 Task: Search one way flight ticket for 4 adults, 2 children, 2 infants in seat and 1 infant on lap in economy from Pittsburgh: Pittsburgh International Airport to Indianapolis: Indianapolis International Airport on 8-5-2023. Choice of flights is Spirit. Number of bags: 1 carry on bag. Price is upto 45000. Outbound departure time preference is 6:45. Flight should be less emission only.
Action: Mouse moved to (399, 344)
Screenshot: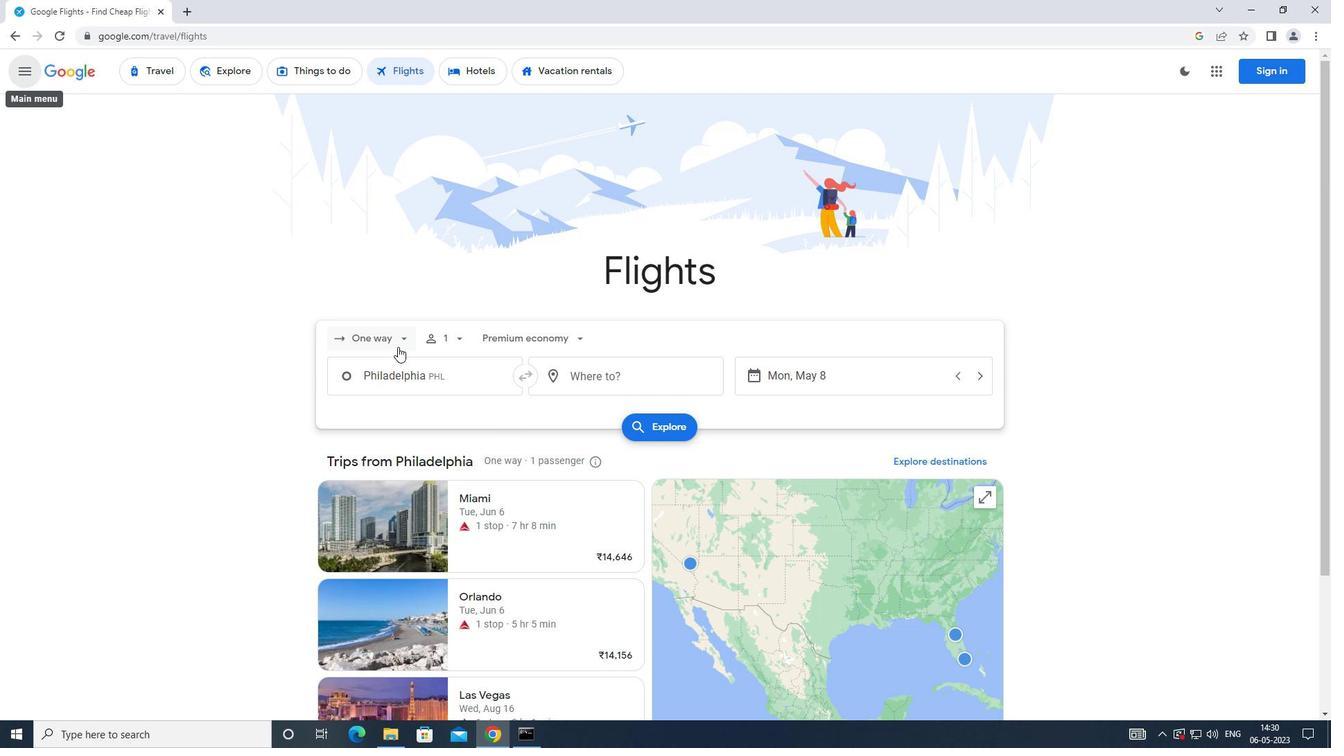 
Action: Mouse pressed left at (399, 344)
Screenshot: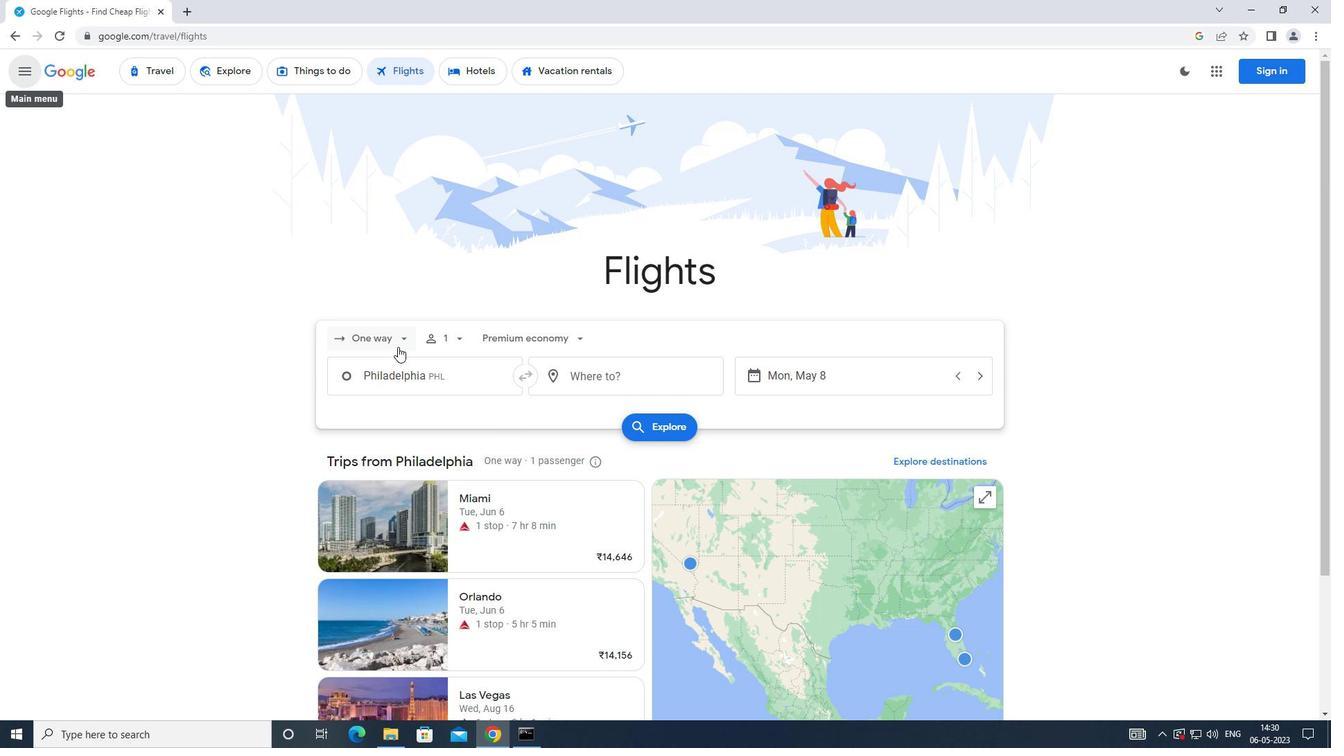 
Action: Mouse moved to (406, 404)
Screenshot: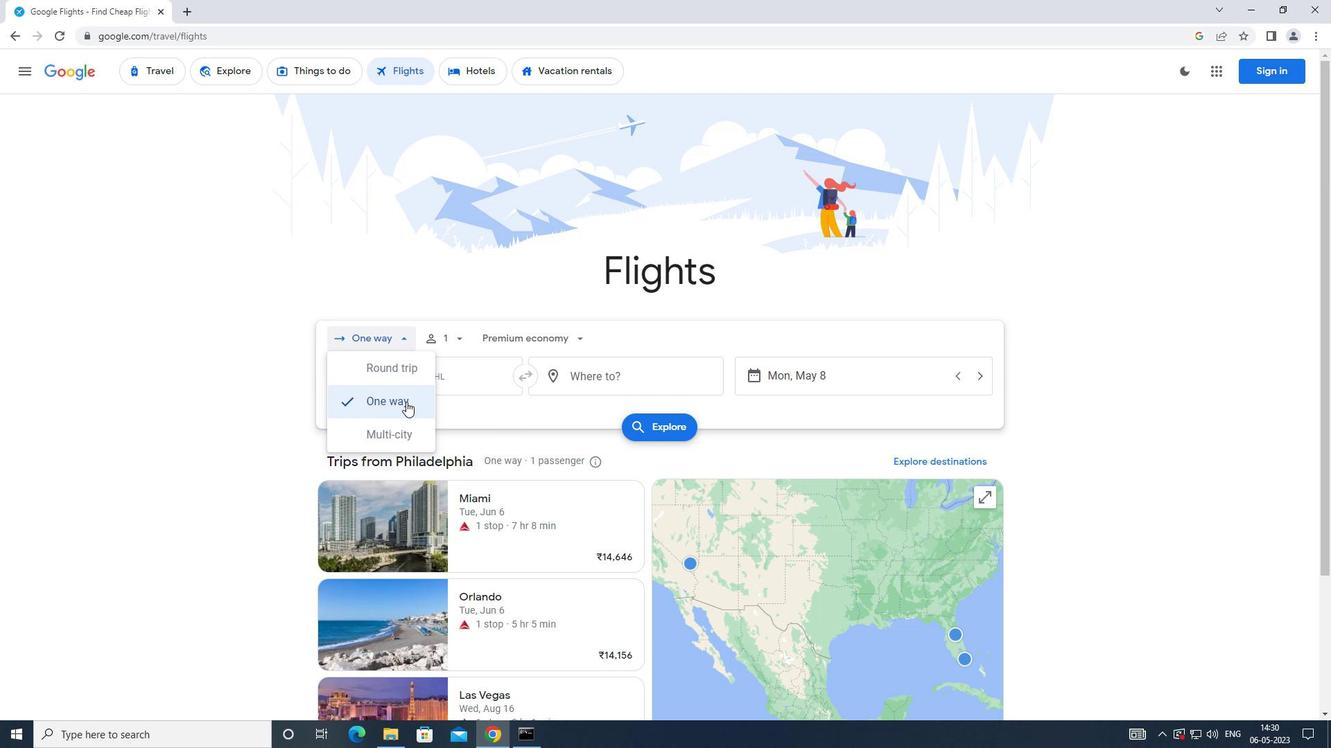 
Action: Mouse pressed left at (406, 404)
Screenshot: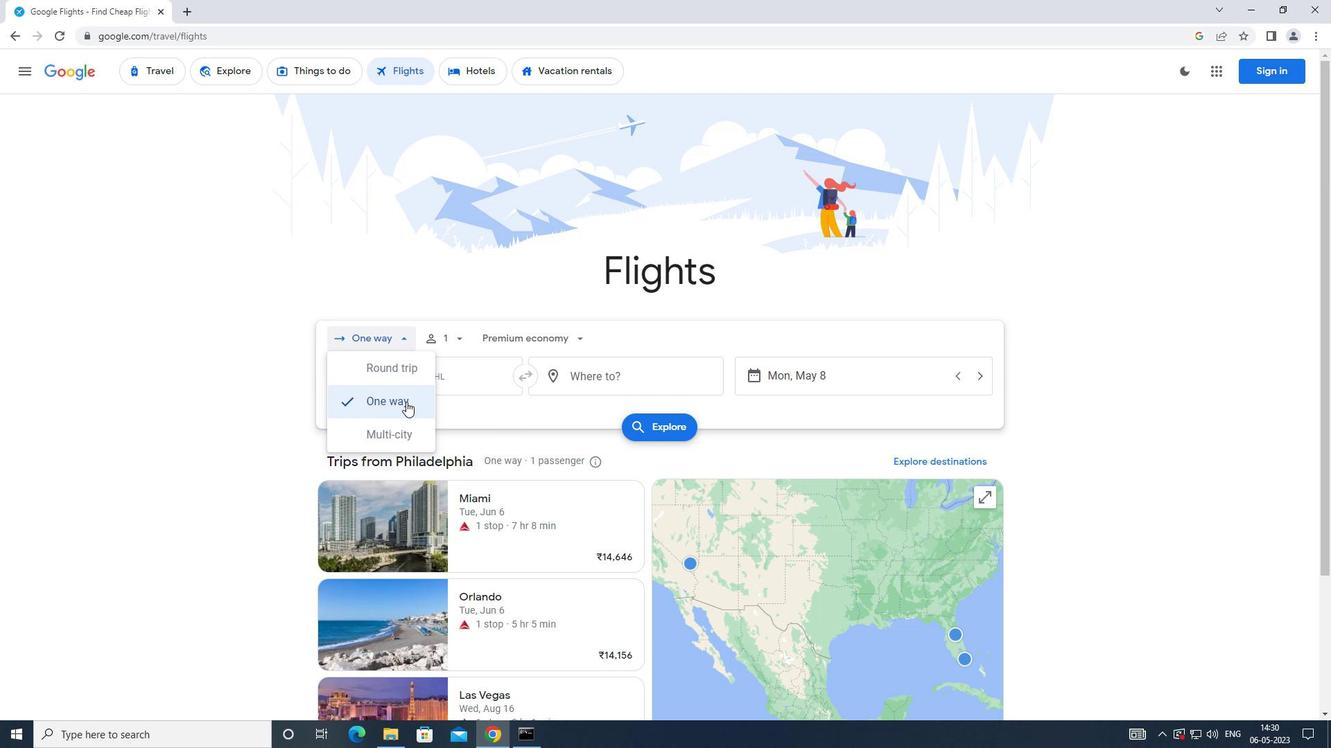 
Action: Mouse moved to (449, 335)
Screenshot: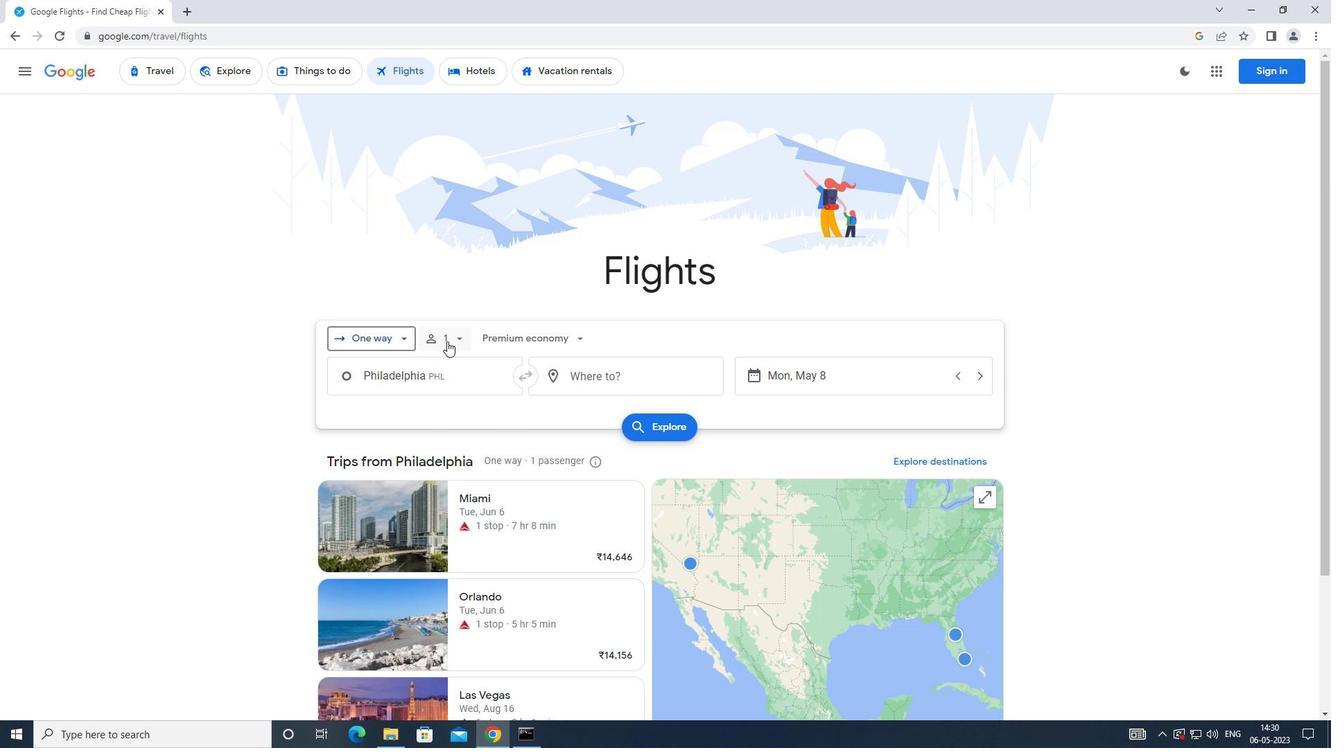 
Action: Mouse pressed left at (449, 335)
Screenshot: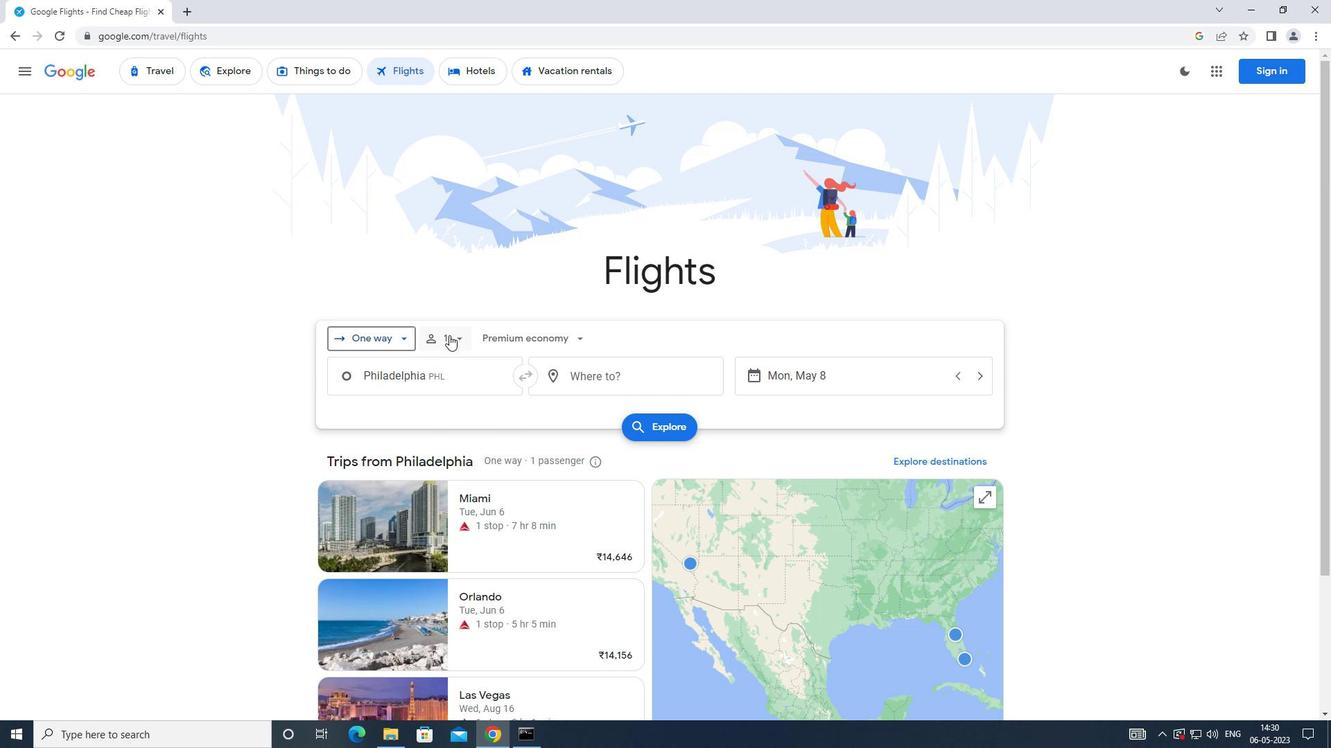 
Action: Mouse moved to (561, 373)
Screenshot: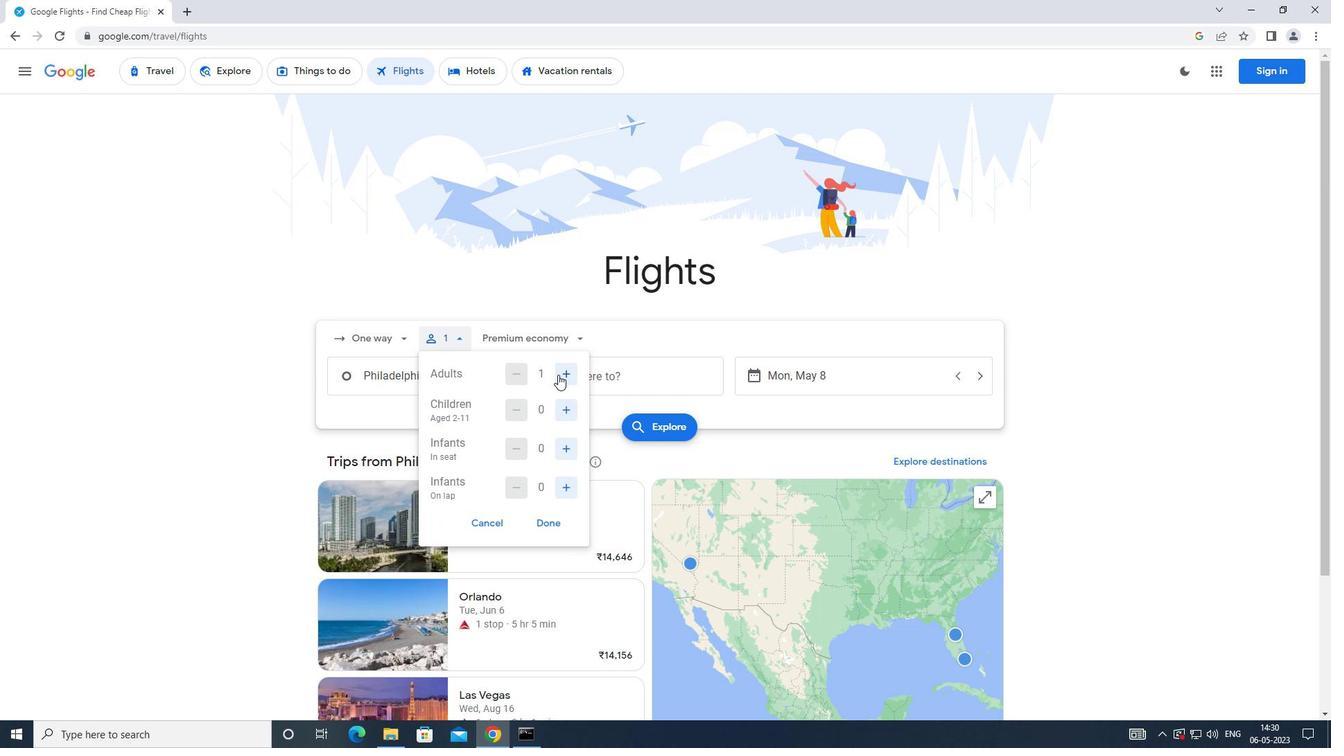 
Action: Mouse pressed left at (561, 373)
Screenshot: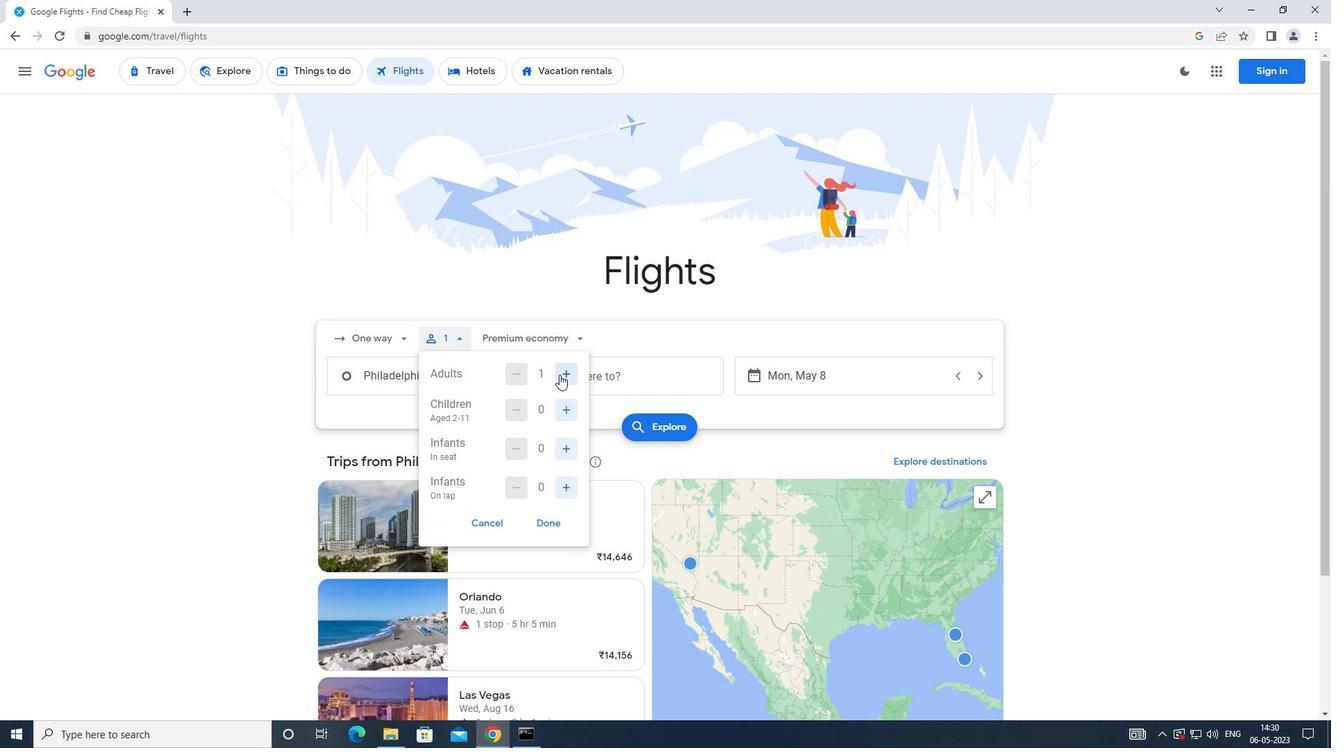 
Action: Mouse moved to (563, 373)
Screenshot: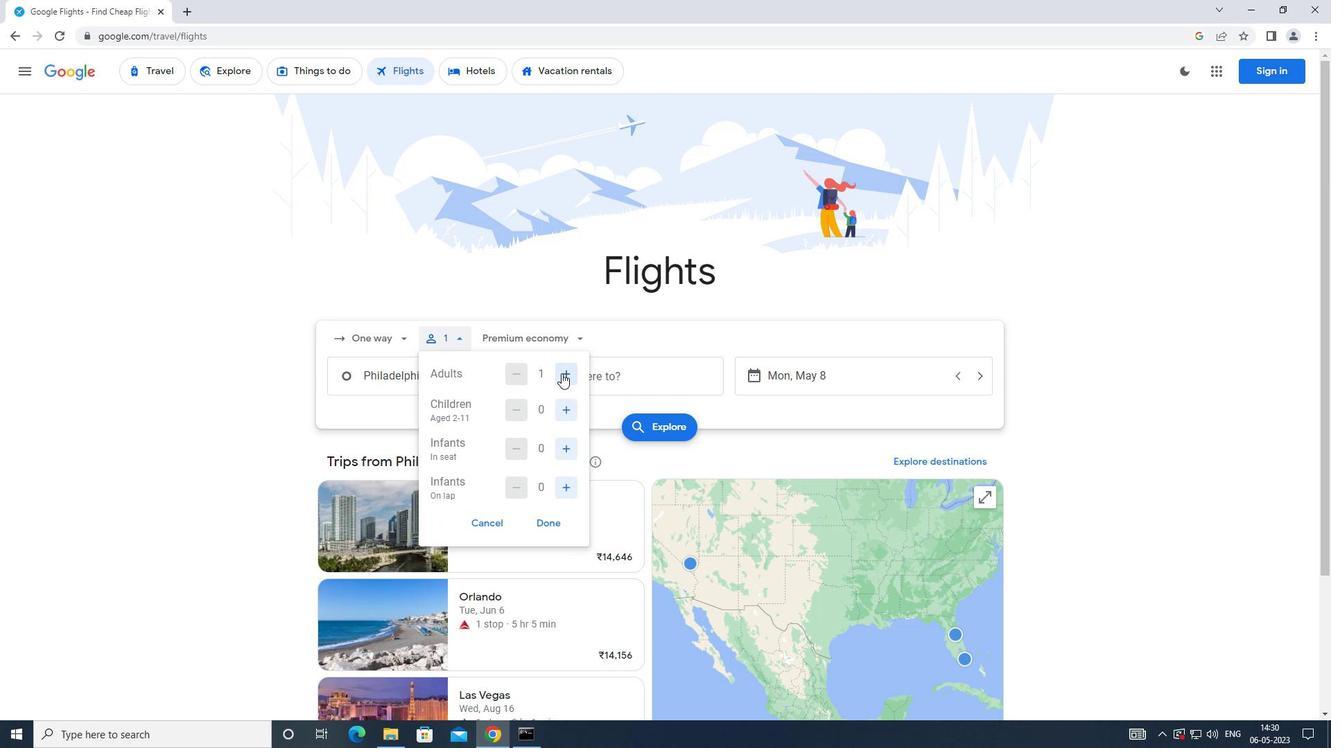 
Action: Mouse pressed left at (563, 373)
Screenshot: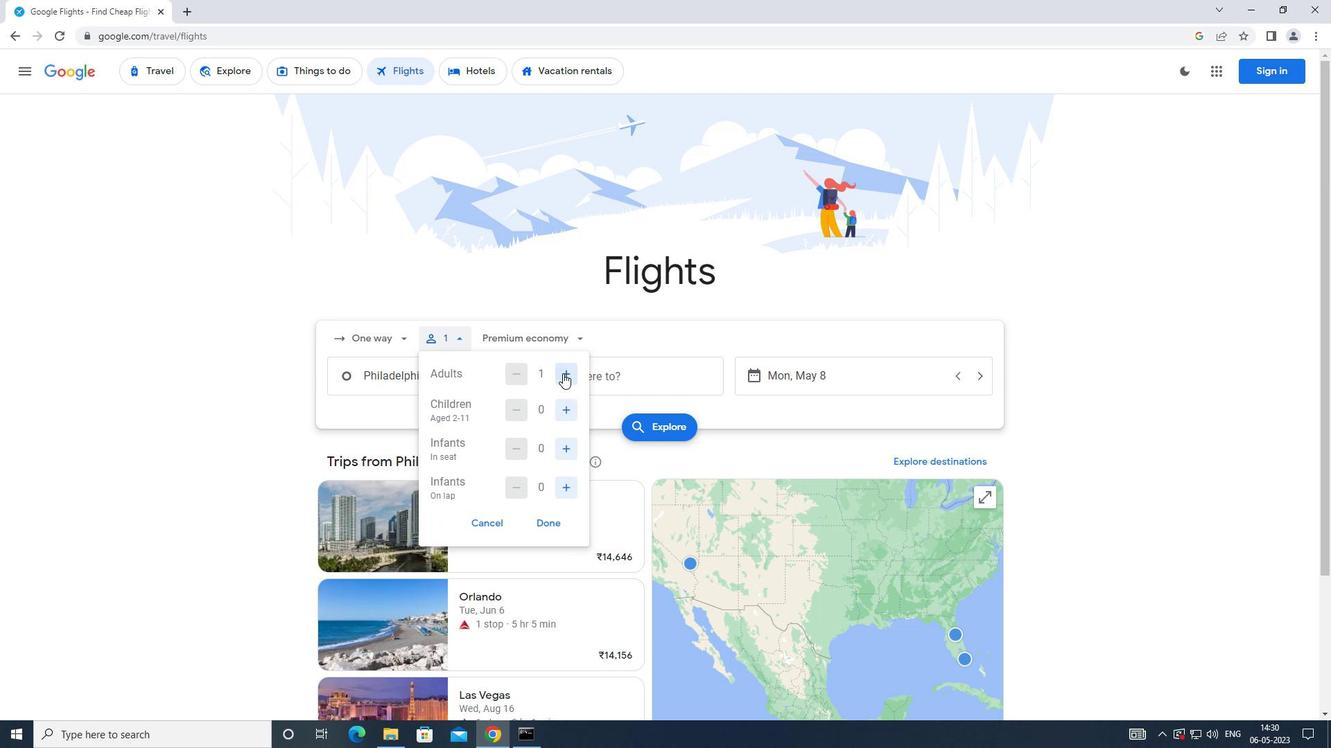 
Action: Mouse pressed left at (563, 373)
Screenshot: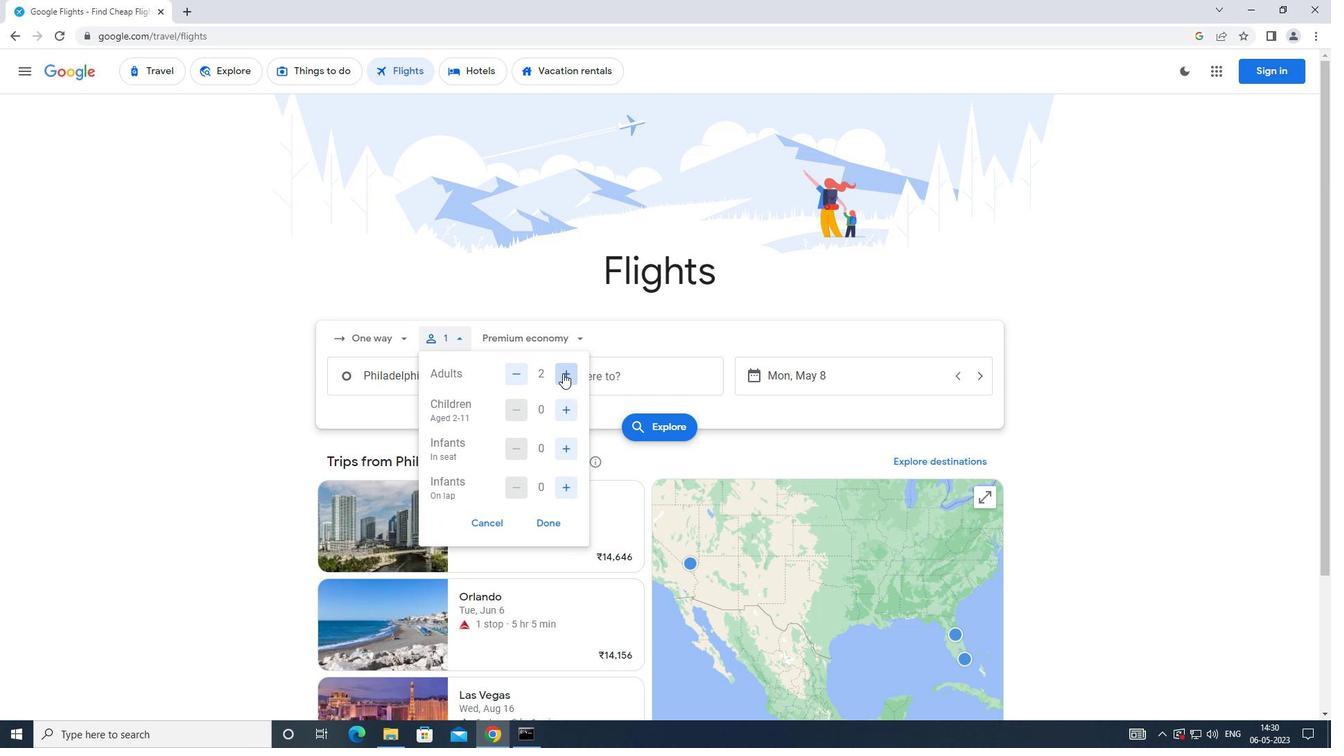 
Action: Mouse moved to (561, 416)
Screenshot: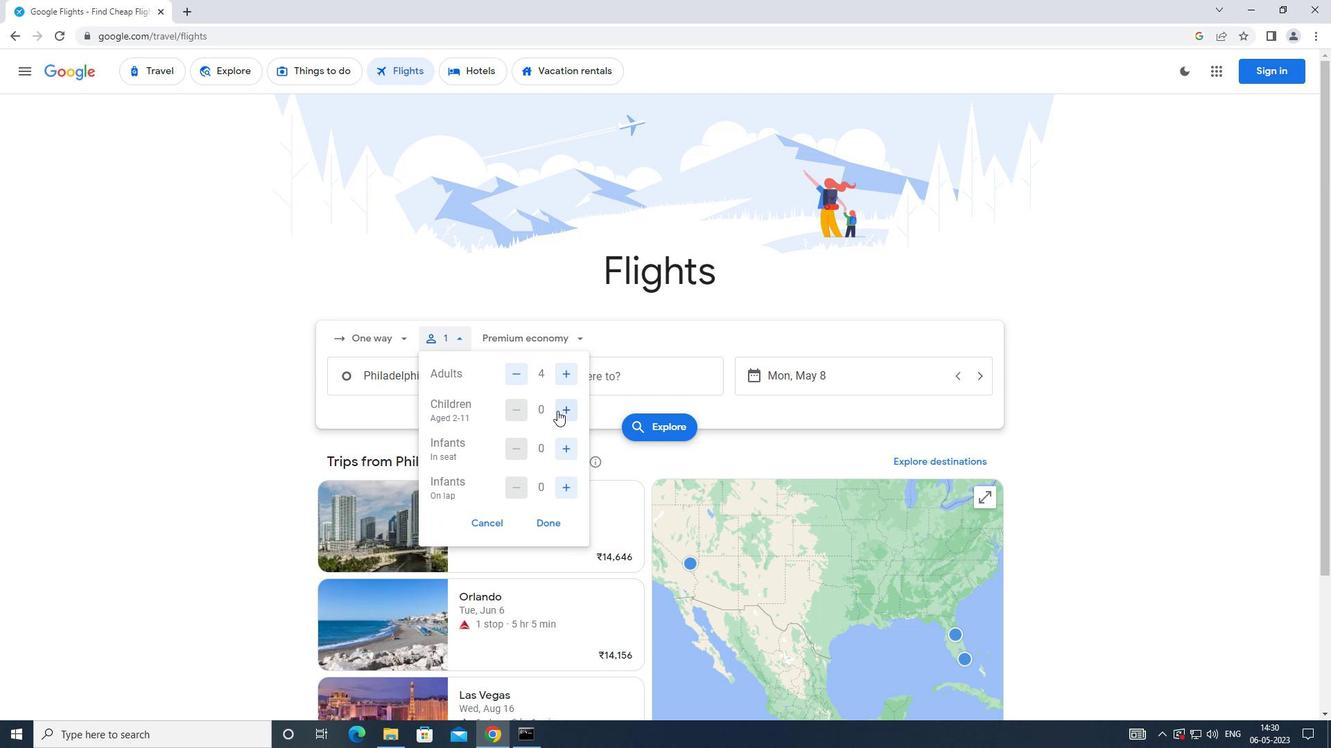 
Action: Mouse pressed left at (561, 416)
Screenshot: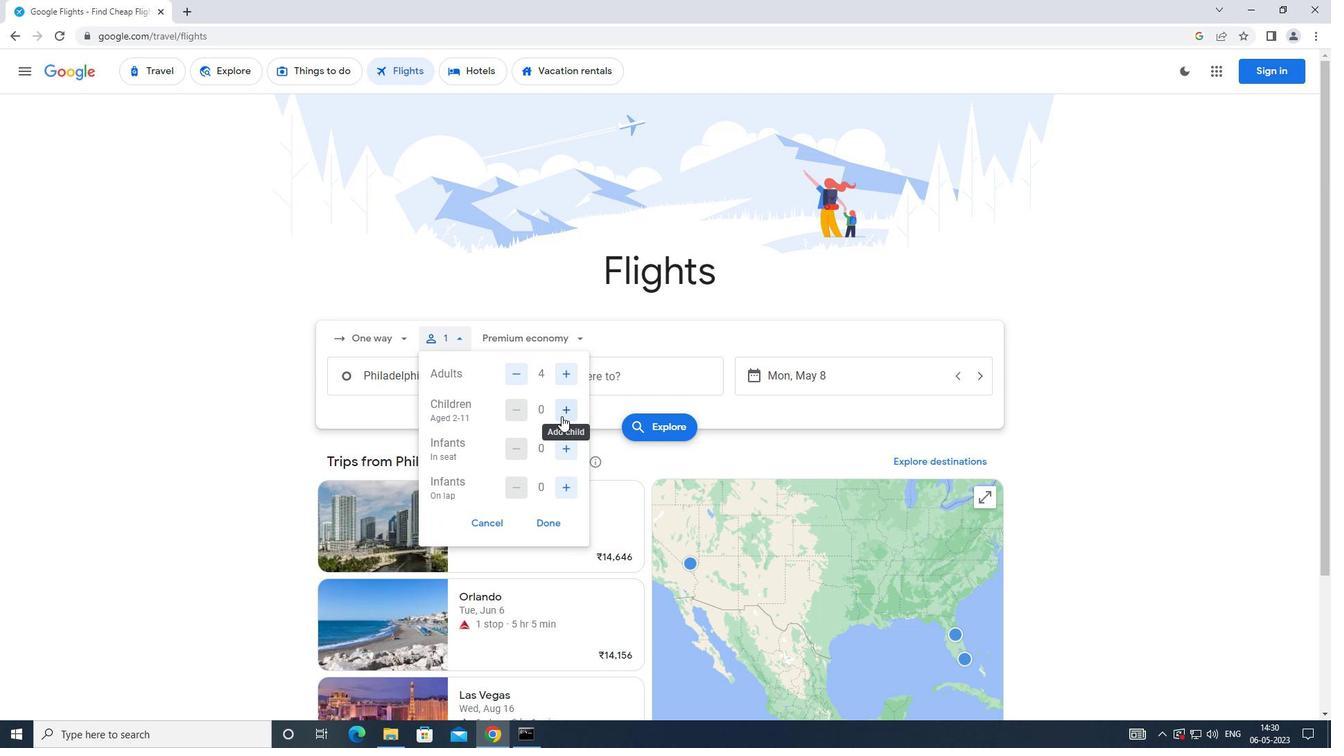 
Action: Mouse pressed left at (561, 416)
Screenshot: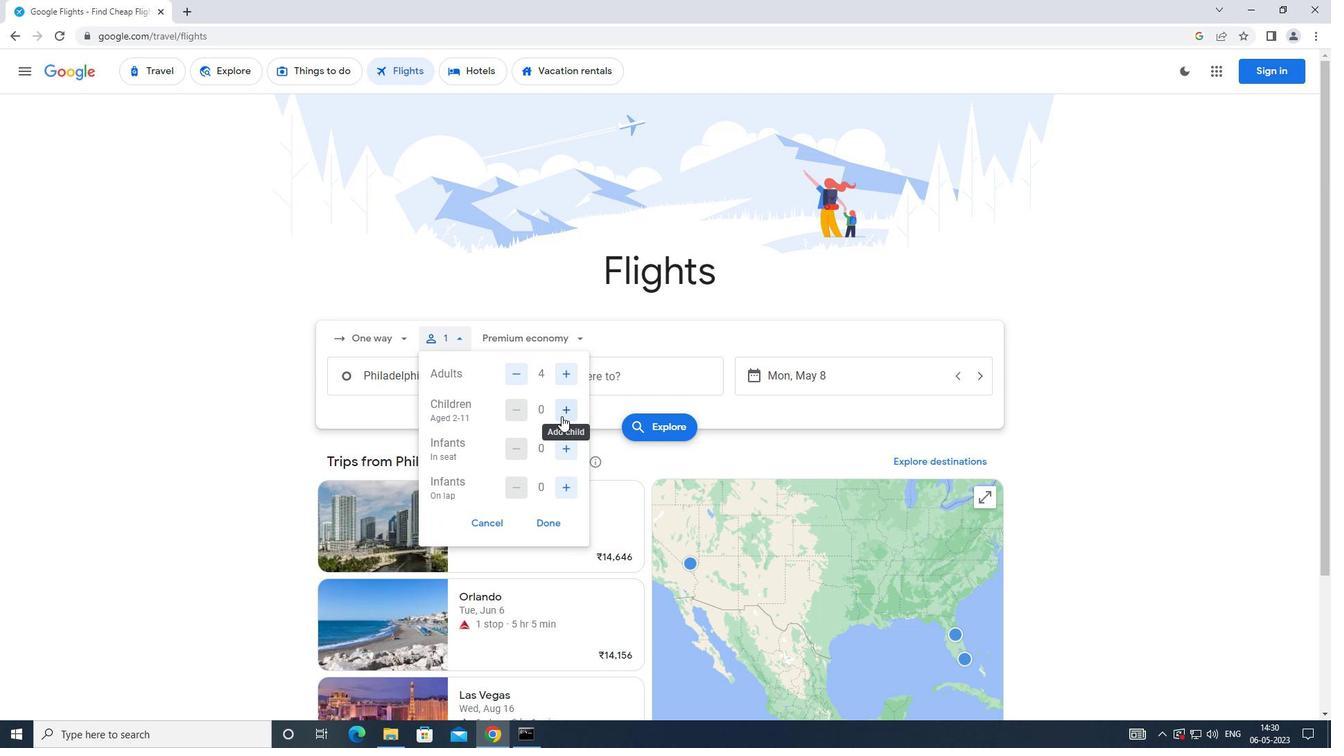 
Action: Mouse moved to (565, 441)
Screenshot: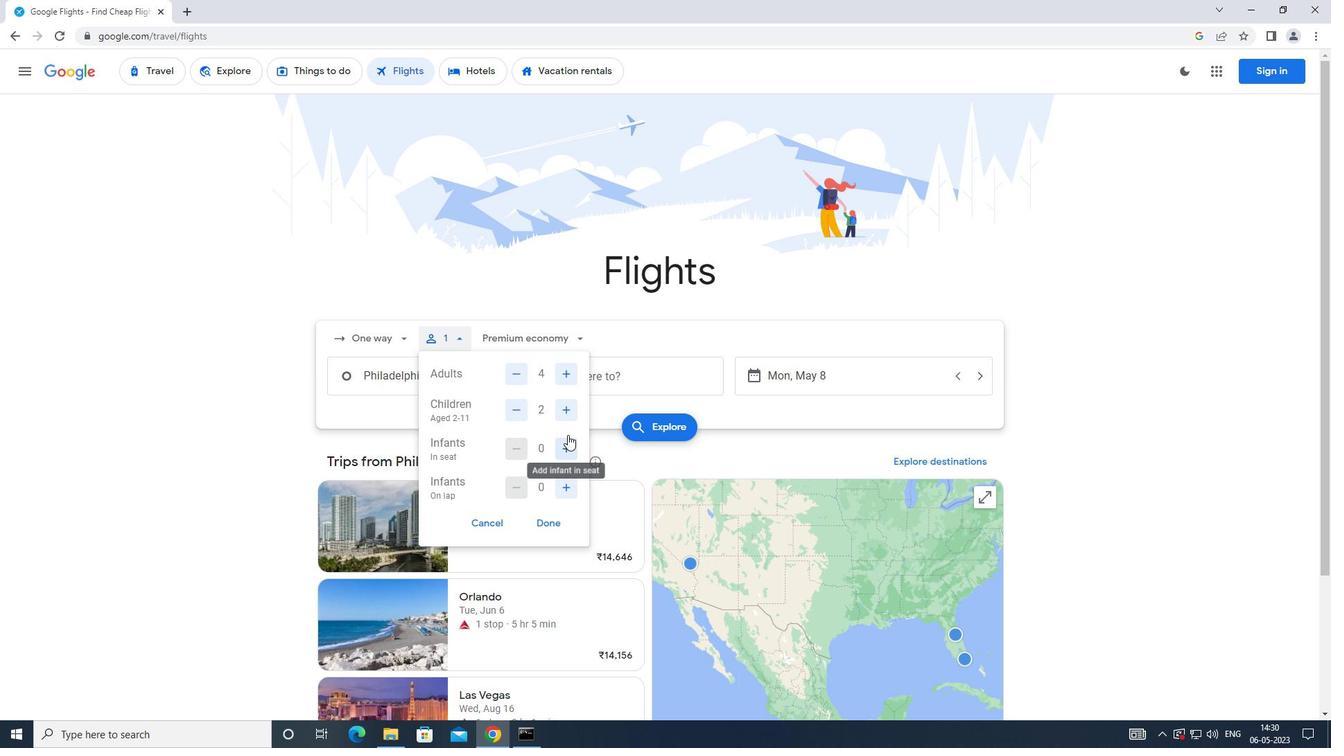 
Action: Mouse pressed left at (565, 441)
Screenshot: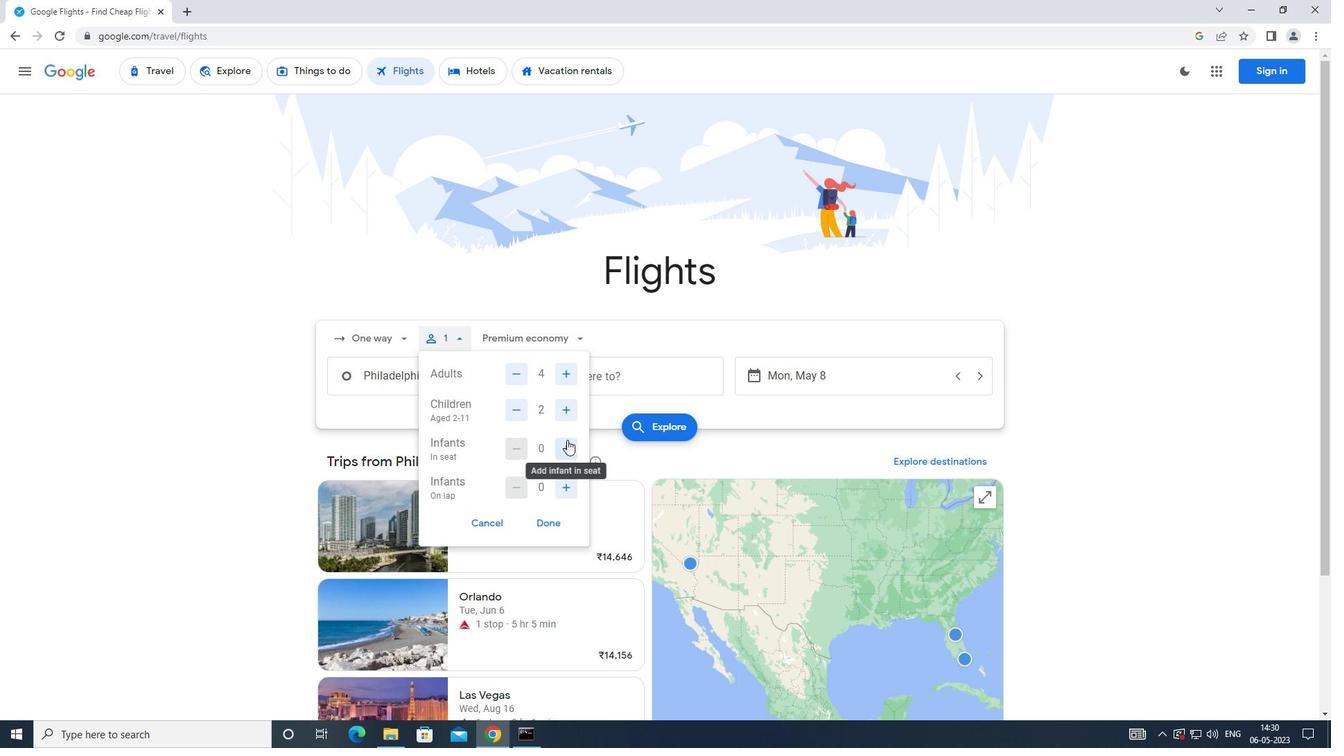 
Action: Mouse pressed left at (565, 441)
Screenshot: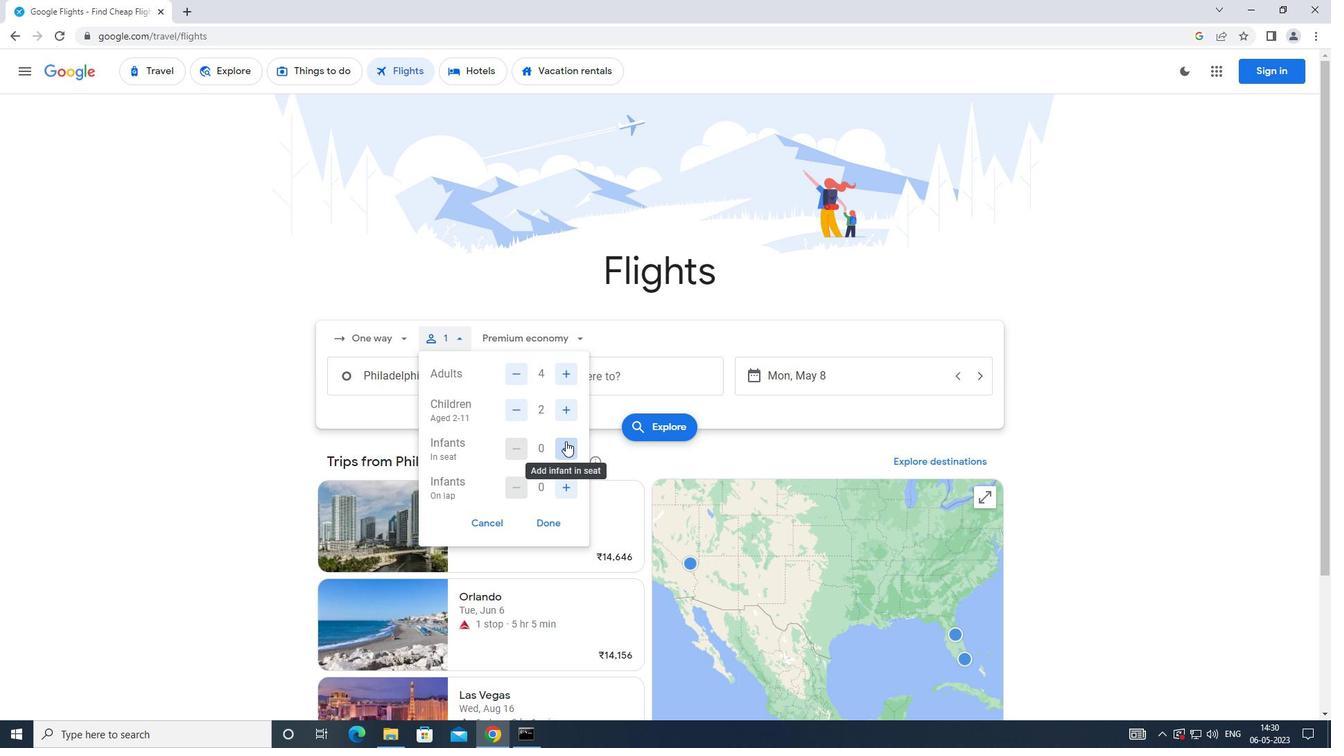 
Action: Mouse moved to (558, 486)
Screenshot: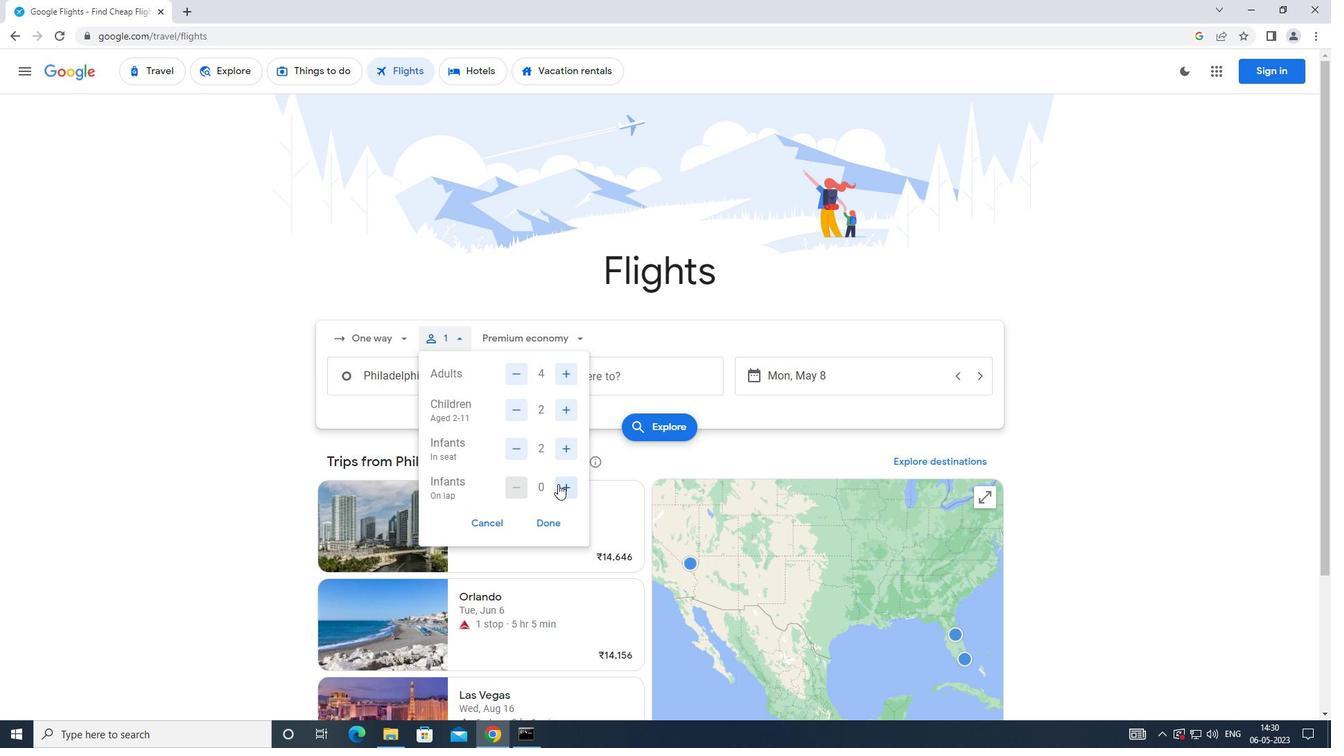 
Action: Mouse pressed left at (558, 486)
Screenshot: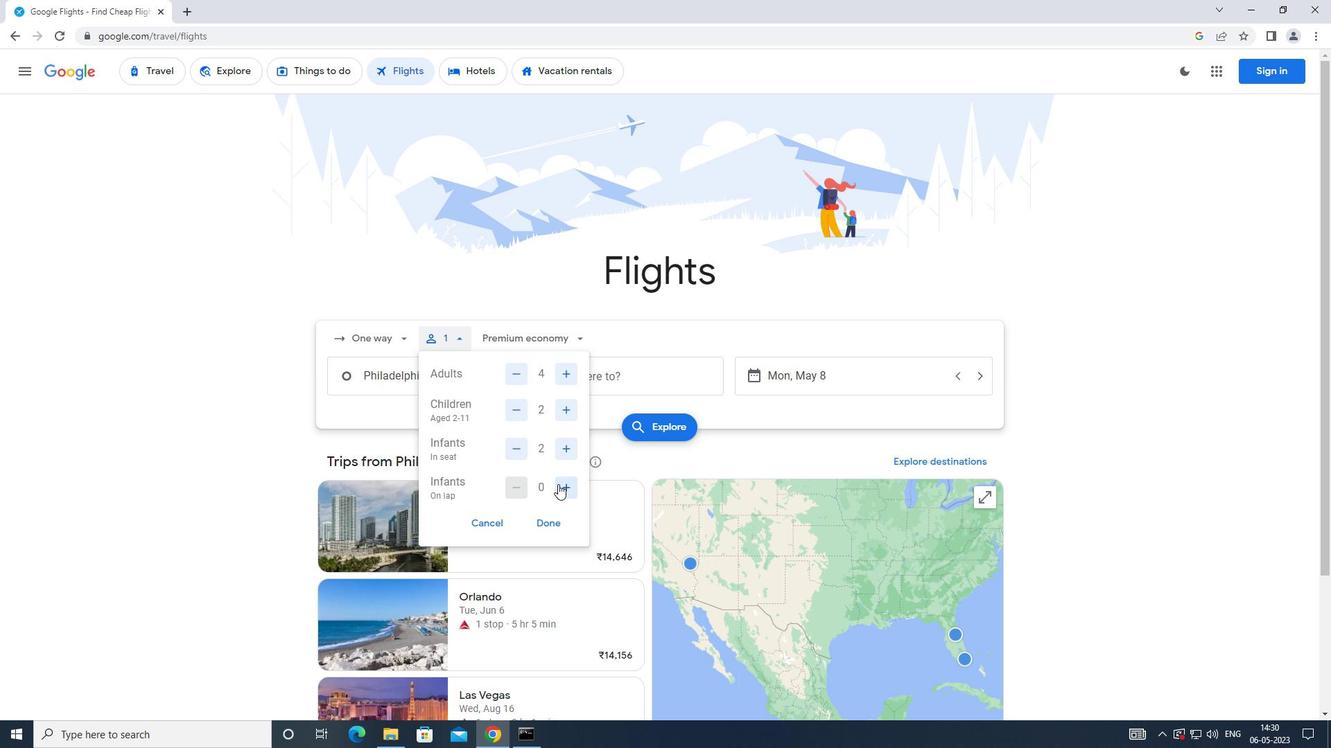 
Action: Mouse moved to (558, 524)
Screenshot: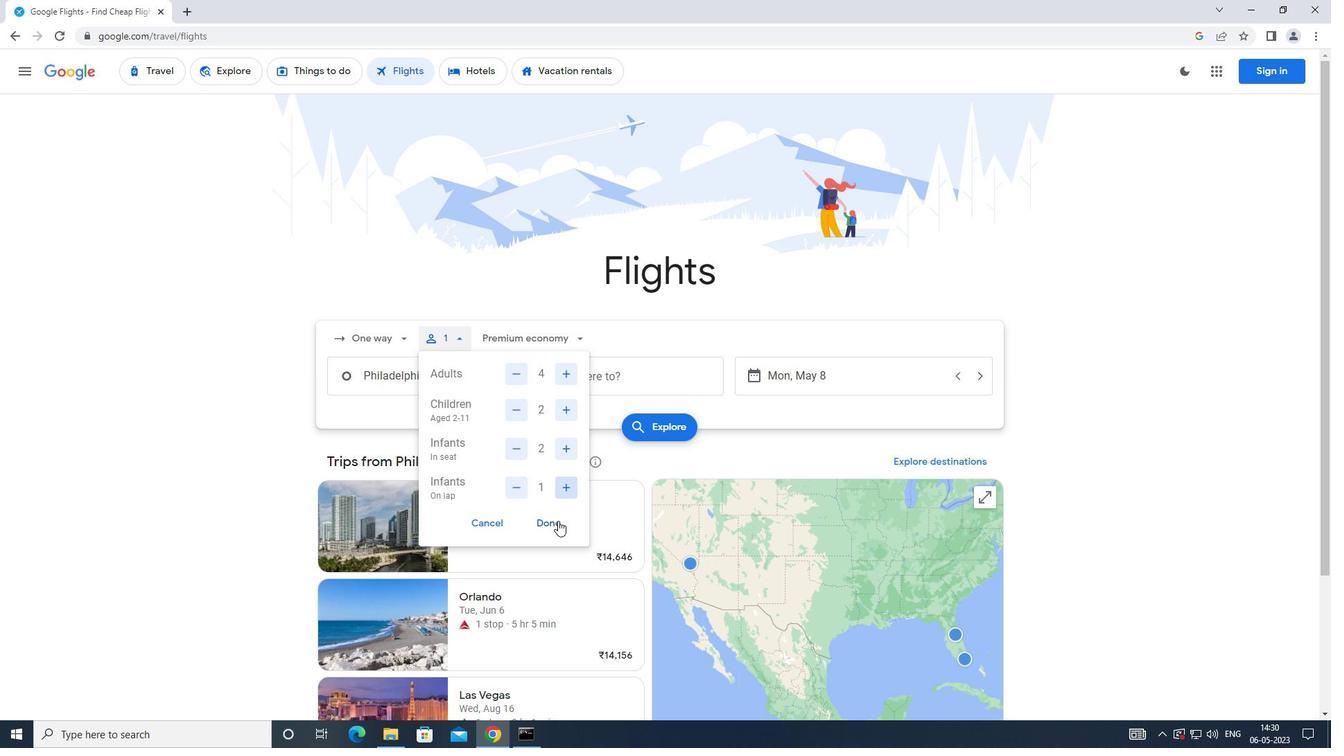 
Action: Mouse pressed left at (558, 524)
Screenshot: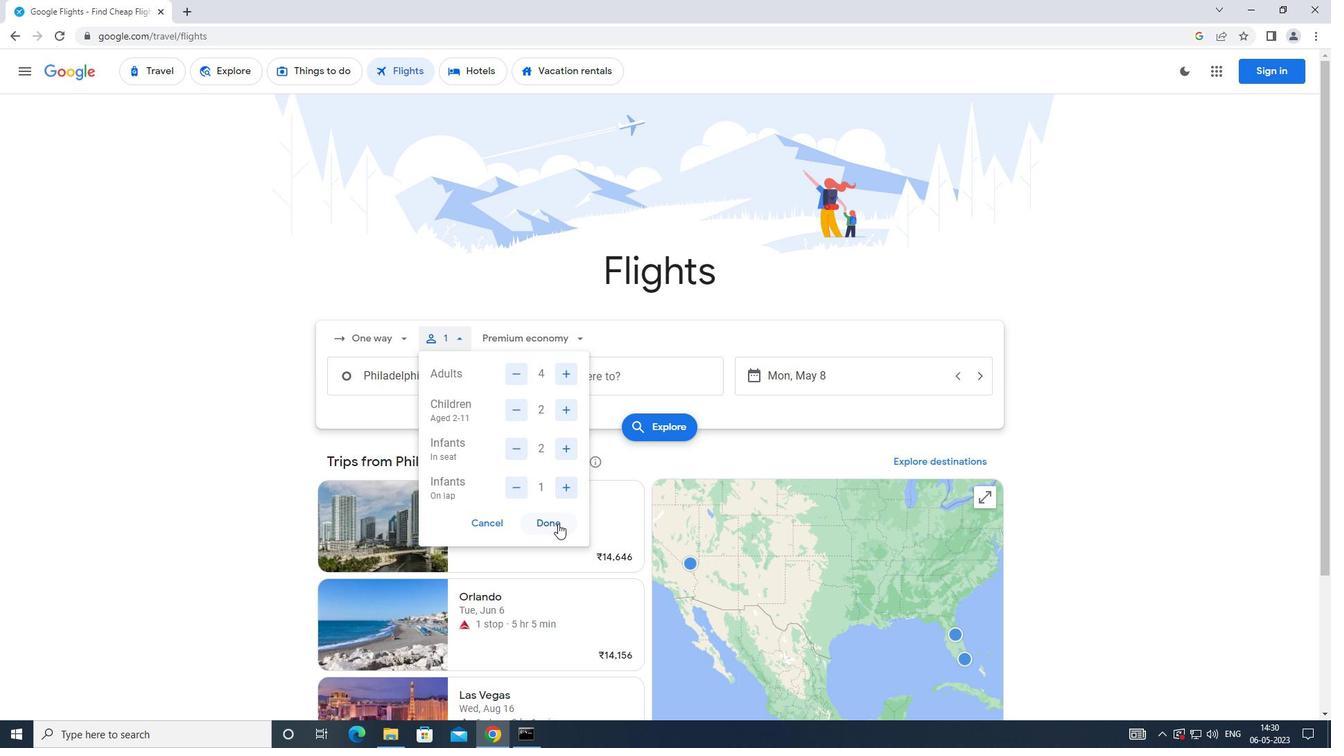 
Action: Mouse moved to (513, 341)
Screenshot: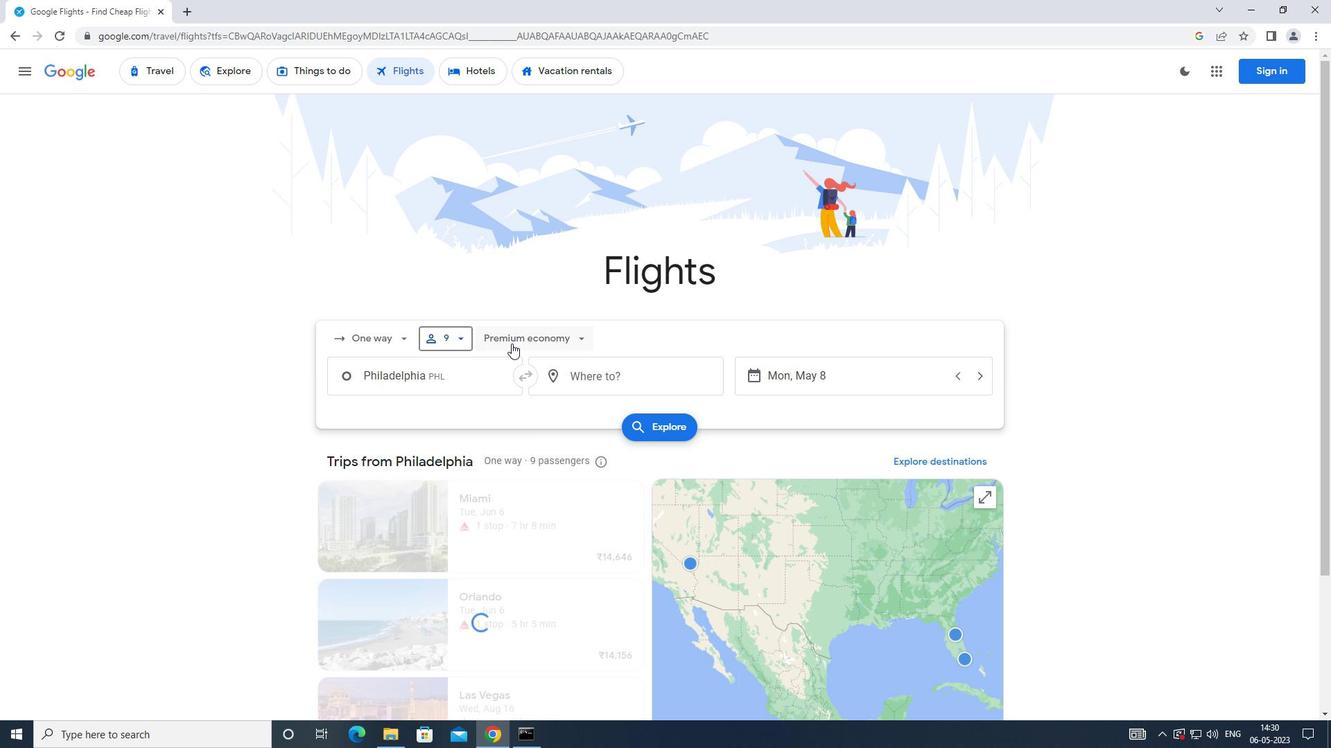 
Action: Mouse pressed left at (513, 341)
Screenshot: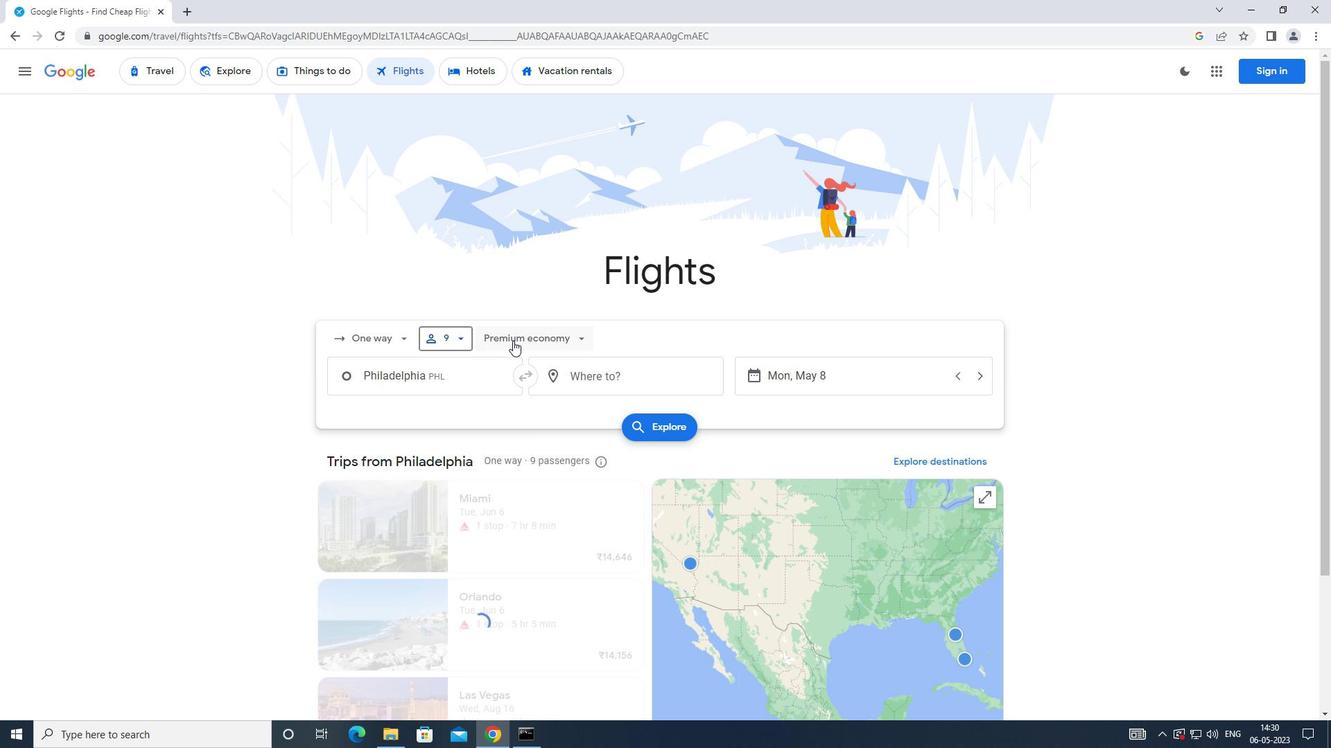 
Action: Mouse moved to (542, 363)
Screenshot: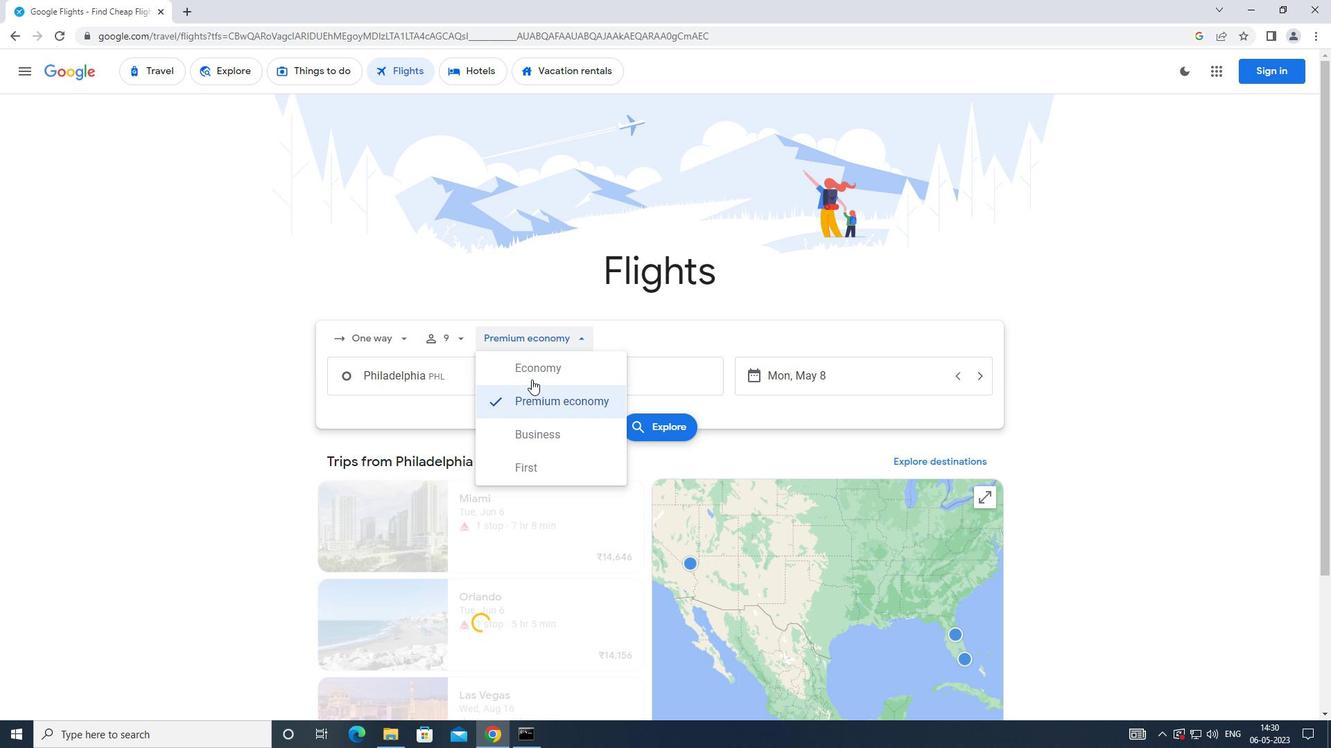 
Action: Mouse pressed left at (542, 363)
Screenshot: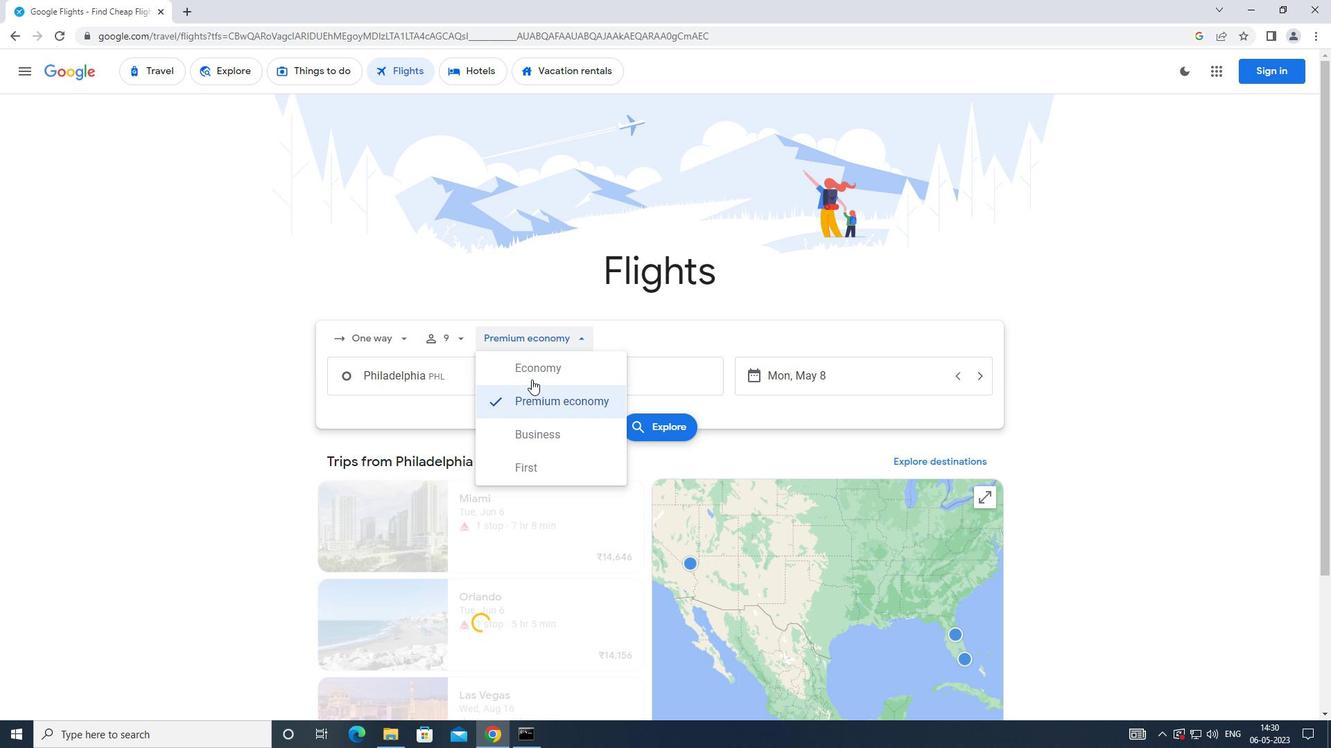 
Action: Mouse moved to (456, 377)
Screenshot: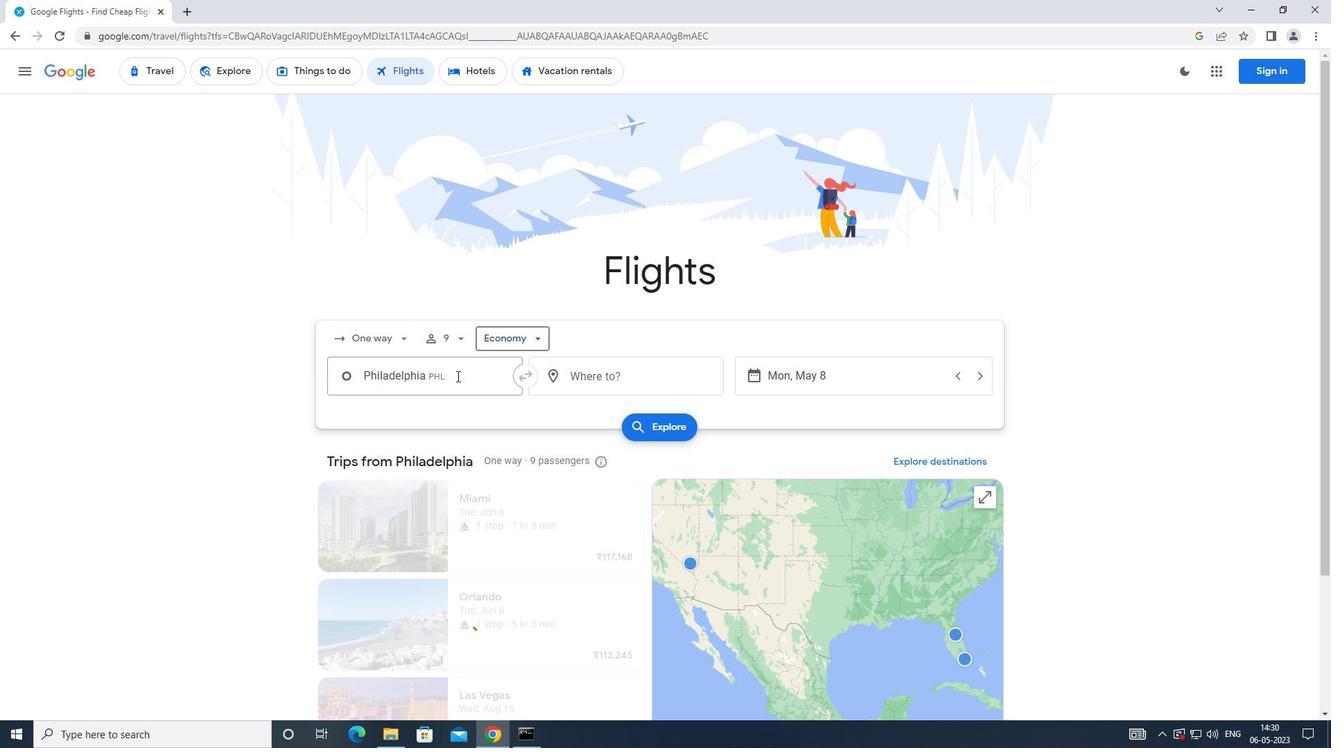 
Action: Mouse pressed left at (456, 377)
Screenshot: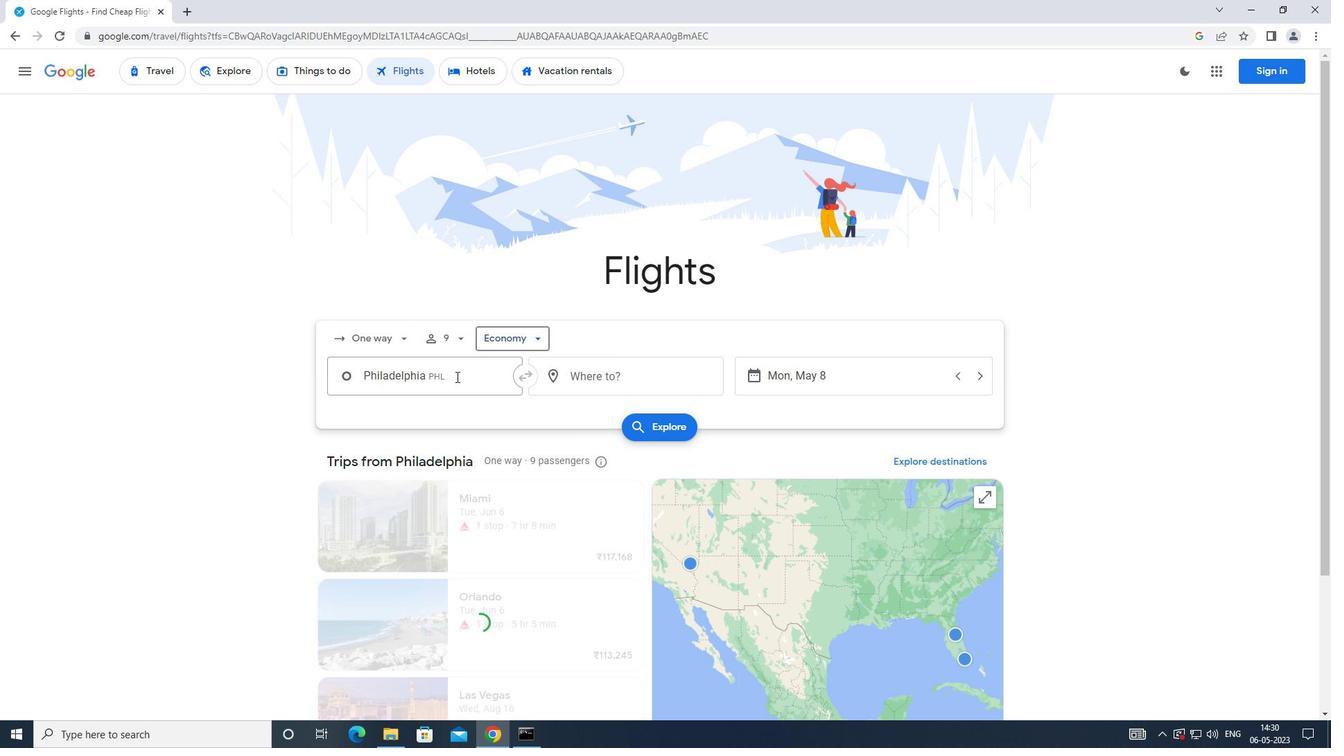 
Action: Mouse moved to (468, 383)
Screenshot: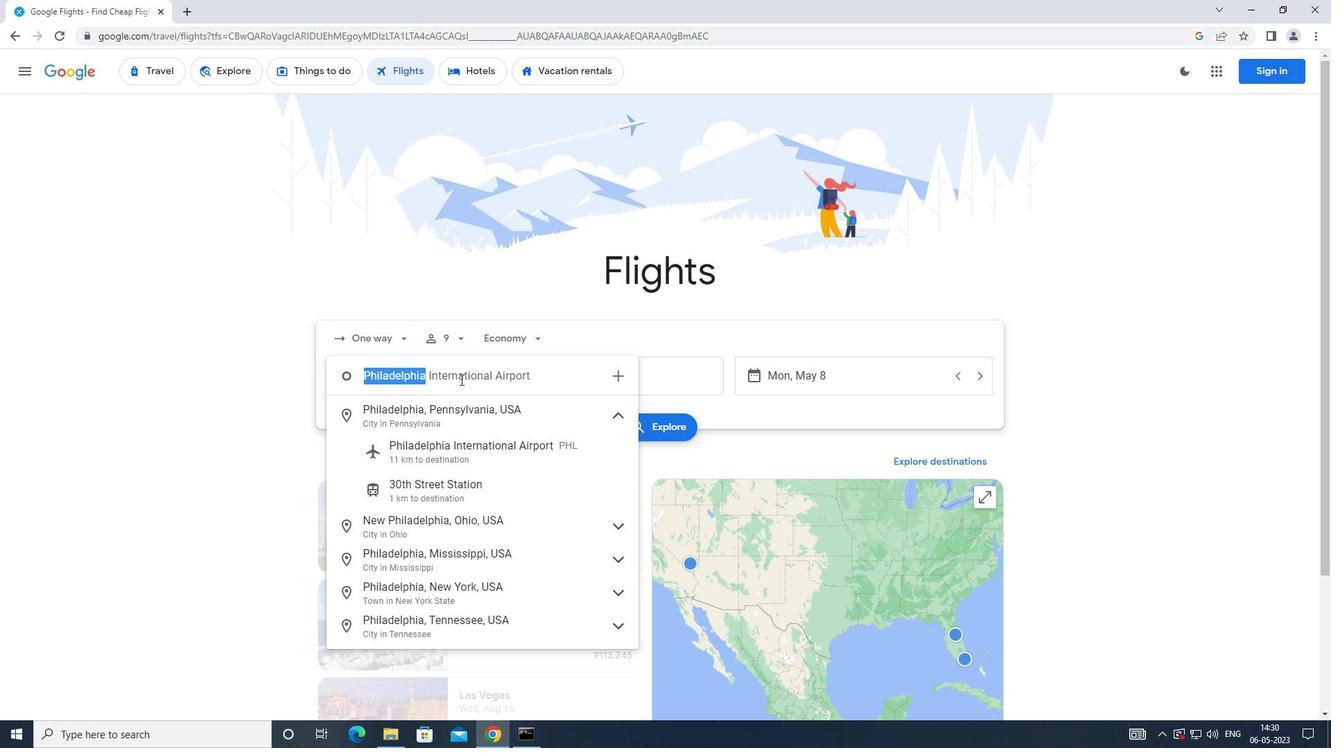 
Action: Key pressed <Key.caps_lock>p<Key.caps_lock>ittsburg
Screenshot: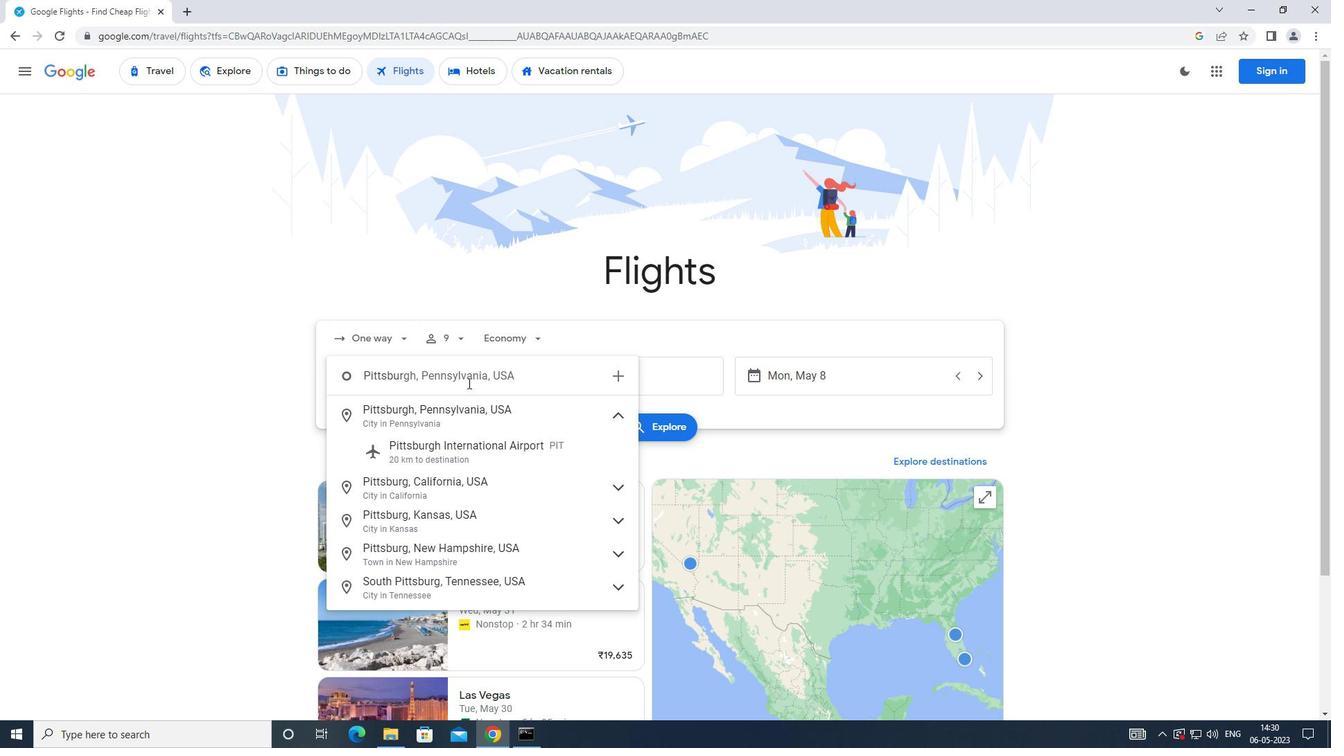 
Action: Mouse moved to (479, 447)
Screenshot: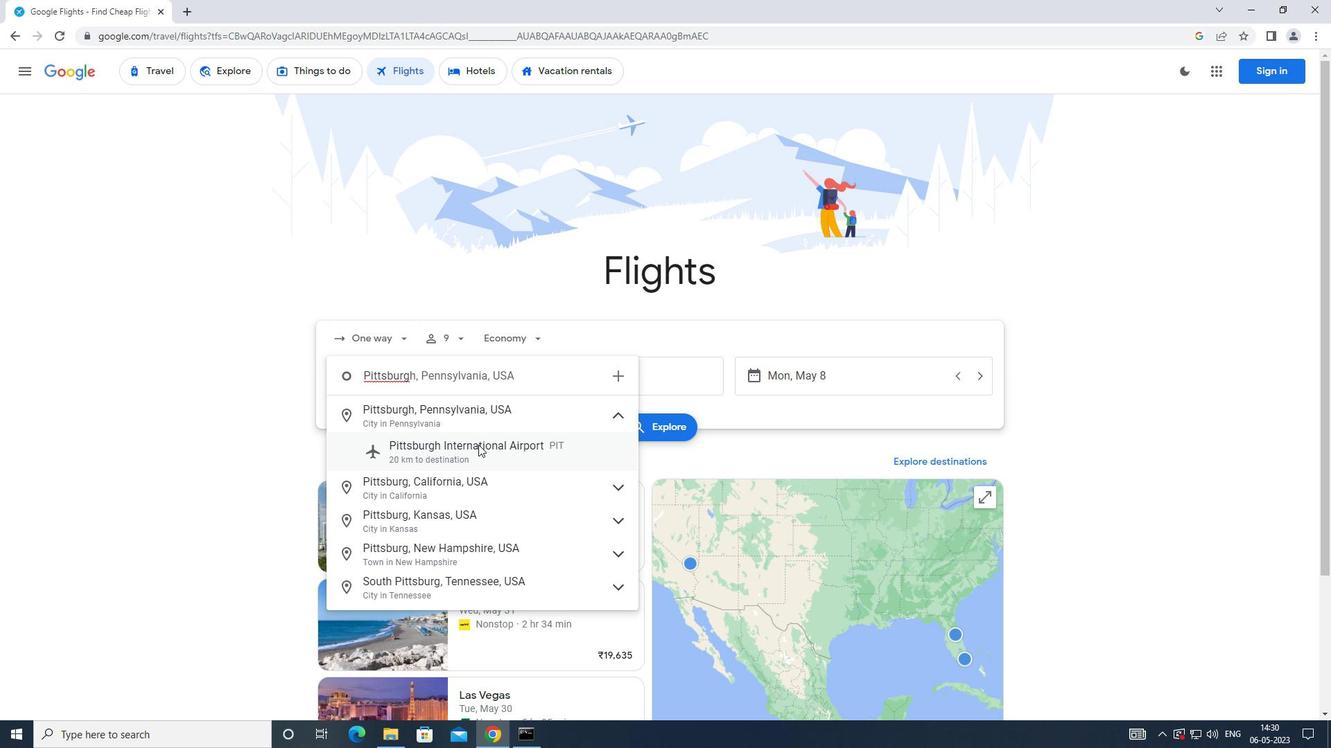 
Action: Mouse pressed left at (479, 447)
Screenshot: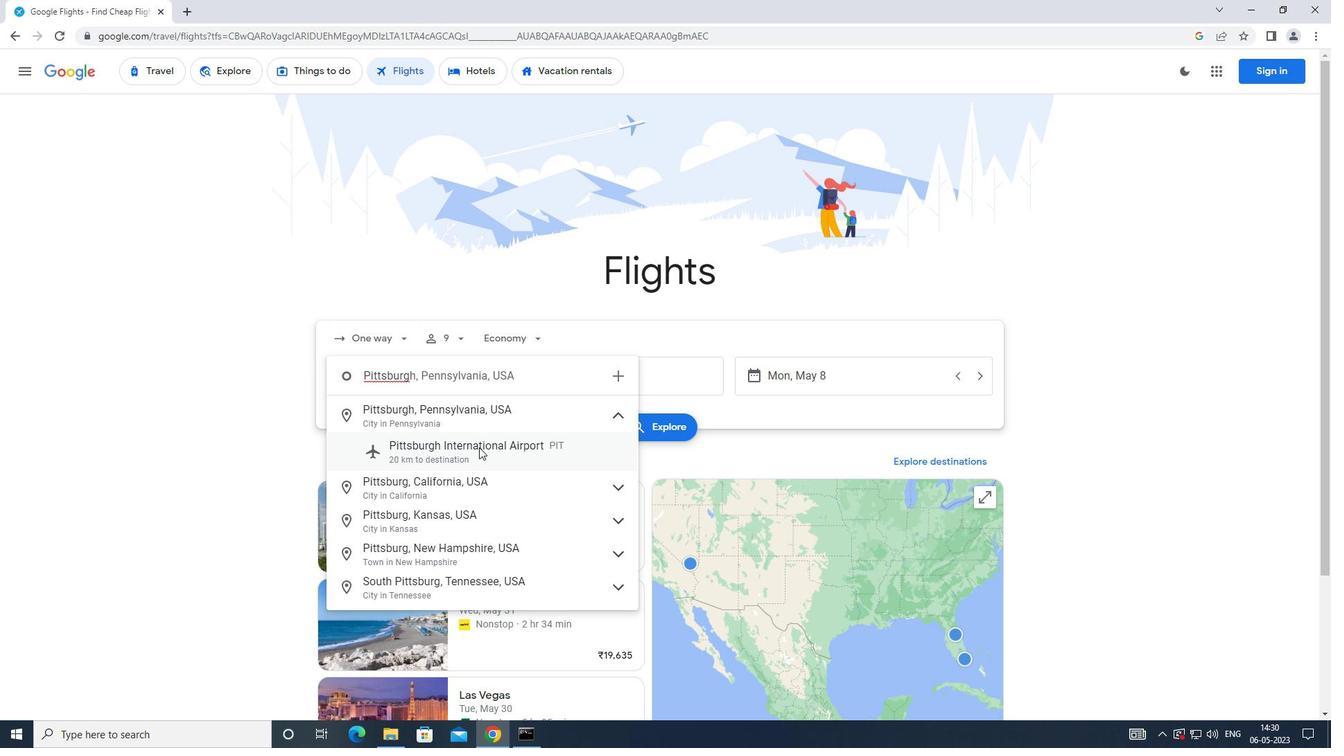 
Action: Mouse moved to (602, 386)
Screenshot: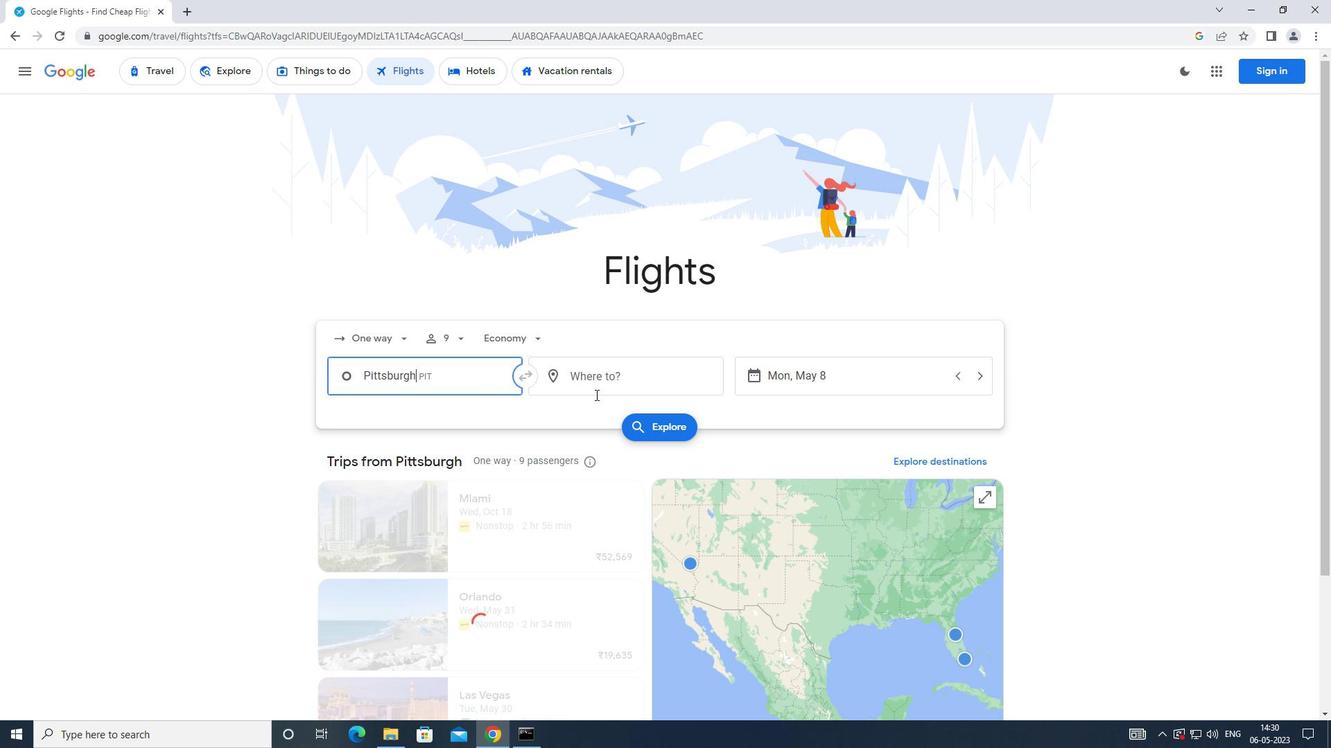 
Action: Mouse pressed left at (602, 386)
Screenshot: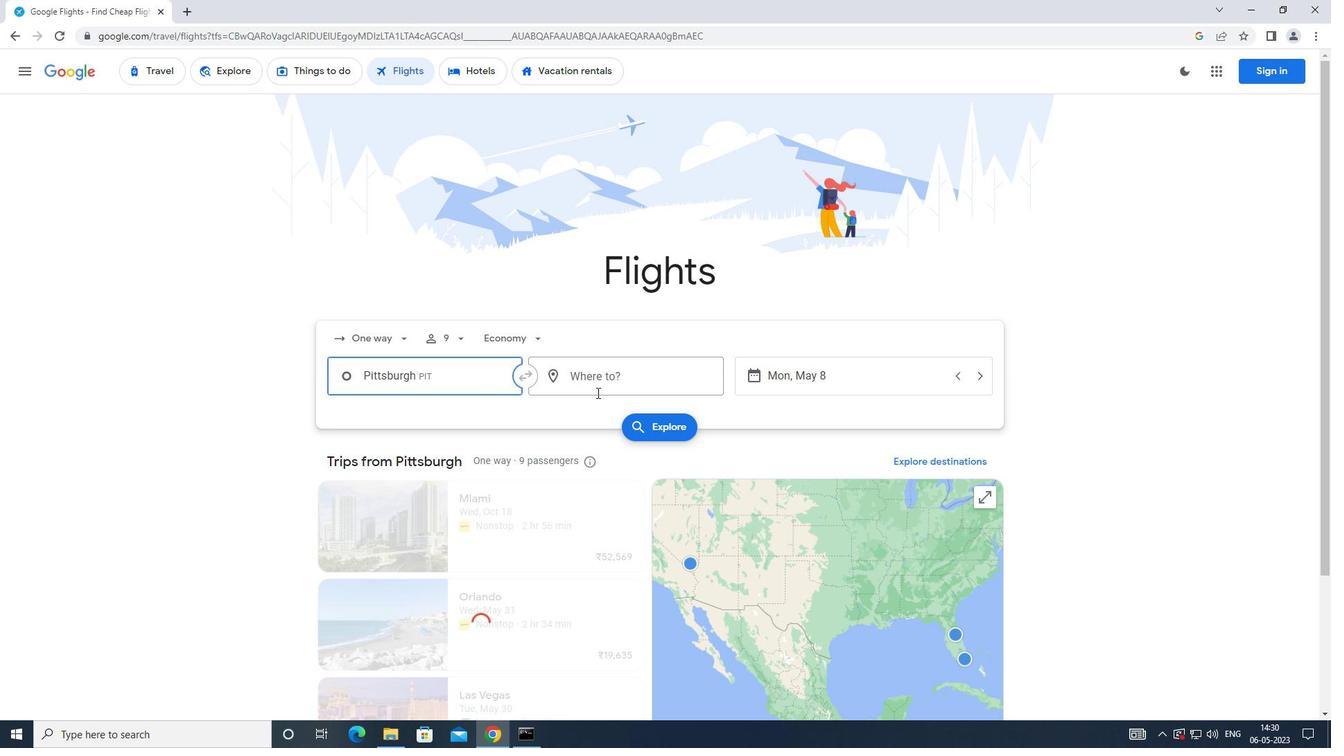 
Action: Mouse moved to (603, 386)
Screenshot: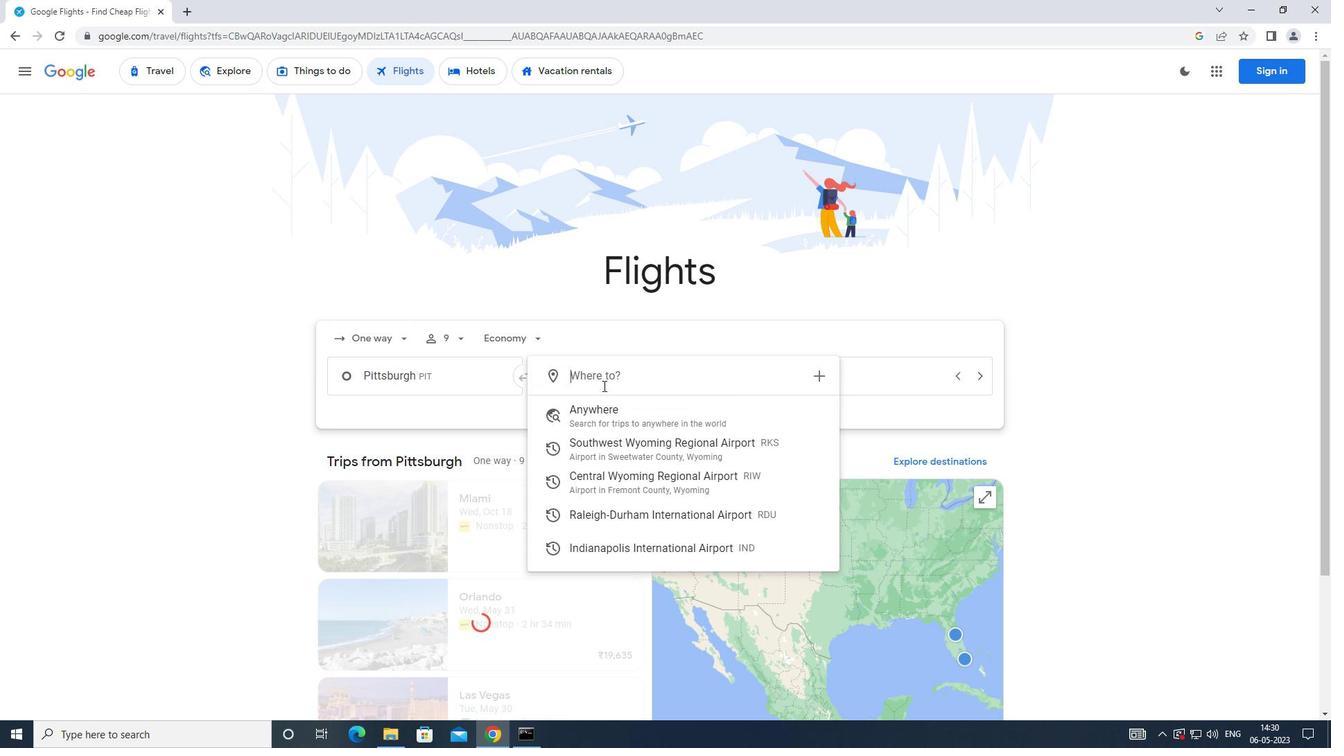 
Action: Key pressed <Key.caps_lock>i<Key.caps_lock>ndiab<Key.backspace>d<Key.backspace>napolis
Screenshot: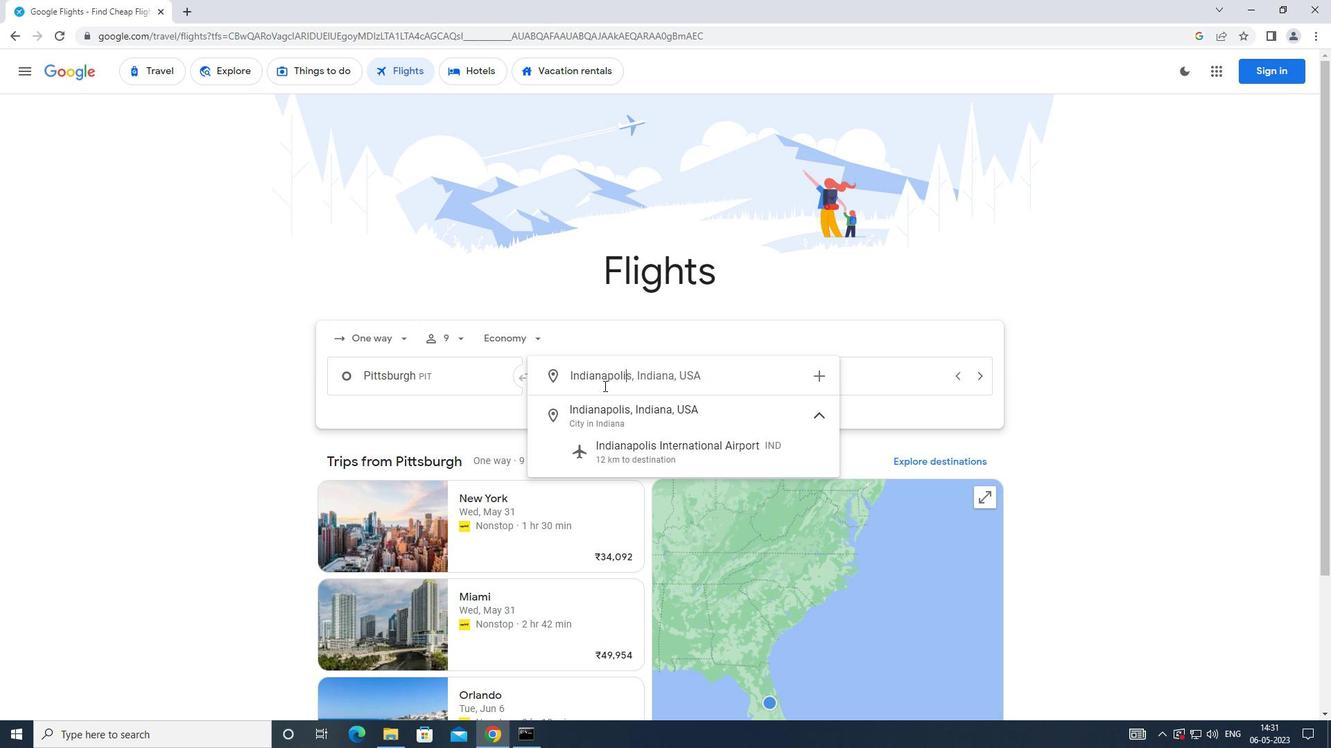
Action: Mouse moved to (639, 453)
Screenshot: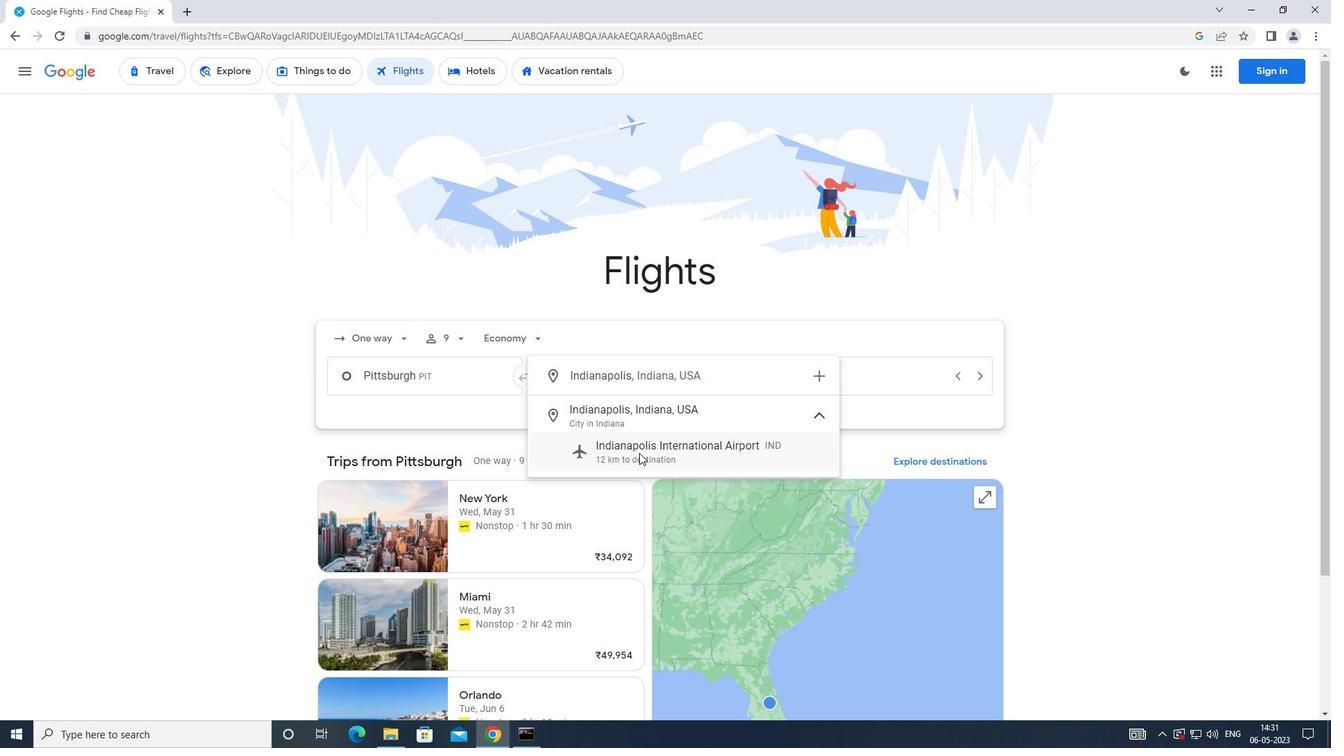 
Action: Mouse pressed left at (639, 453)
Screenshot: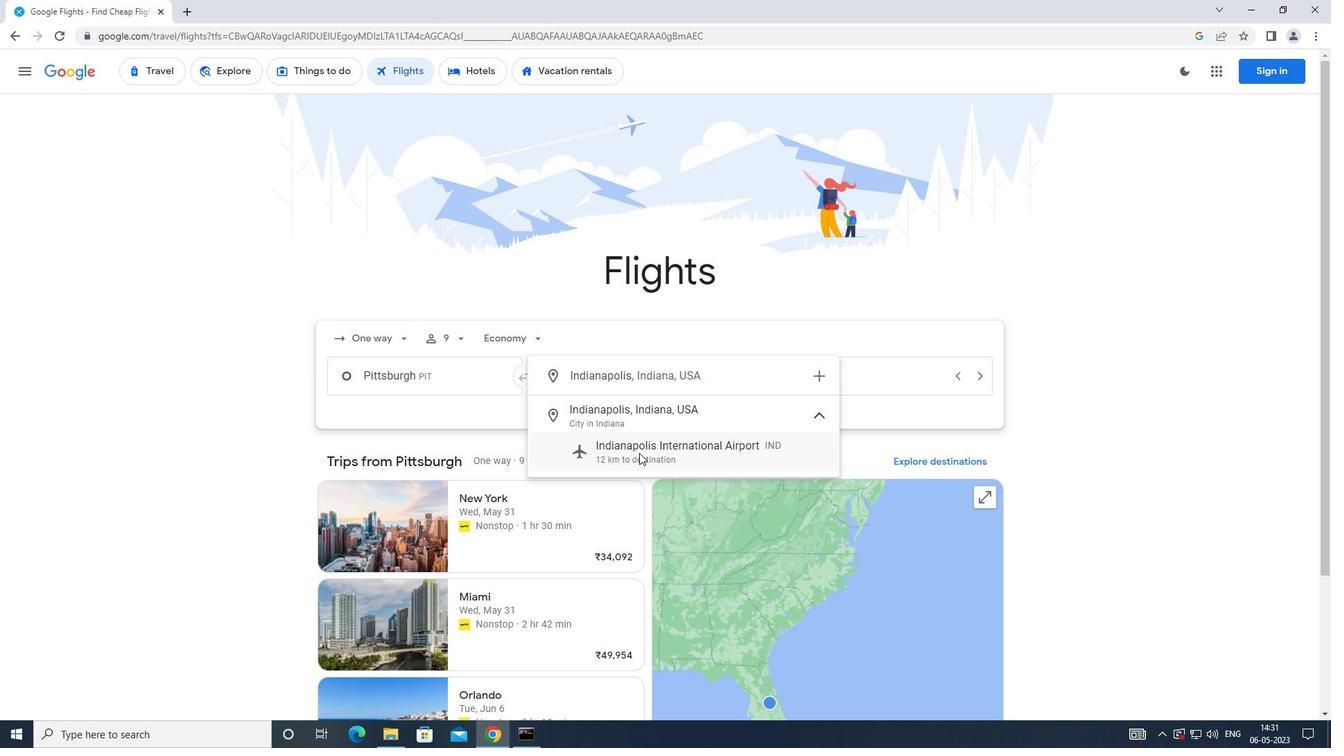 
Action: Mouse moved to (794, 369)
Screenshot: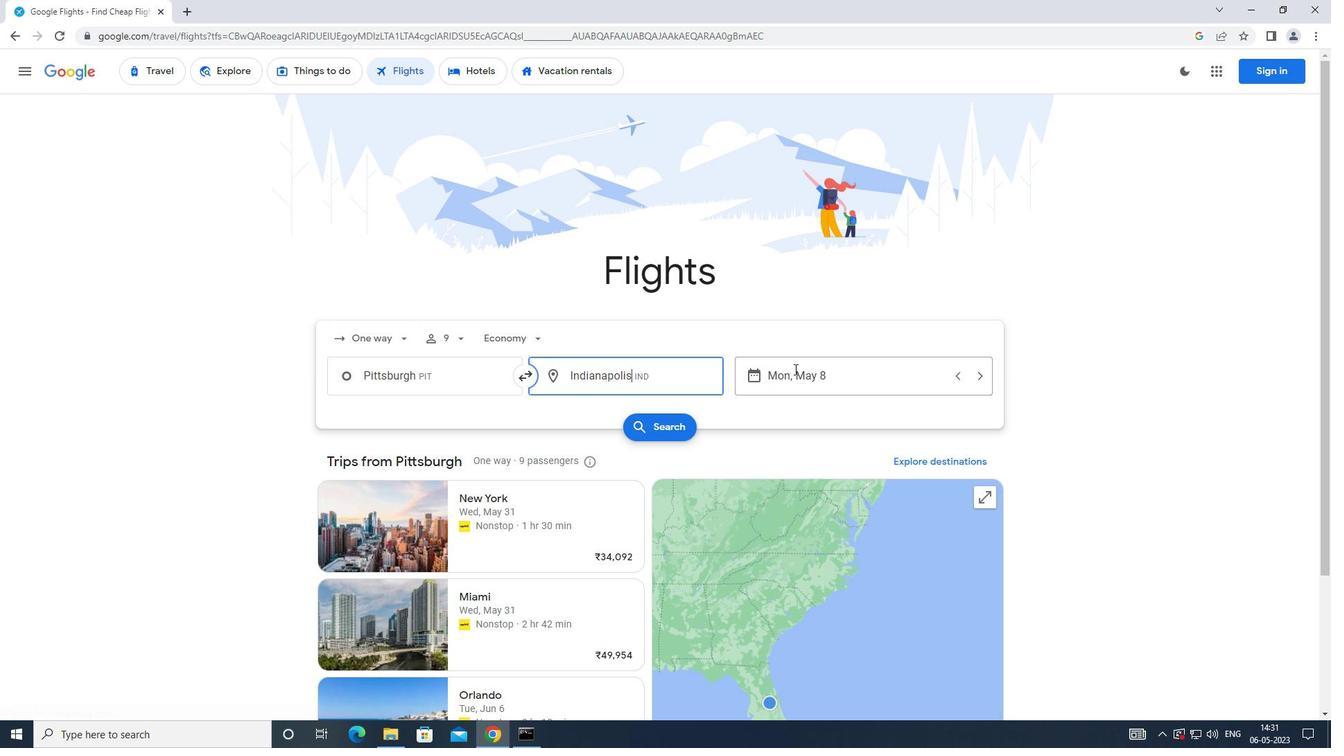
Action: Mouse pressed left at (794, 369)
Screenshot: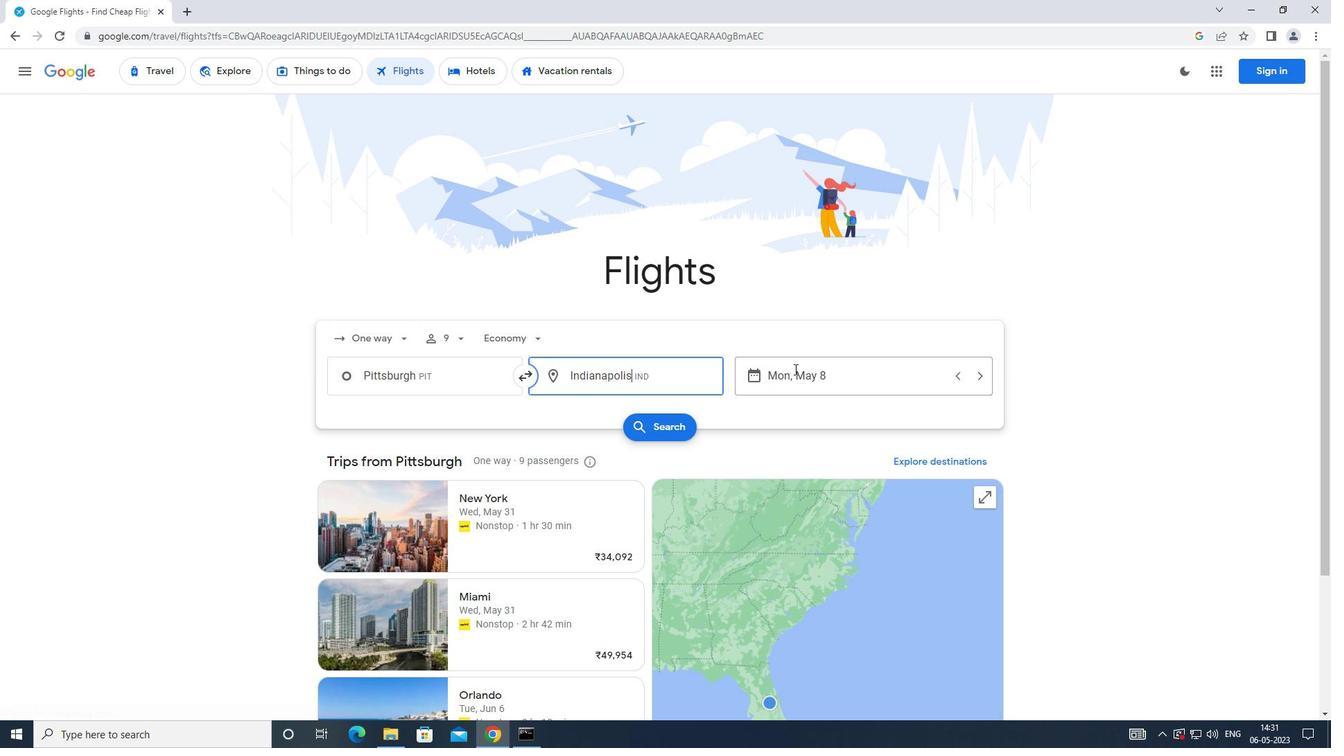 
Action: Mouse moved to (534, 499)
Screenshot: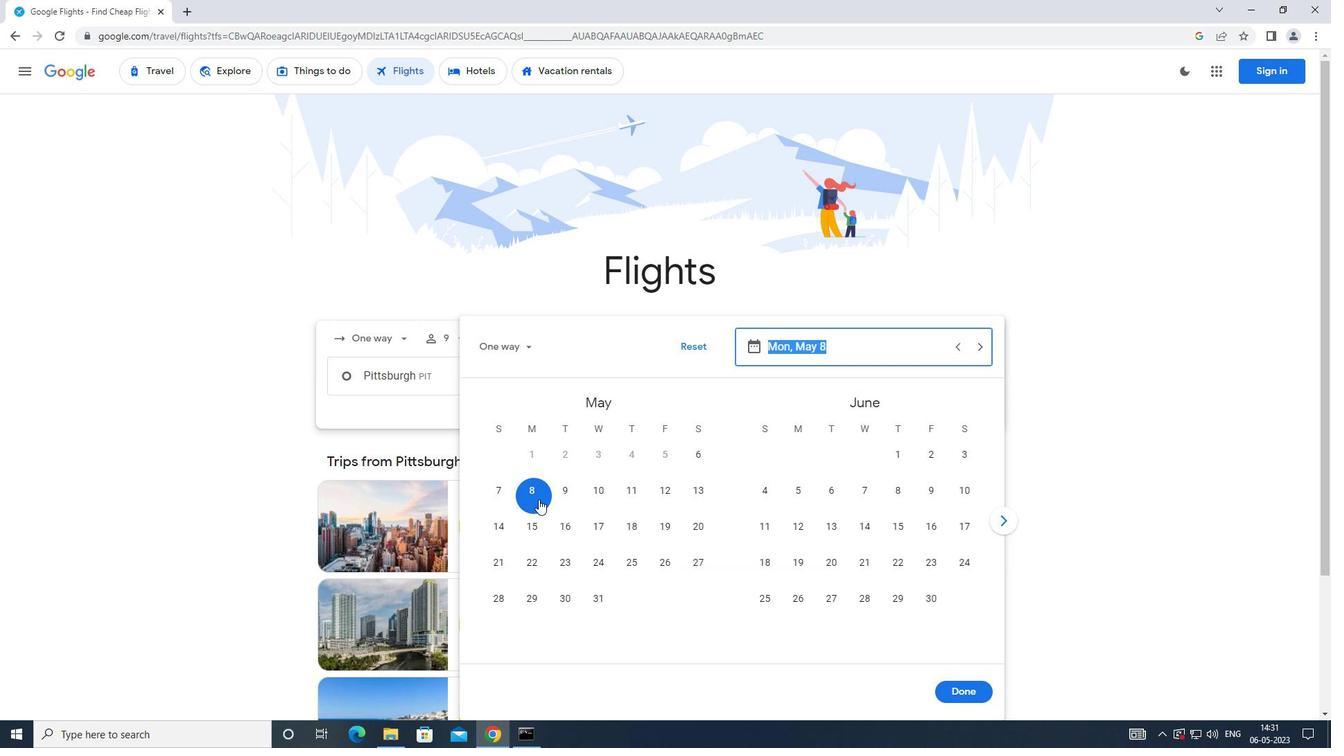 
Action: Mouse pressed left at (534, 499)
Screenshot: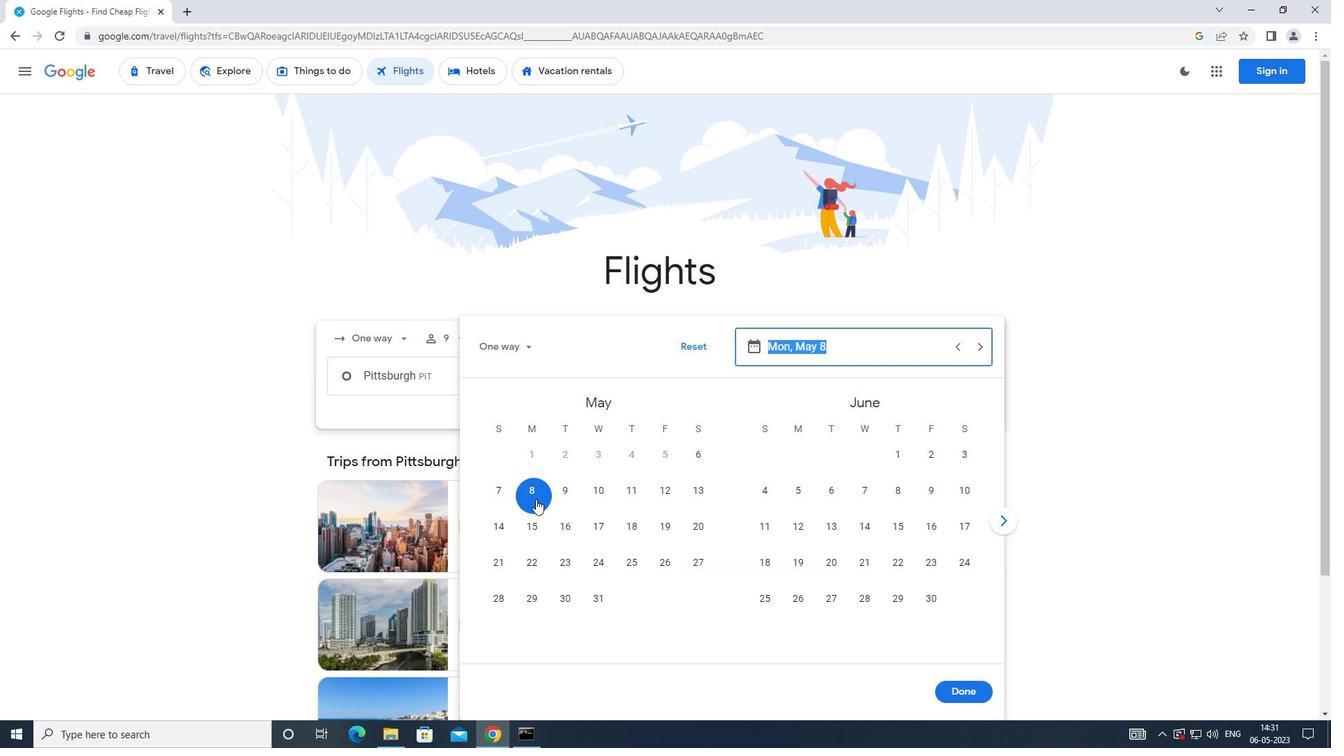 
Action: Mouse moved to (956, 695)
Screenshot: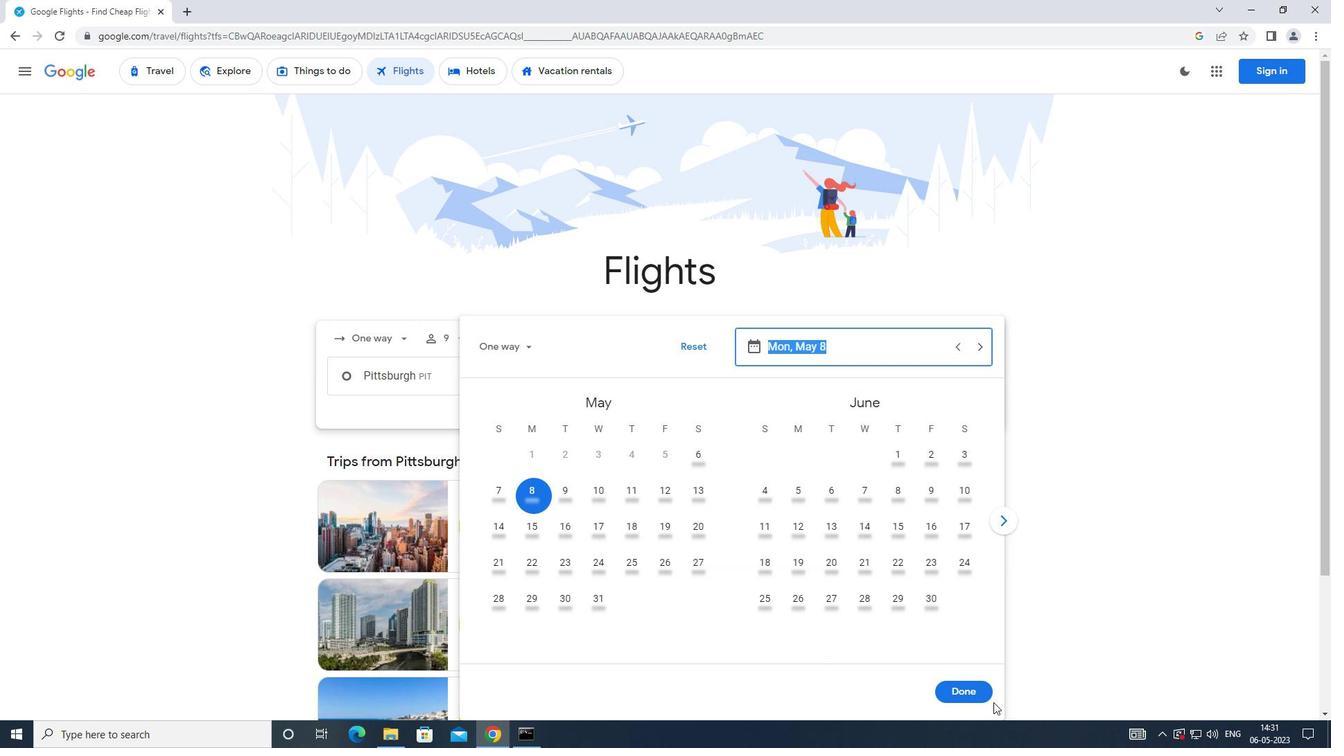 
Action: Mouse pressed left at (956, 695)
Screenshot: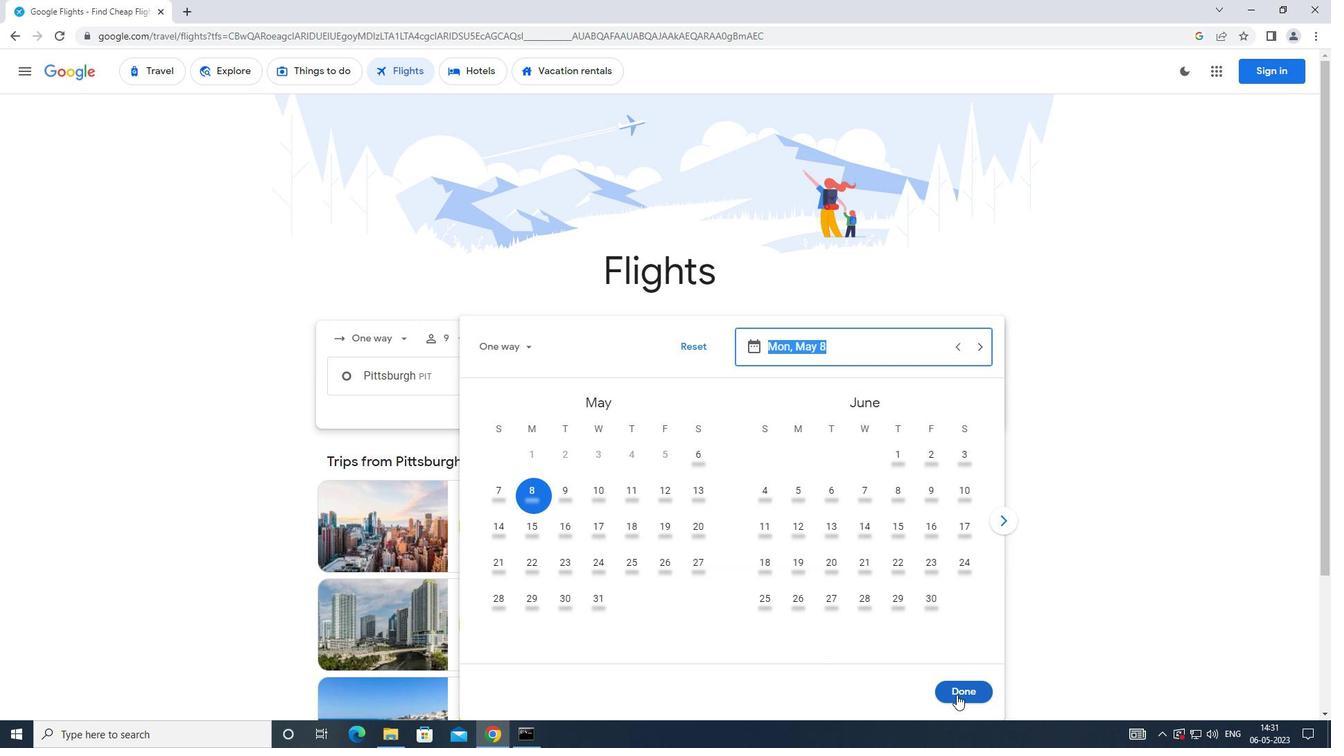 
Action: Mouse moved to (655, 430)
Screenshot: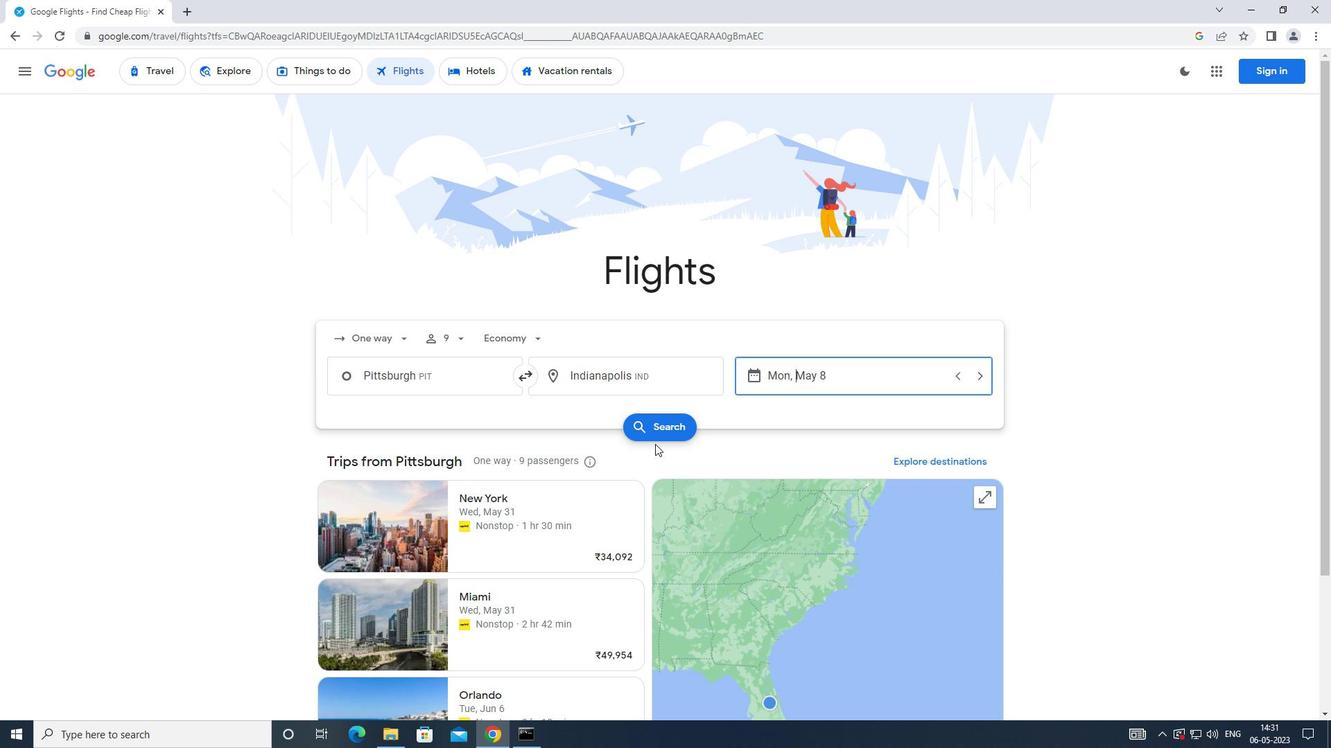 
Action: Mouse pressed left at (655, 430)
Screenshot: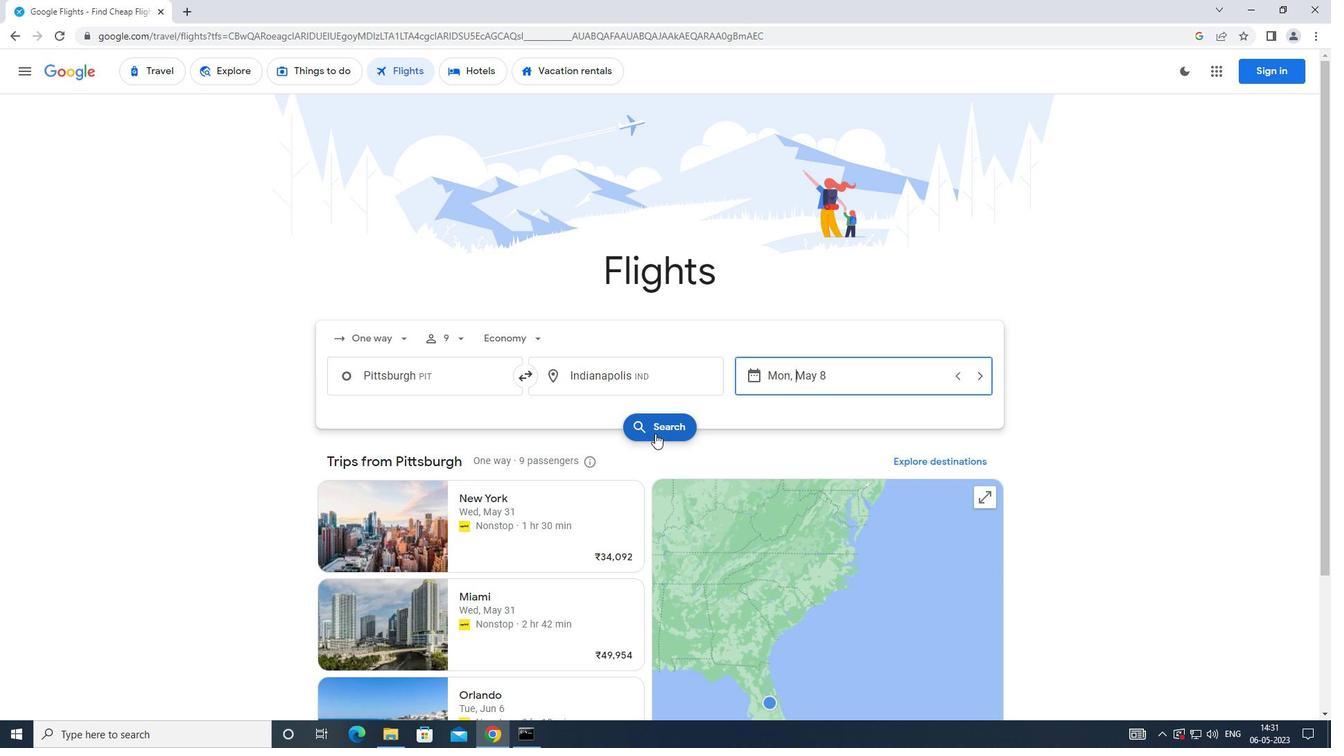 
Action: Mouse moved to (327, 200)
Screenshot: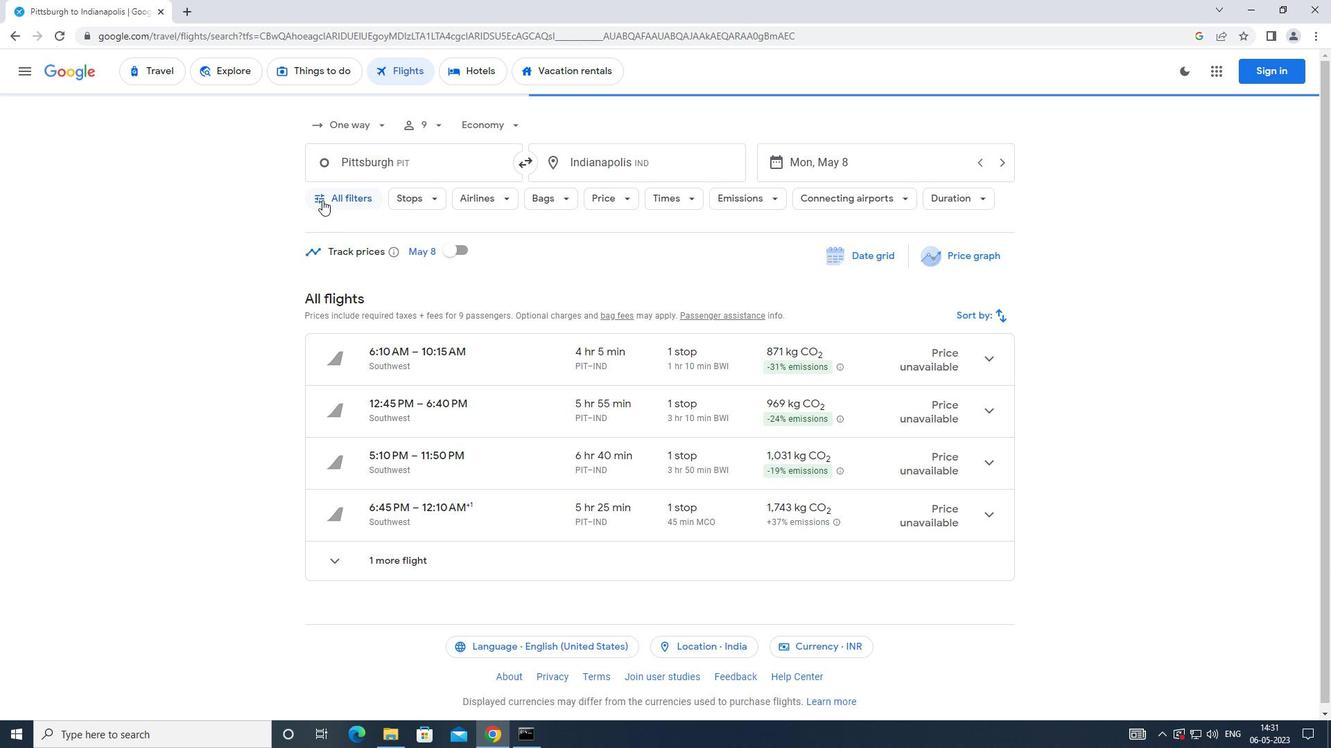 
Action: Mouse pressed left at (327, 200)
Screenshot: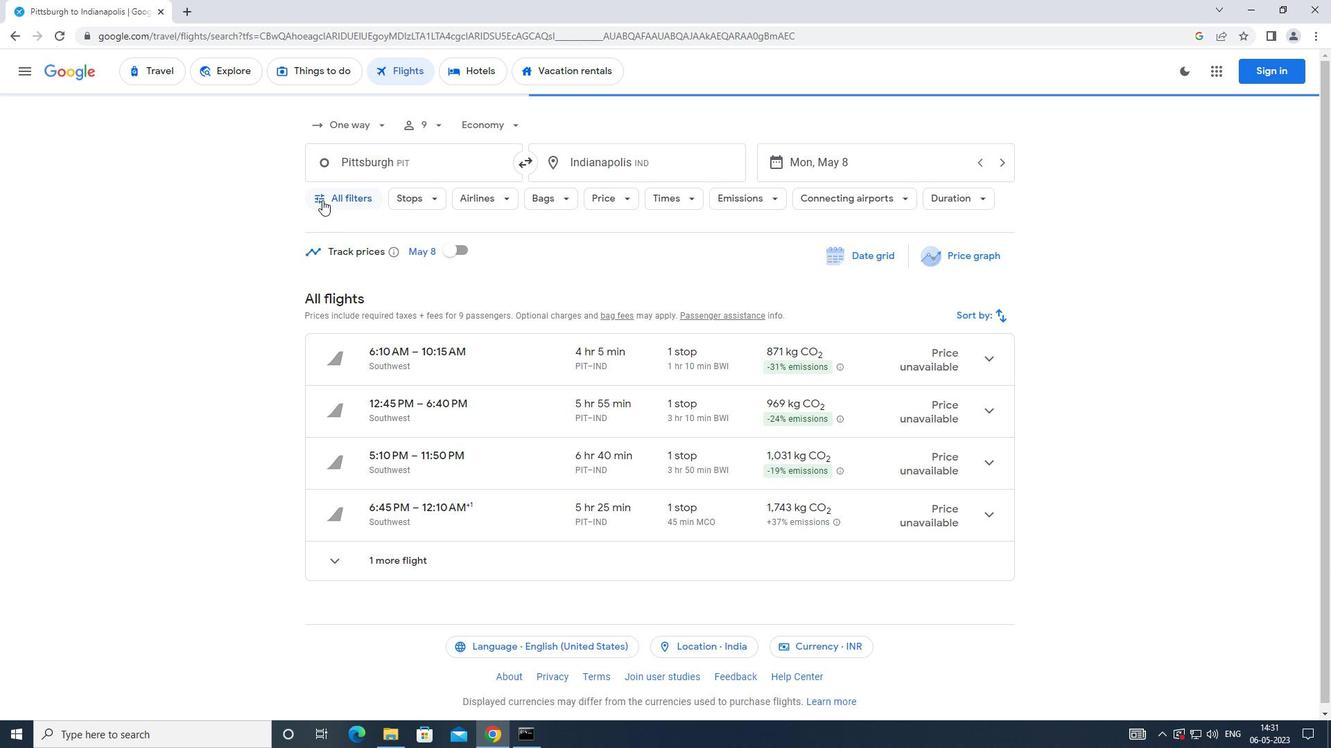
Action: Mouse moved to (508, 494)
Screenshot: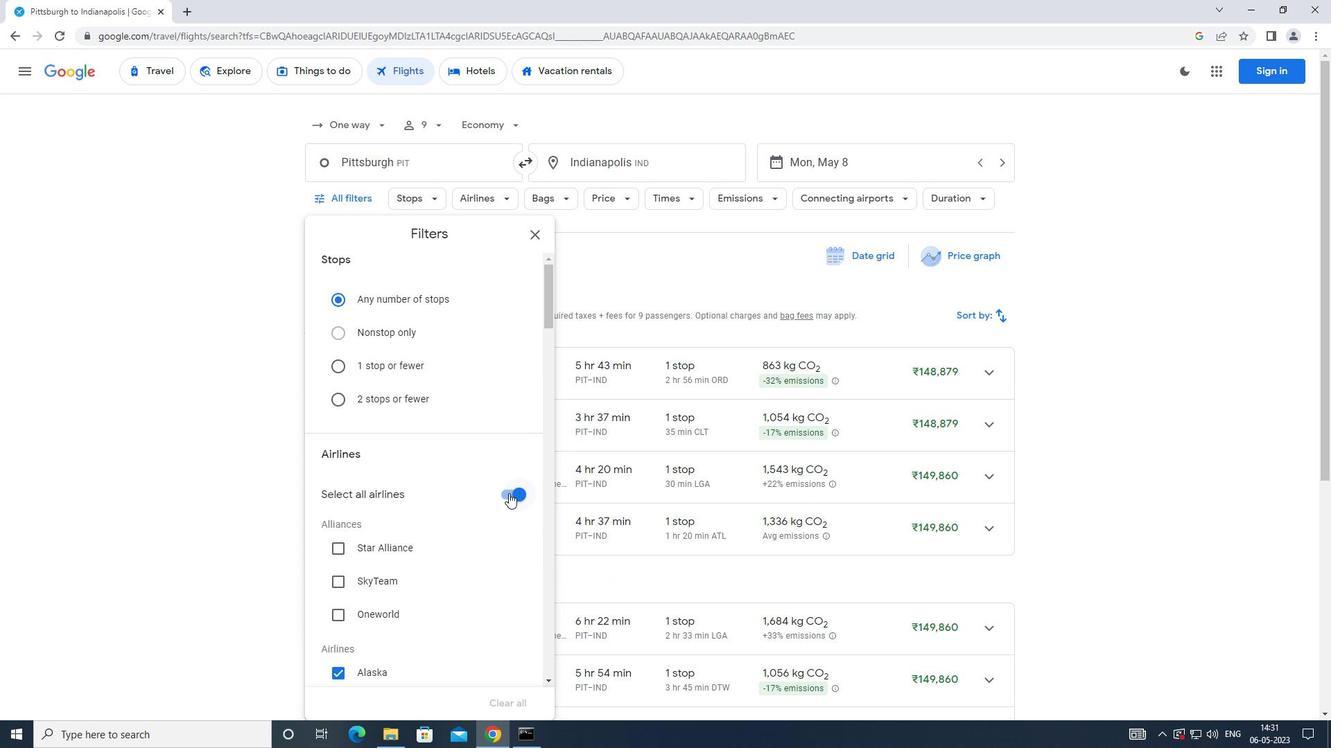 
Action: Mouse pressed left at (508, 494)
Screenshot: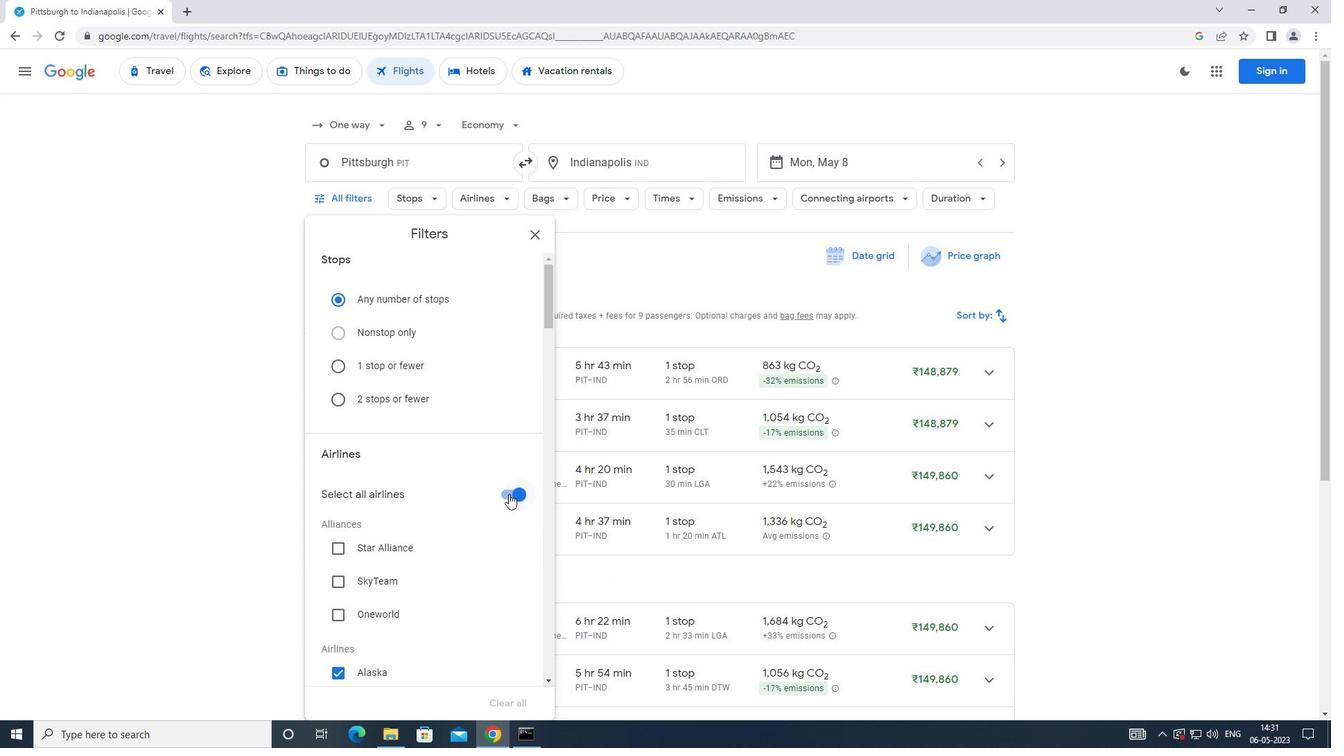 
Action: Mouse moved to (505, 479)
Screenshot: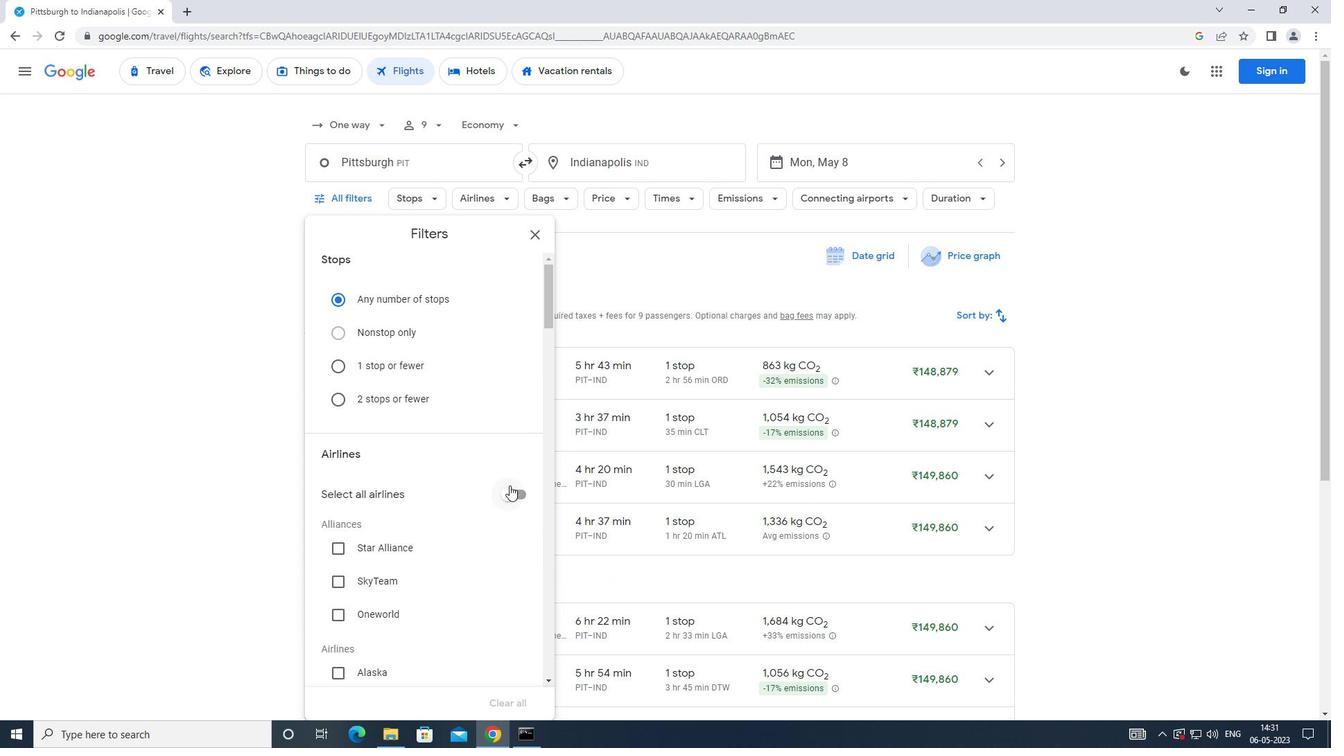 
Action: Mouse scrolled (505, 478) with delta (0, 0)
Screenshot: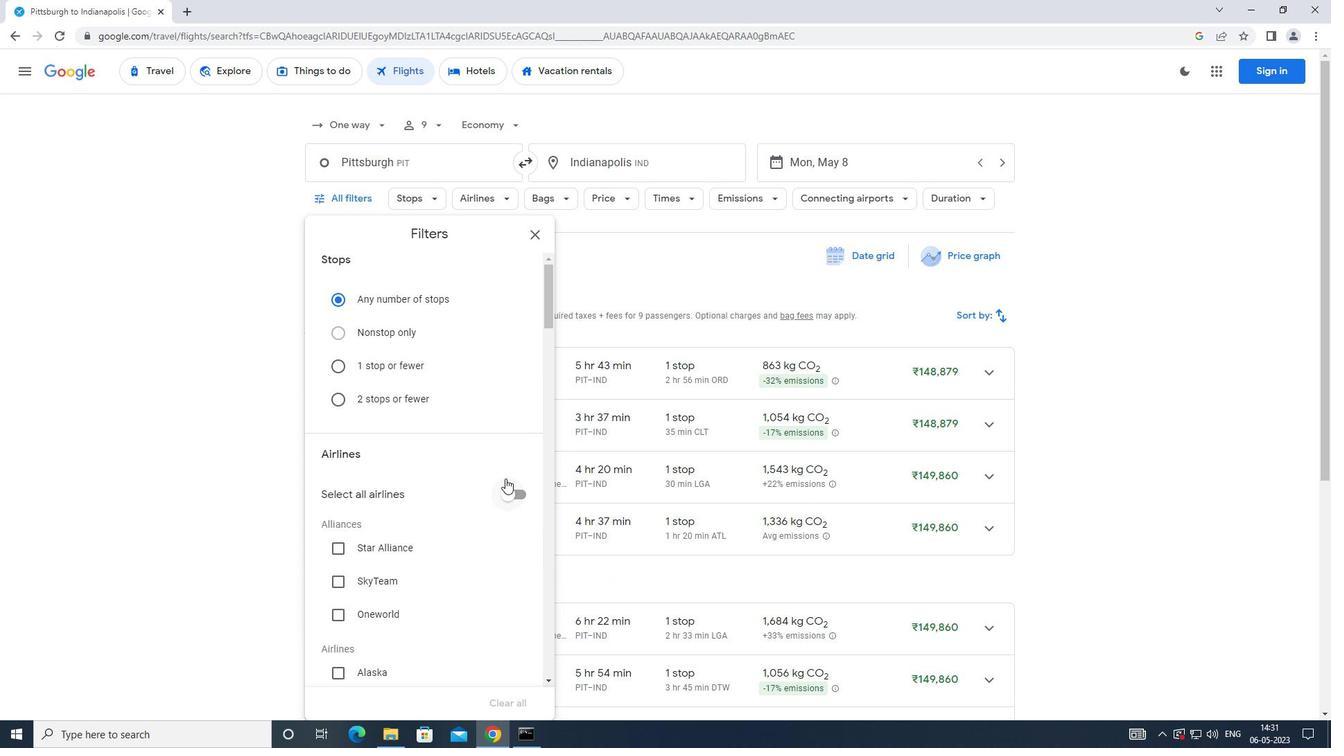 
Action: Mouse scrolled (505, 478) with delta (0, 0)
Screenshot: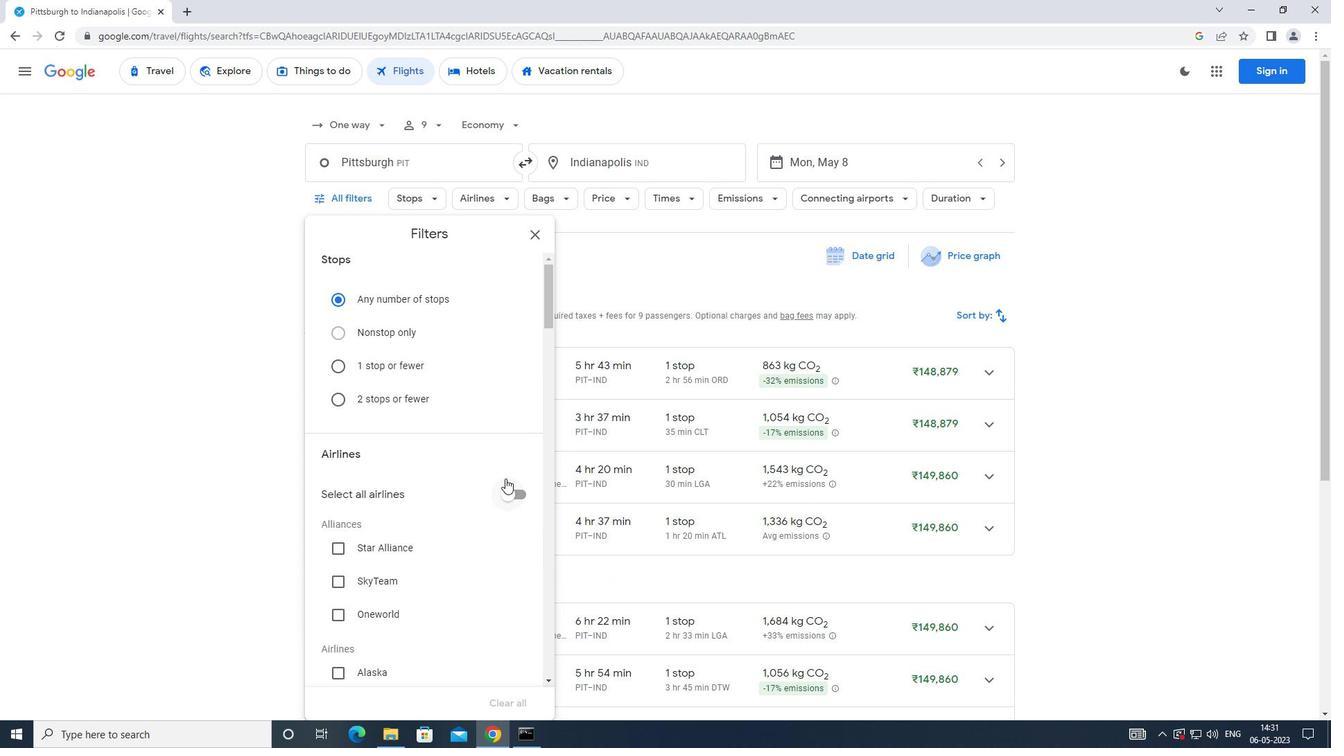 
Action: Mouse moved to (504, 473)
Screenshot: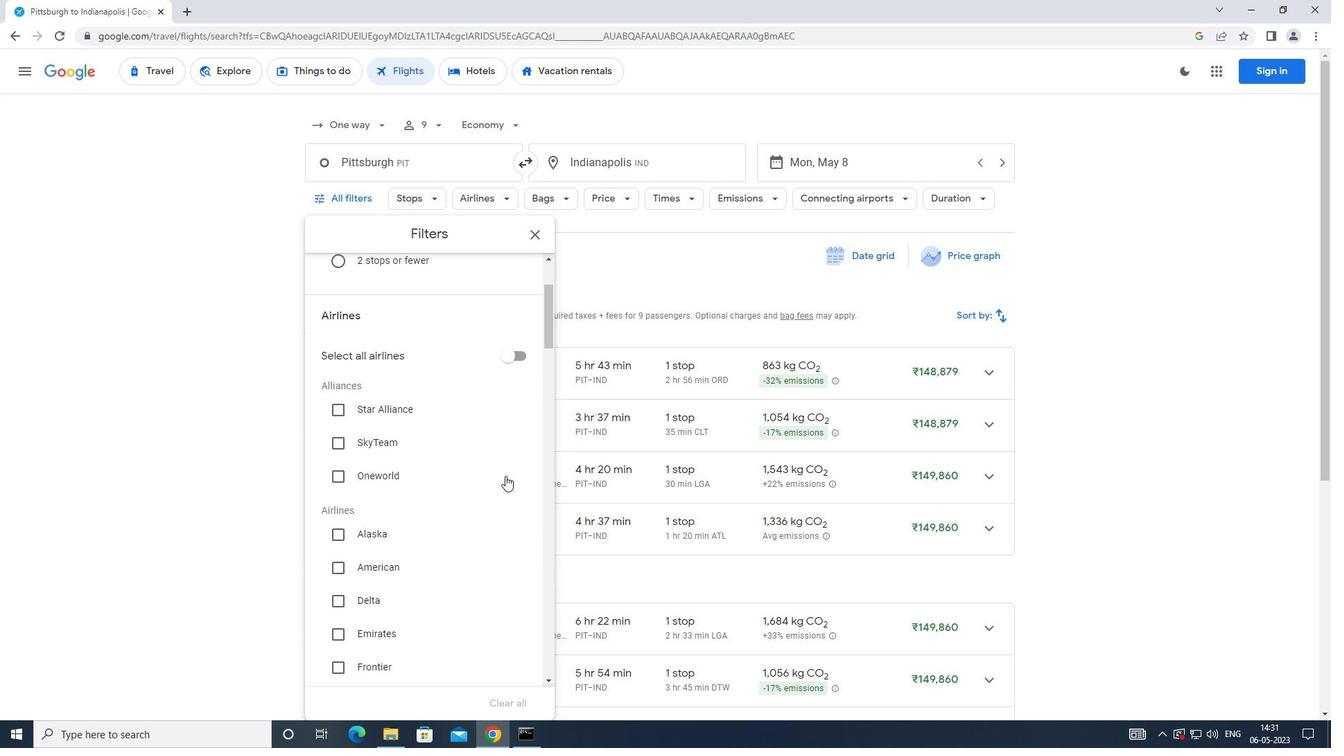 
Action: Mouse scrolled (504, 472) with delta (0, 0)
Screenshot: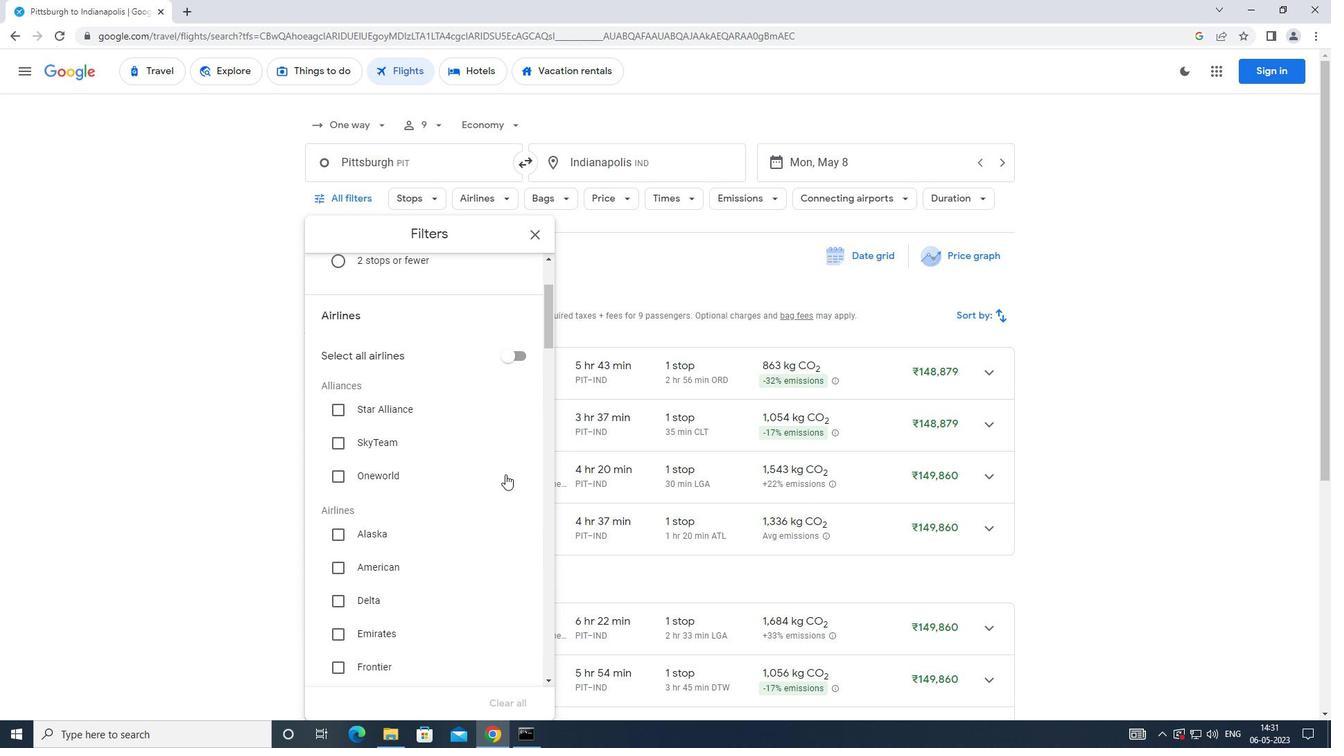 
Action: Mouse scrolled (504, 472) with delta (0, 0)
Screenshot: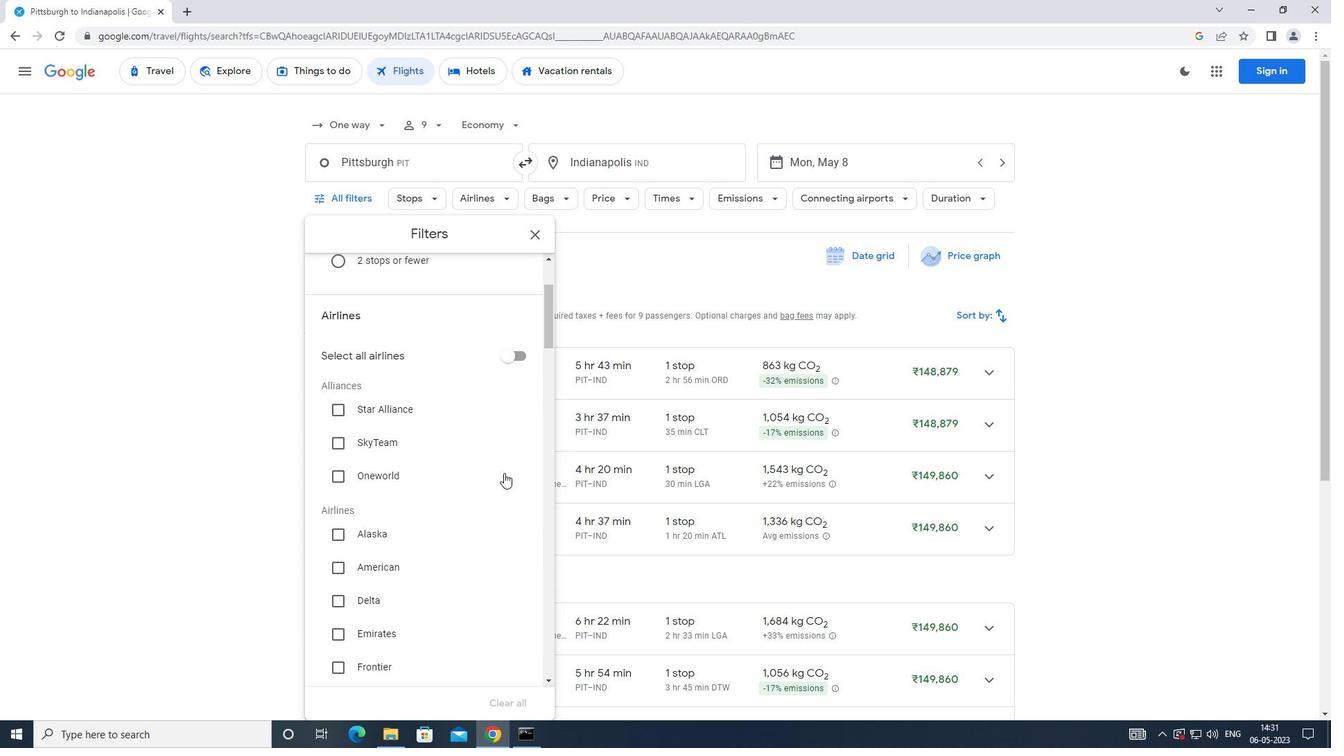 
Action: Mouse moved to (504, 470)
Screenshot: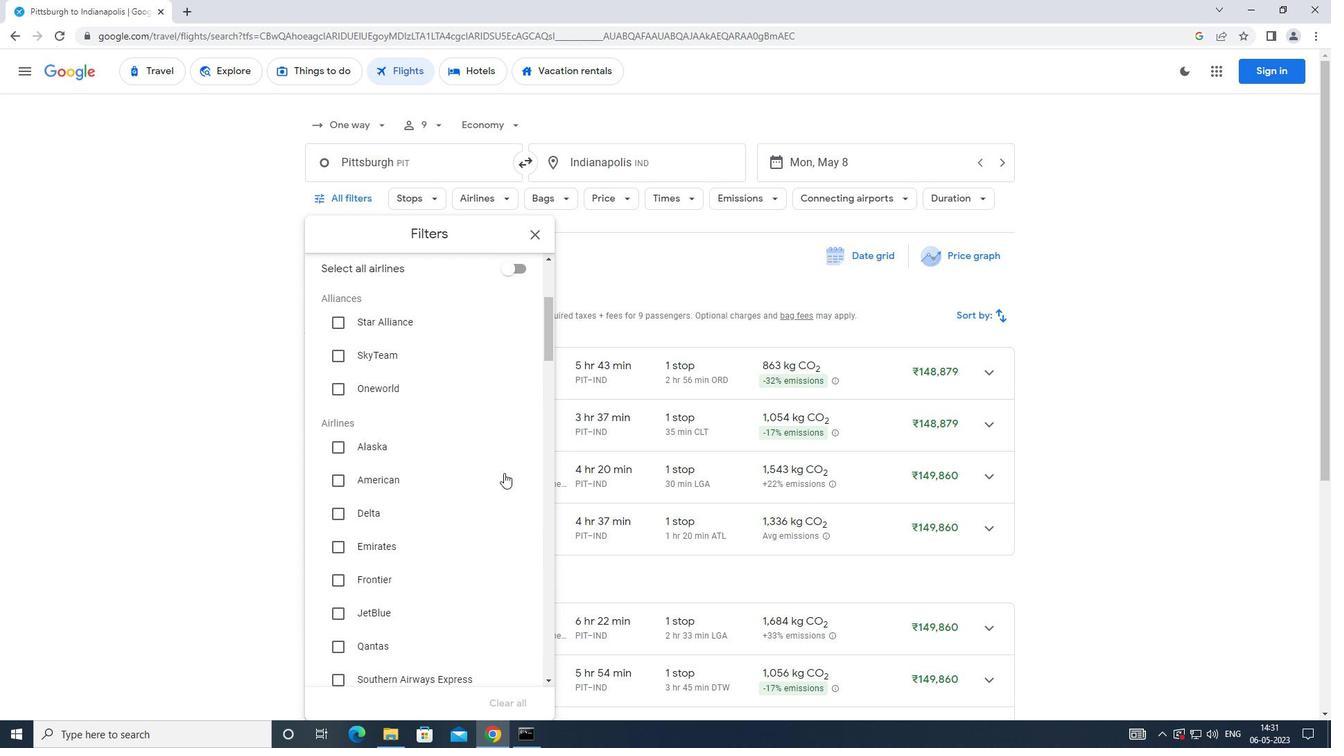 
Action: Mouse scrolled (504, 469) with delta (0, 0)
Screenshot: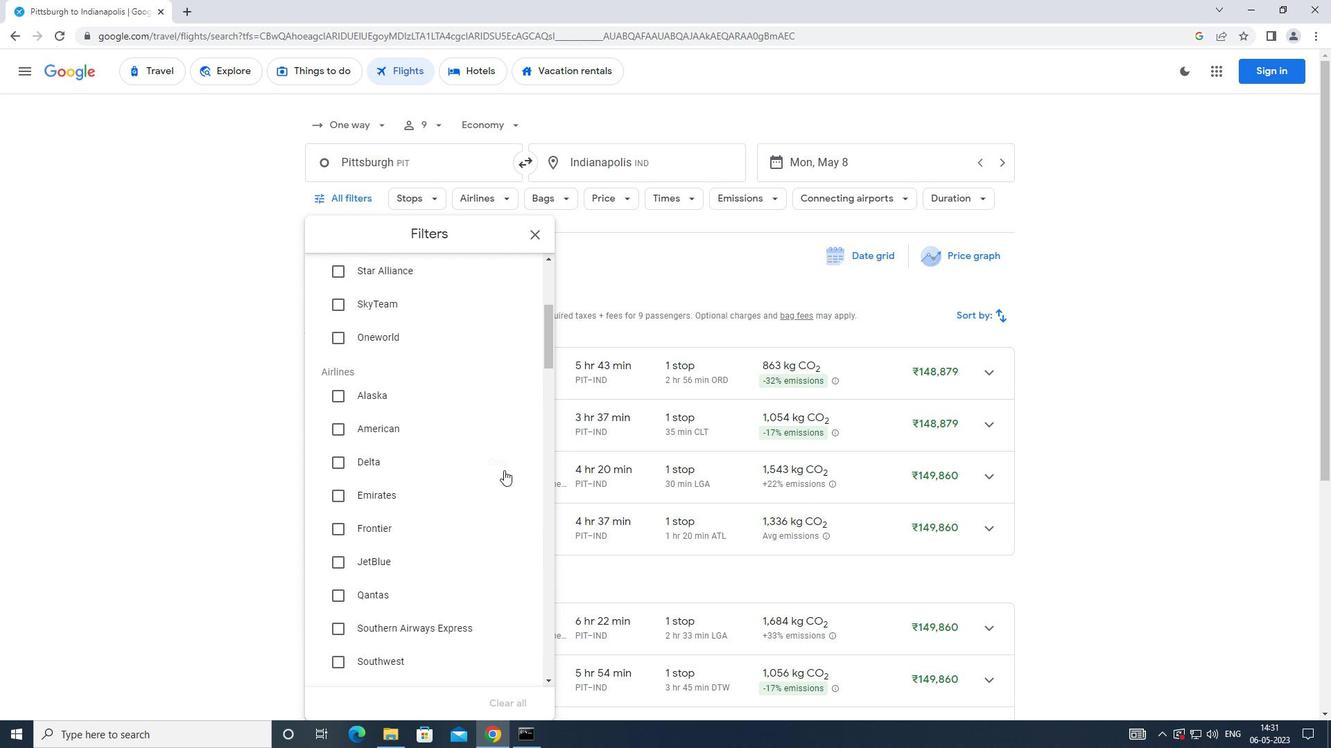 
Action: Mouse scrolled (504, 469) with delta (0, 0)
Screenshot: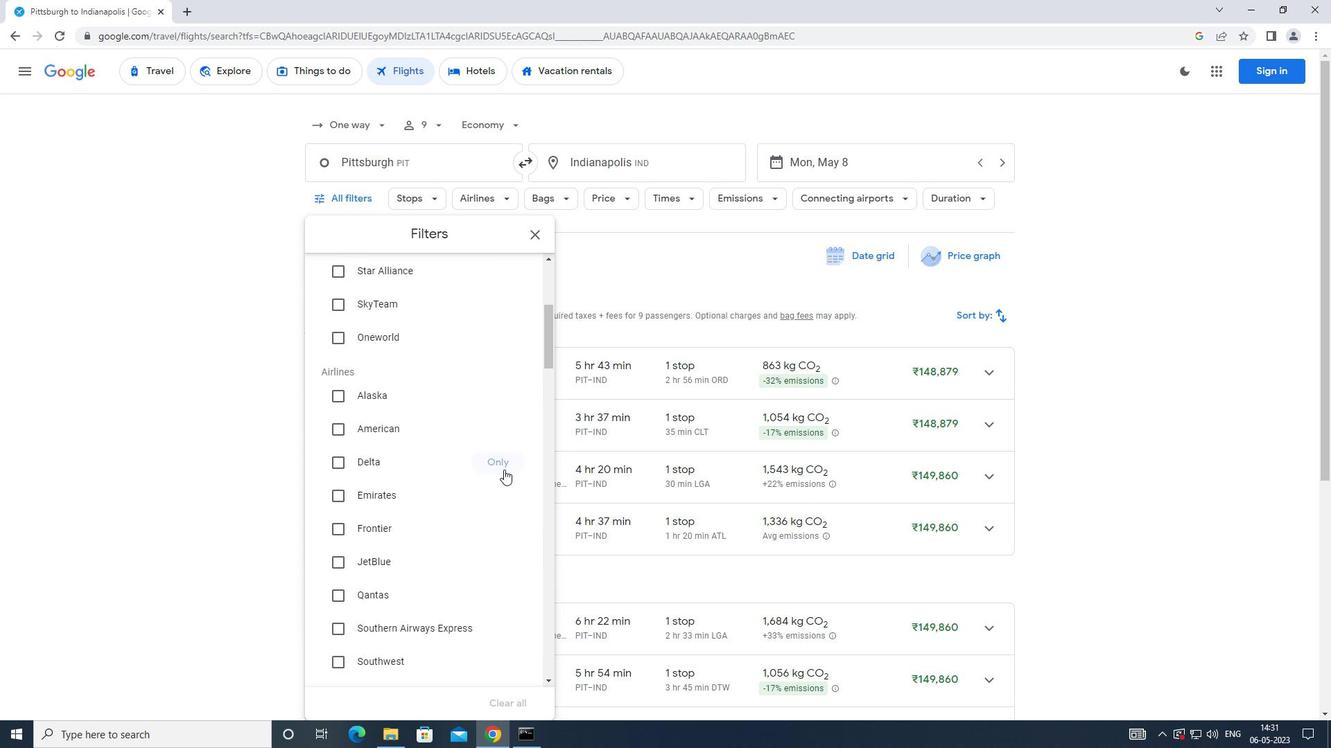 
Action: Mouse moved to (341, 558)
Screenshot: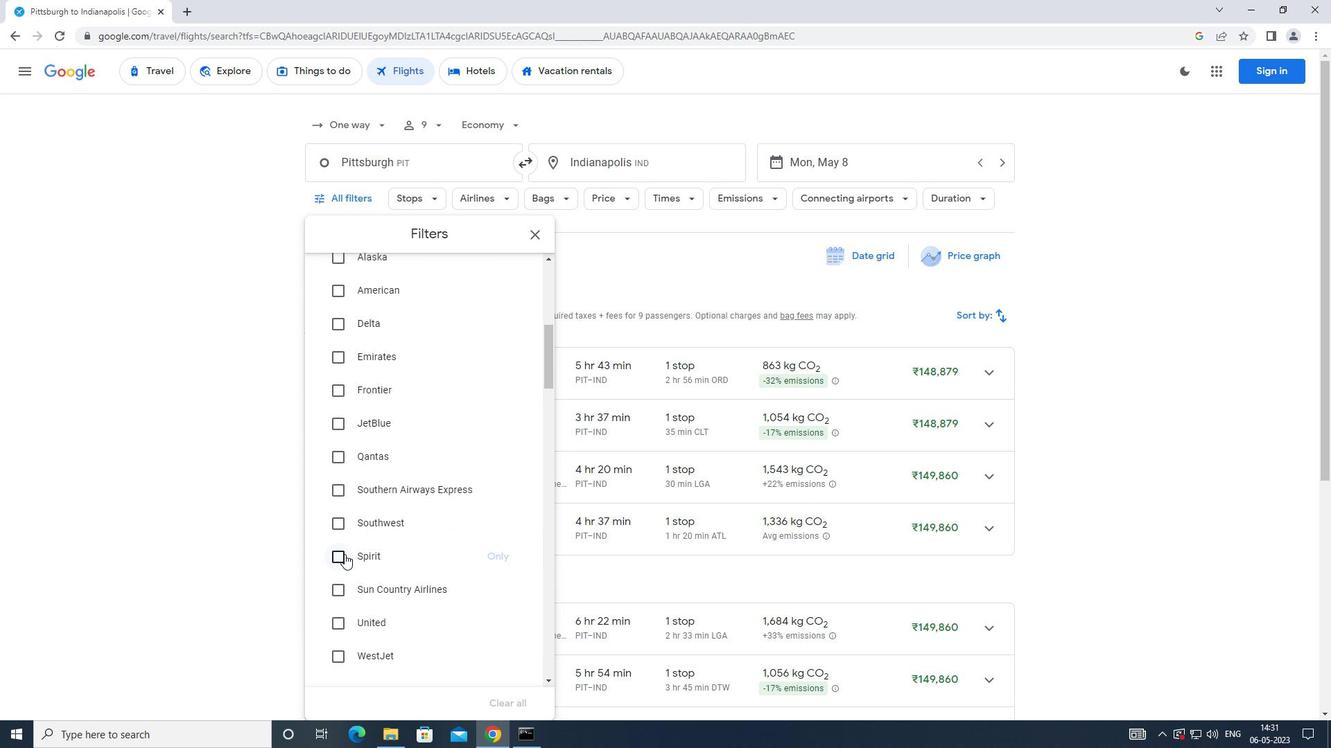
Action: Mouse pressed left at (341, 558)
Screenshot: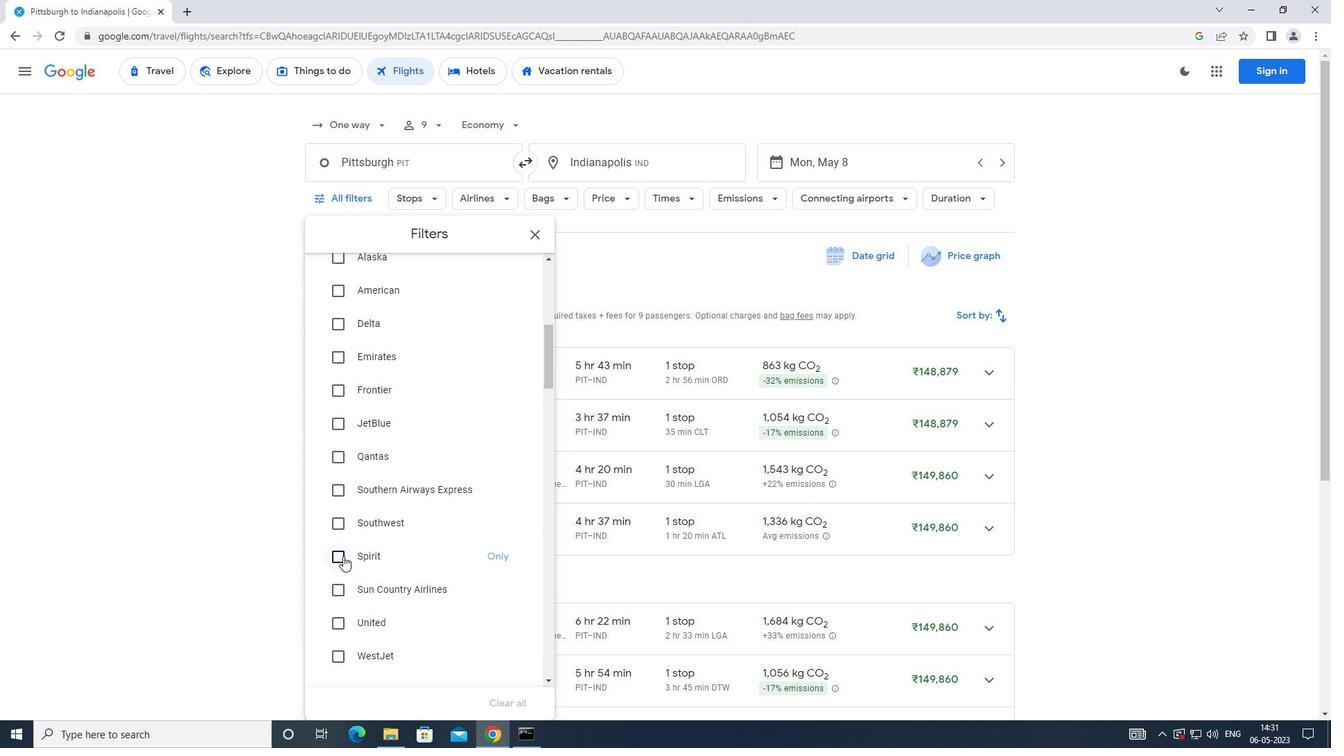
Action: Mouse moved to (410, 502)
Screenshot: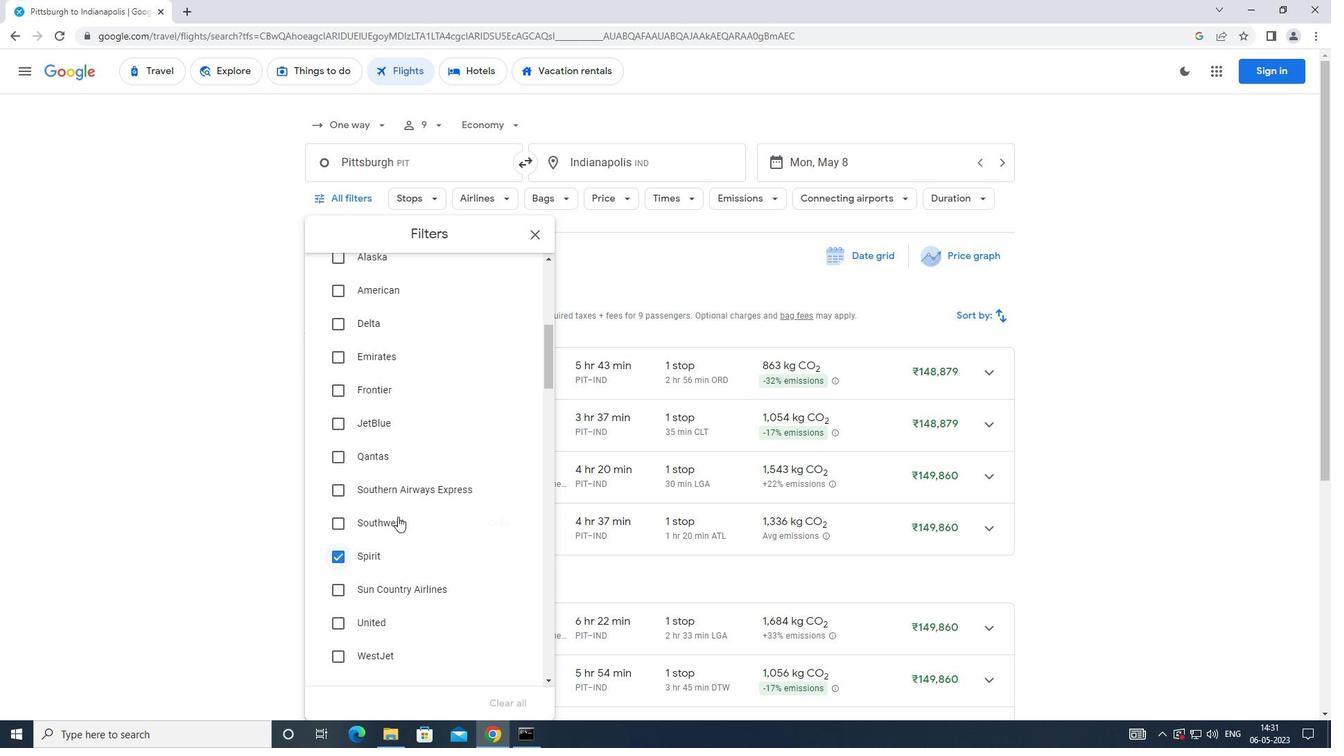
Action: Mouse scrolled (410, 501) with delta (0, 0)
Screenshot: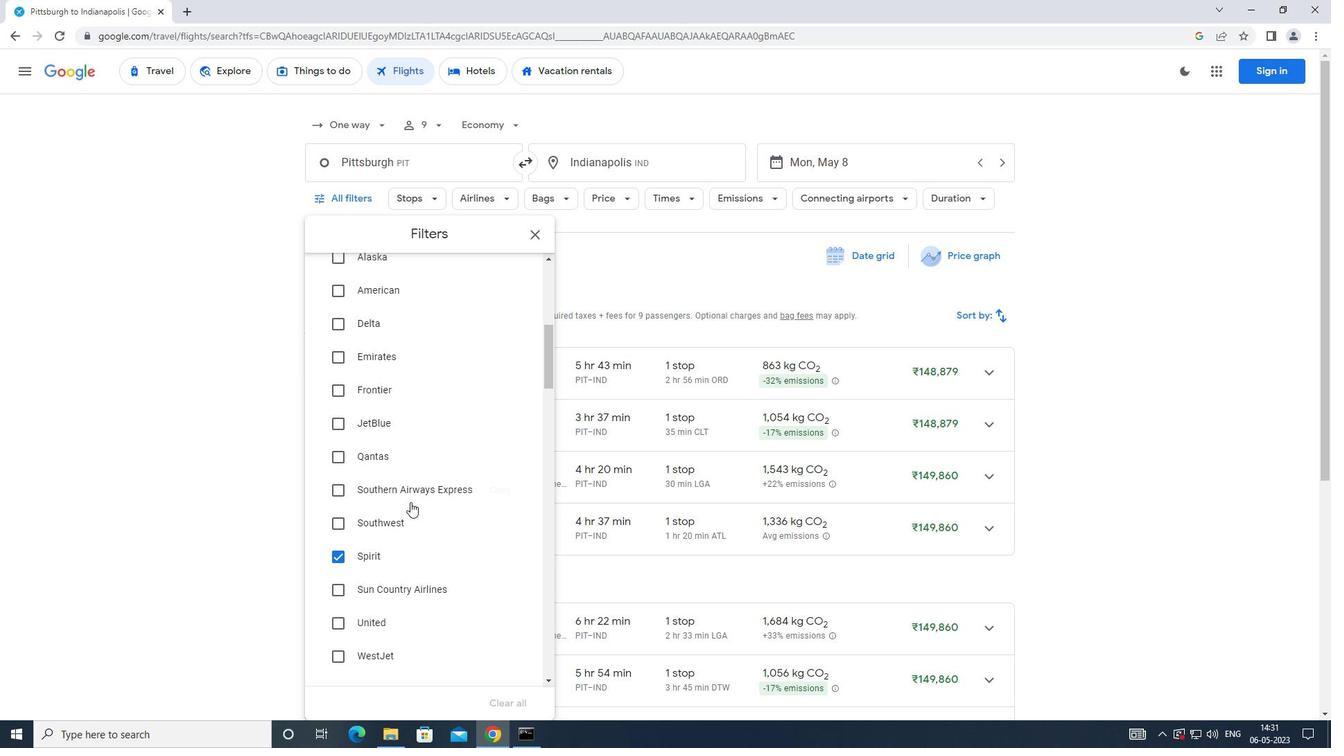 
Action: Mouse scrolled (410, 501) with delta (0, 0)
Screenshot: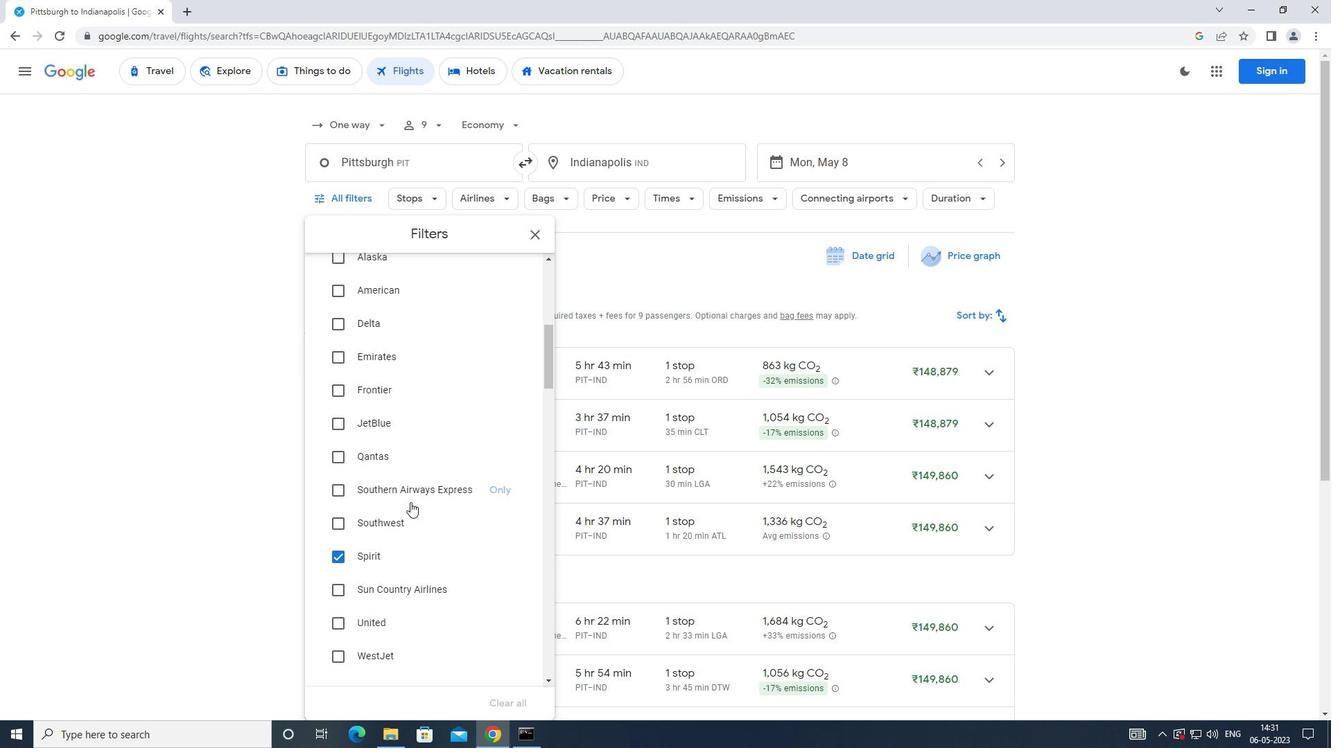 
Action: Mouse moved to (413, 500)
Screenshot: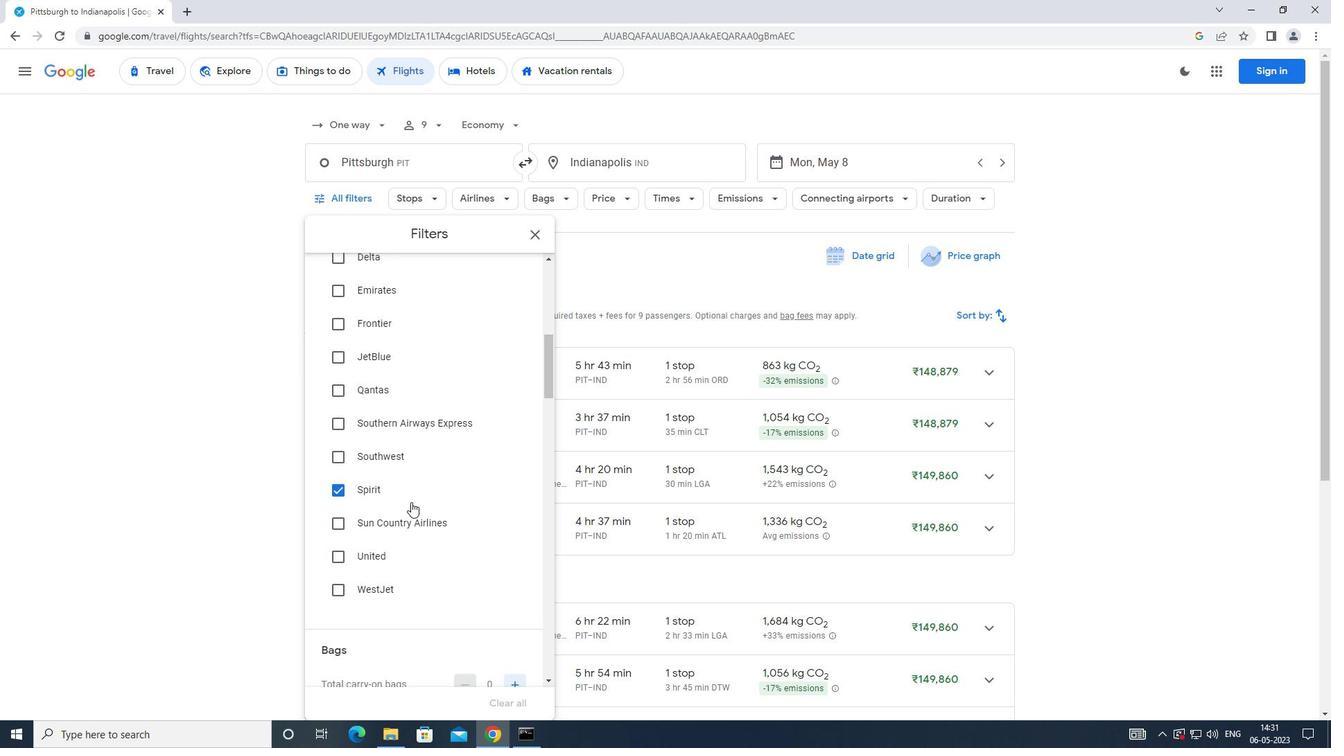
Action: Mouse scrolled (413, 499) with delta (0, 0)
Screenshot: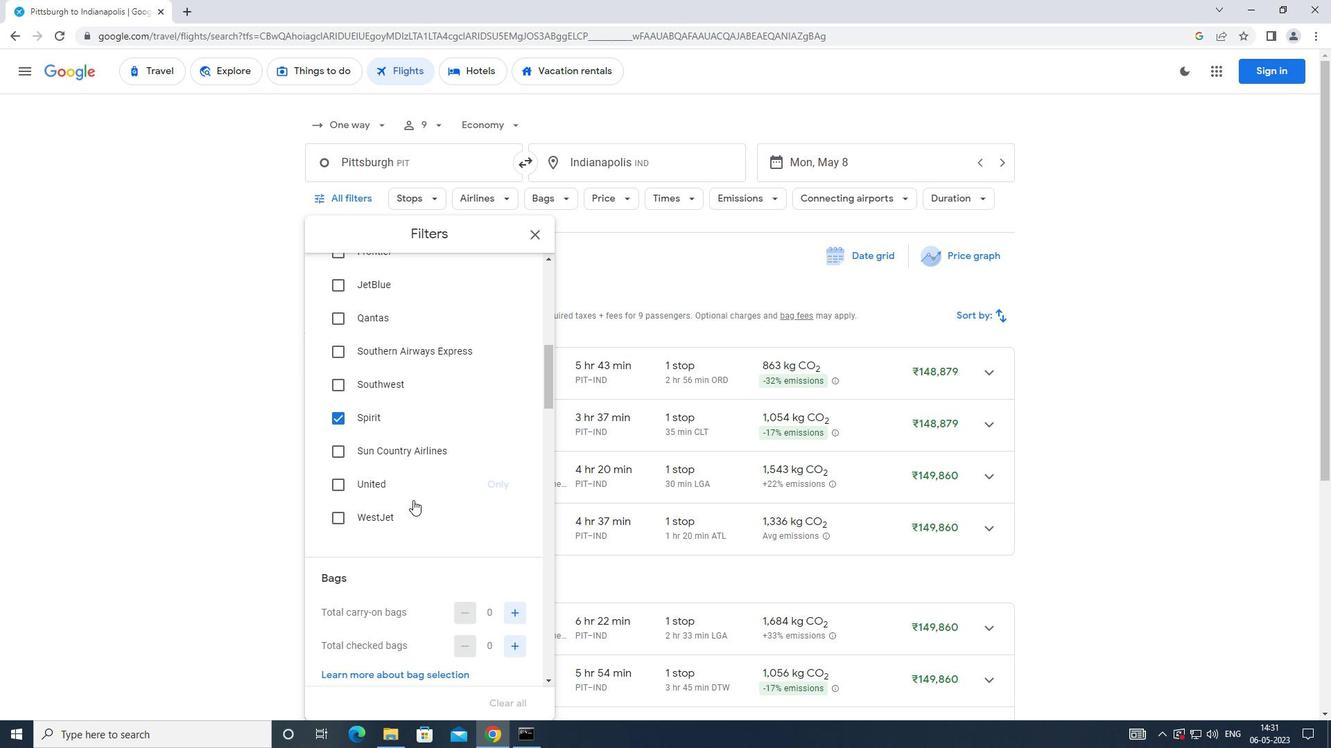 
Action: Mouse scrolled (413, 499) with delta (0, 0)
Screenshot: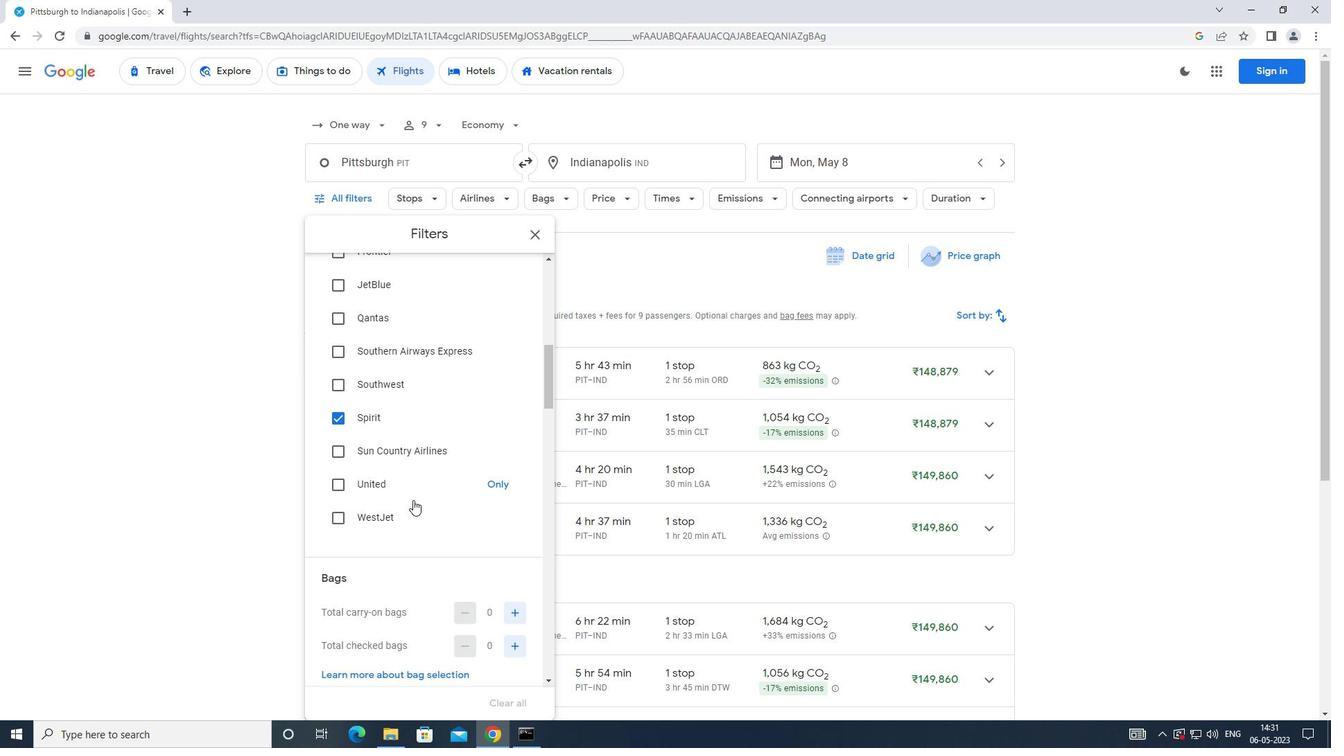
Action: Mouse moved to (513, 479)
Screenshot: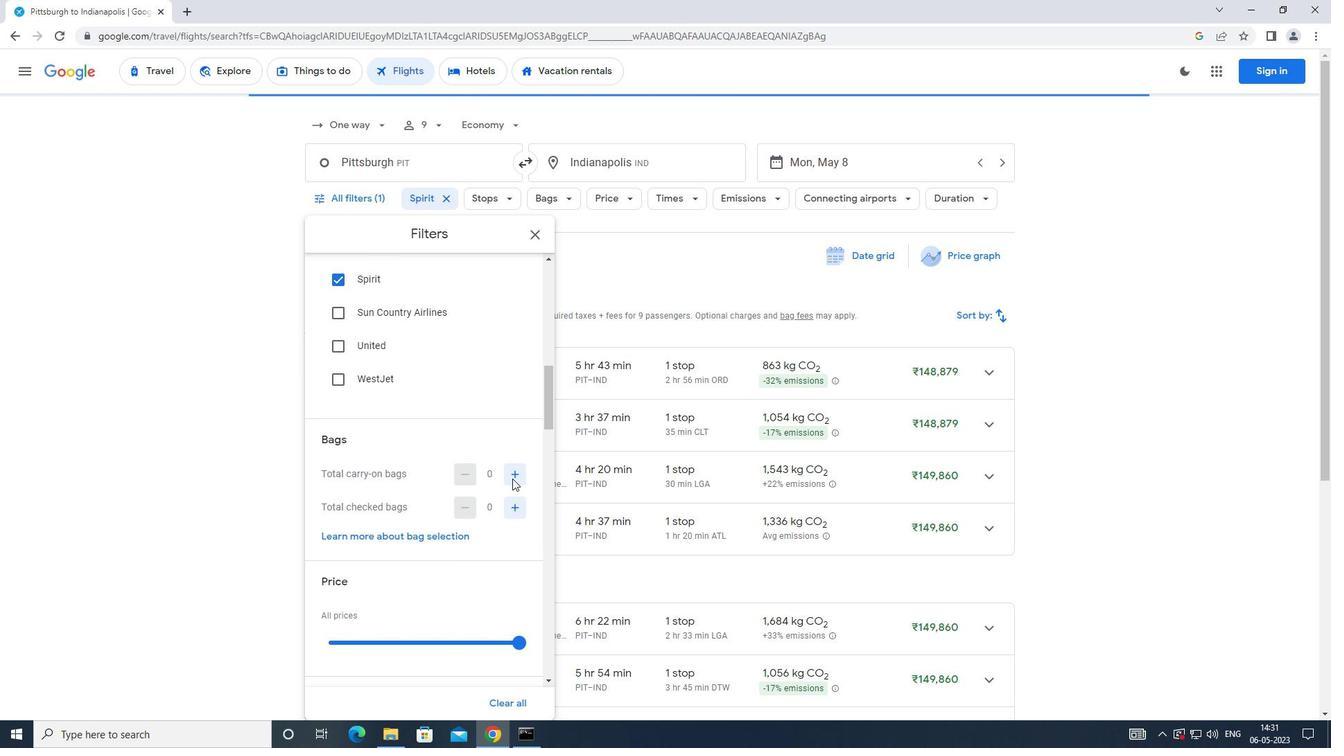 
Action: Mouse pressed left at (513, 479)
Screenshot: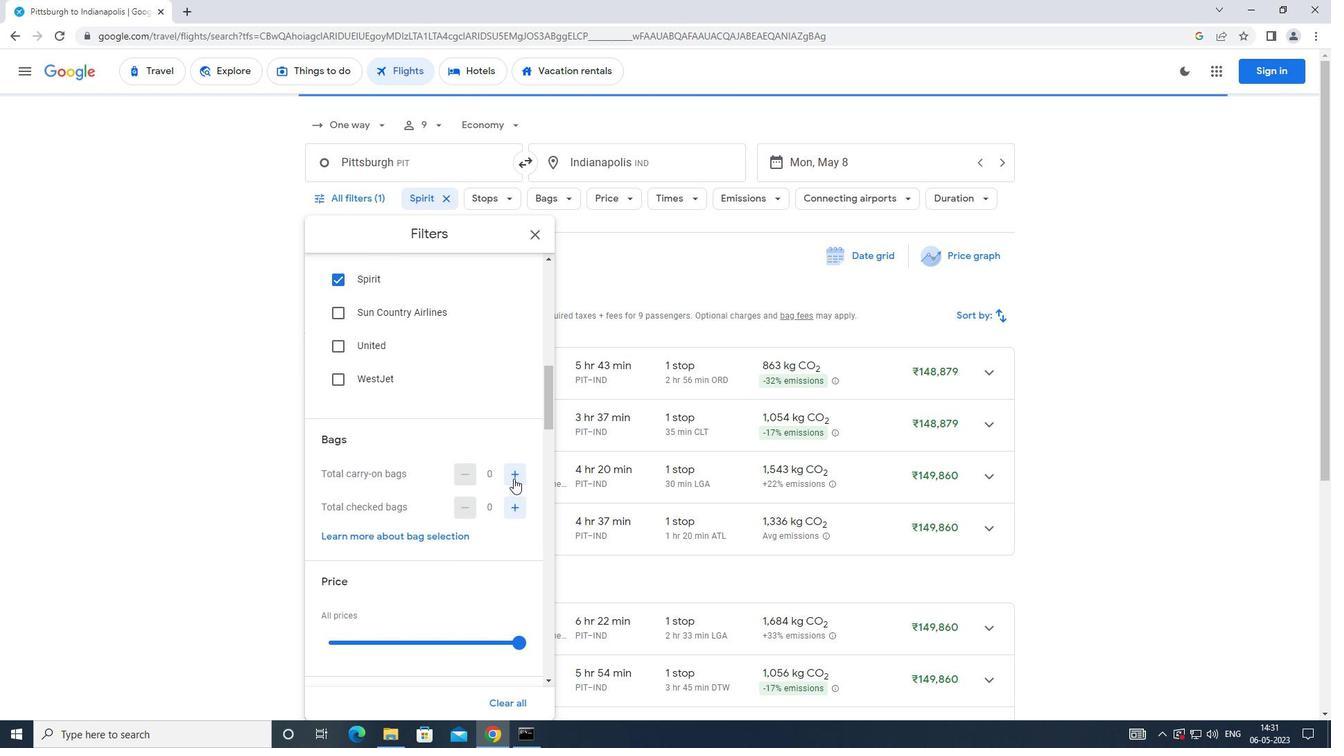 
Action: Mouse moved to (435, 473)
Screenshot: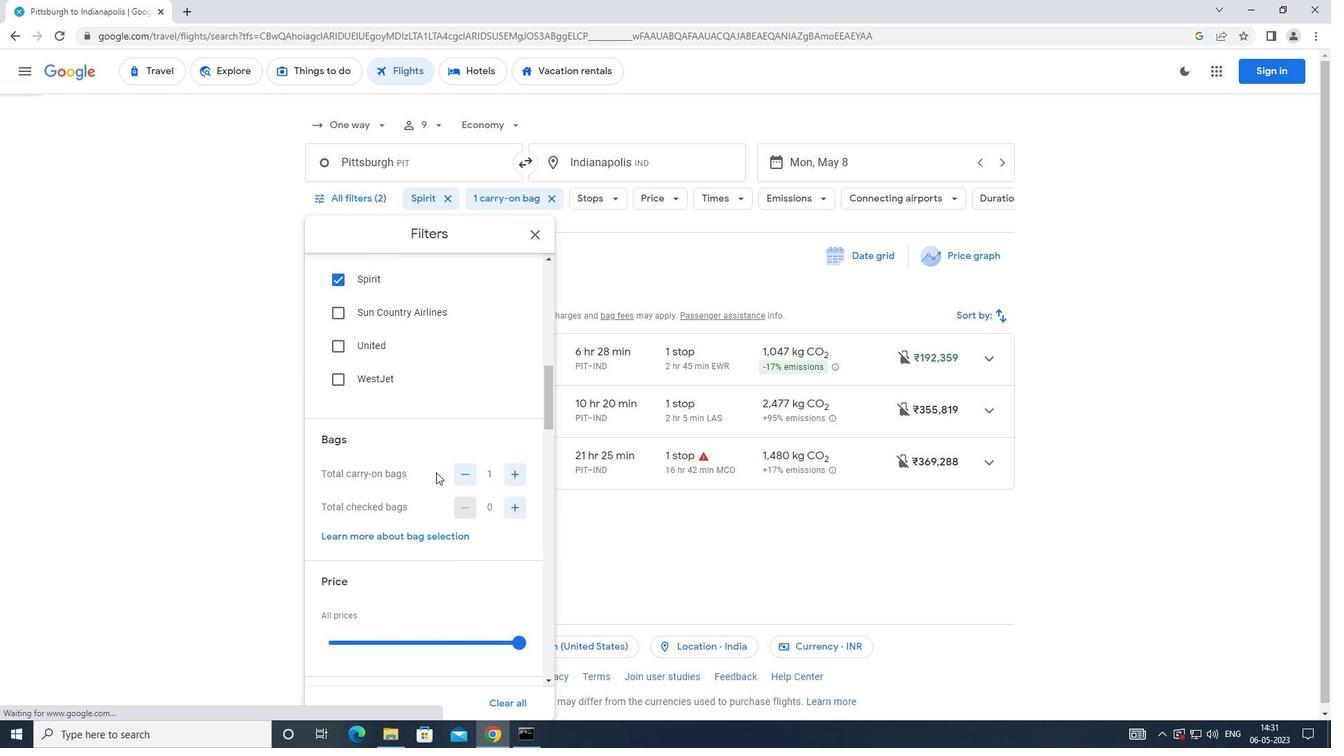 
Action: Mouse scrolled (435, 472) with delta (0, 0)
Screenshot: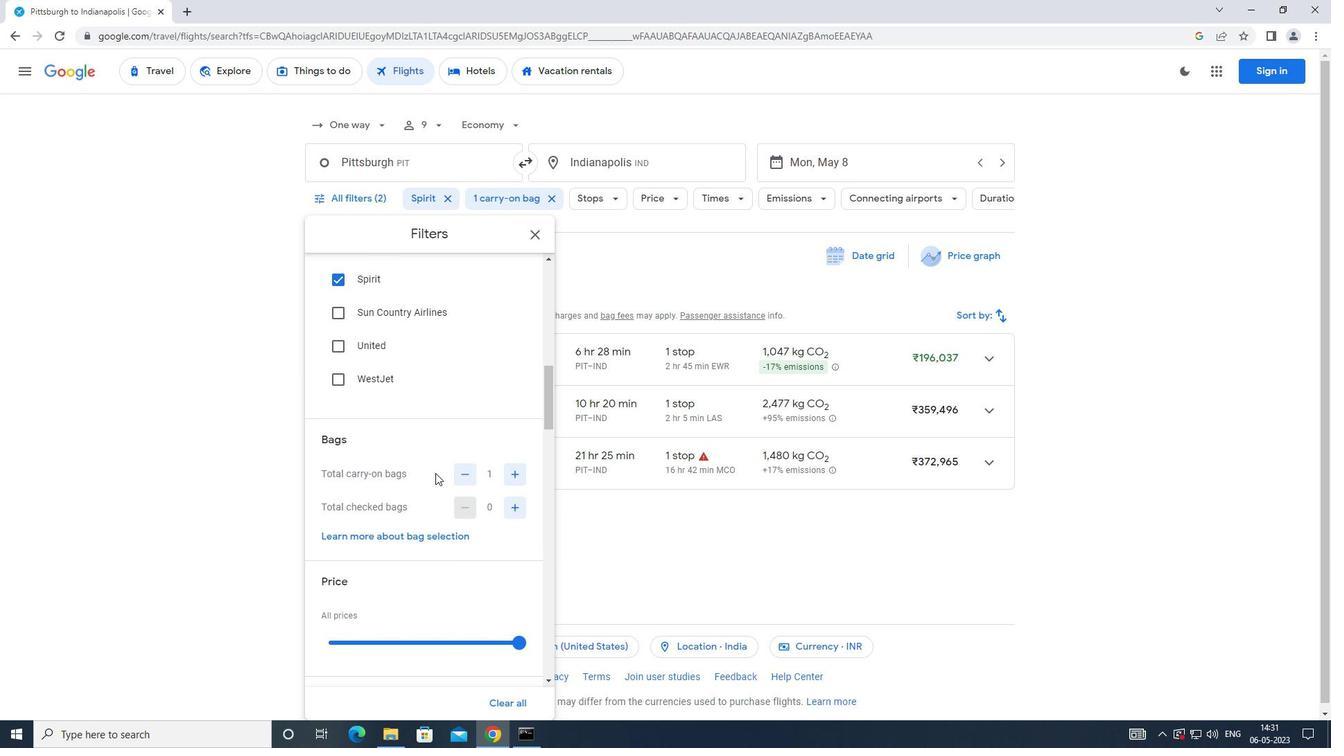 
Action: Mouse scrolled (435, 472) with delta (0, 0)
Screenshot: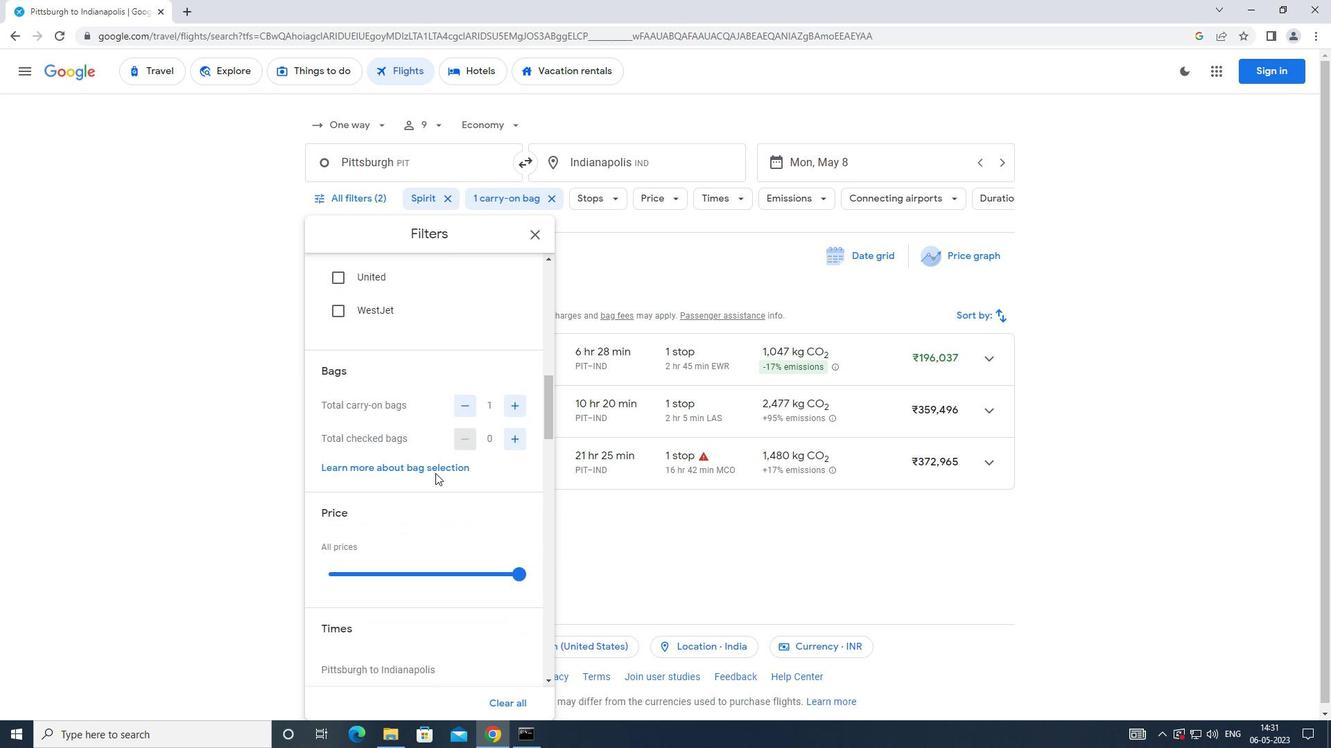 
Action: Mouse moved to (520, 505)
Screenshot: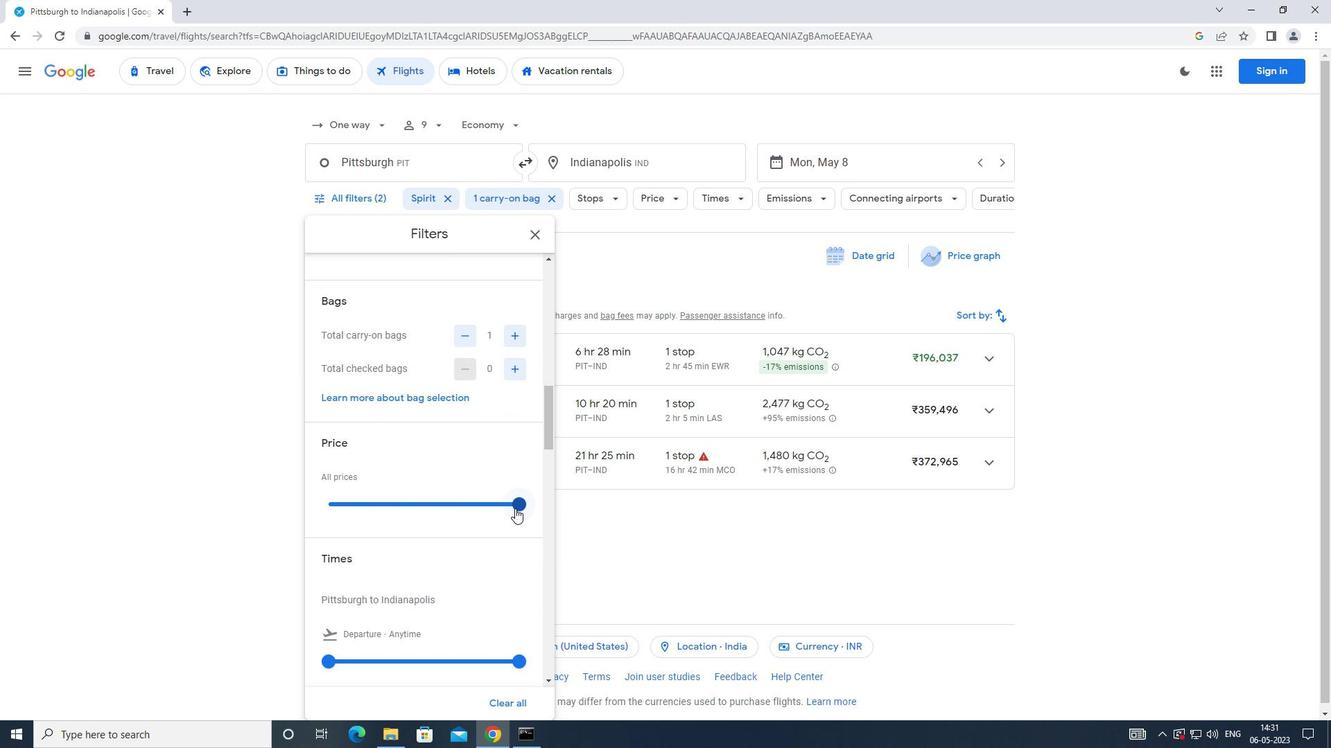 
Action: Mouse pressed left at (520, 505)
Screenshot: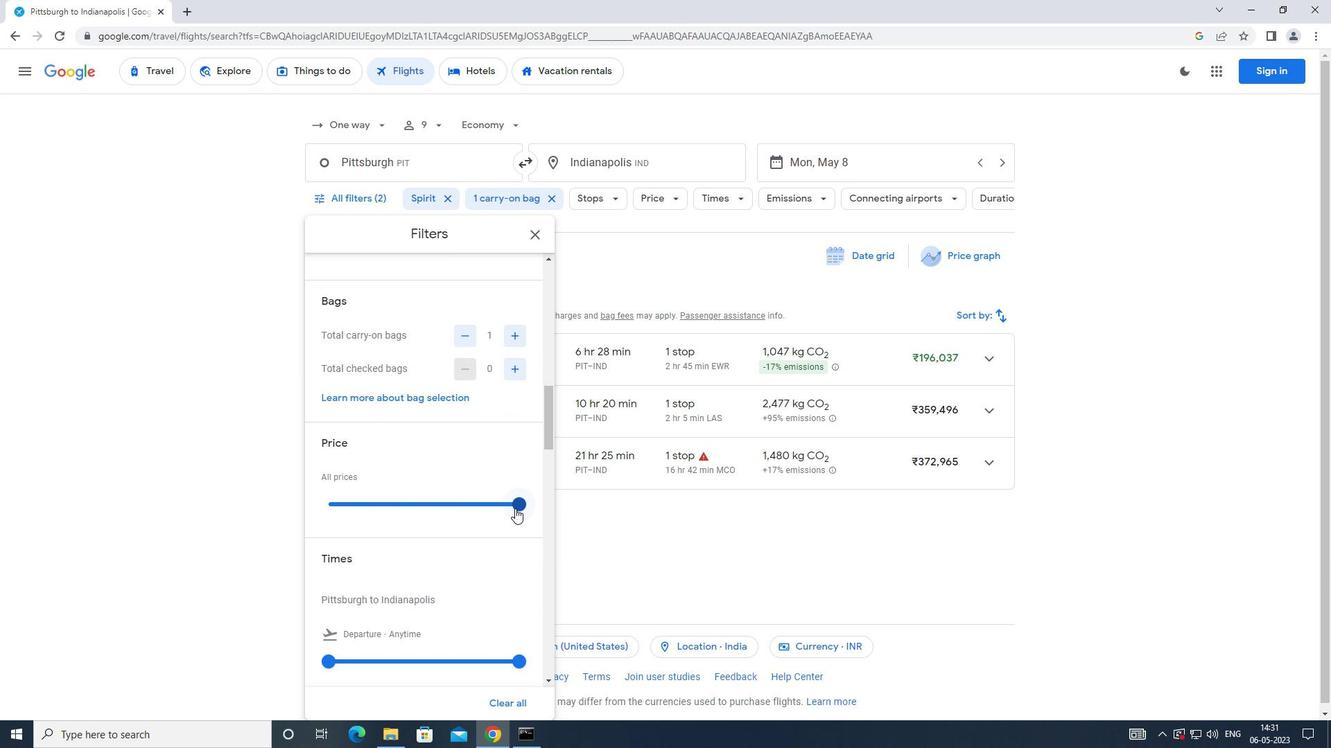 
Action: Mouse moved to (409, 513)
Screenshot: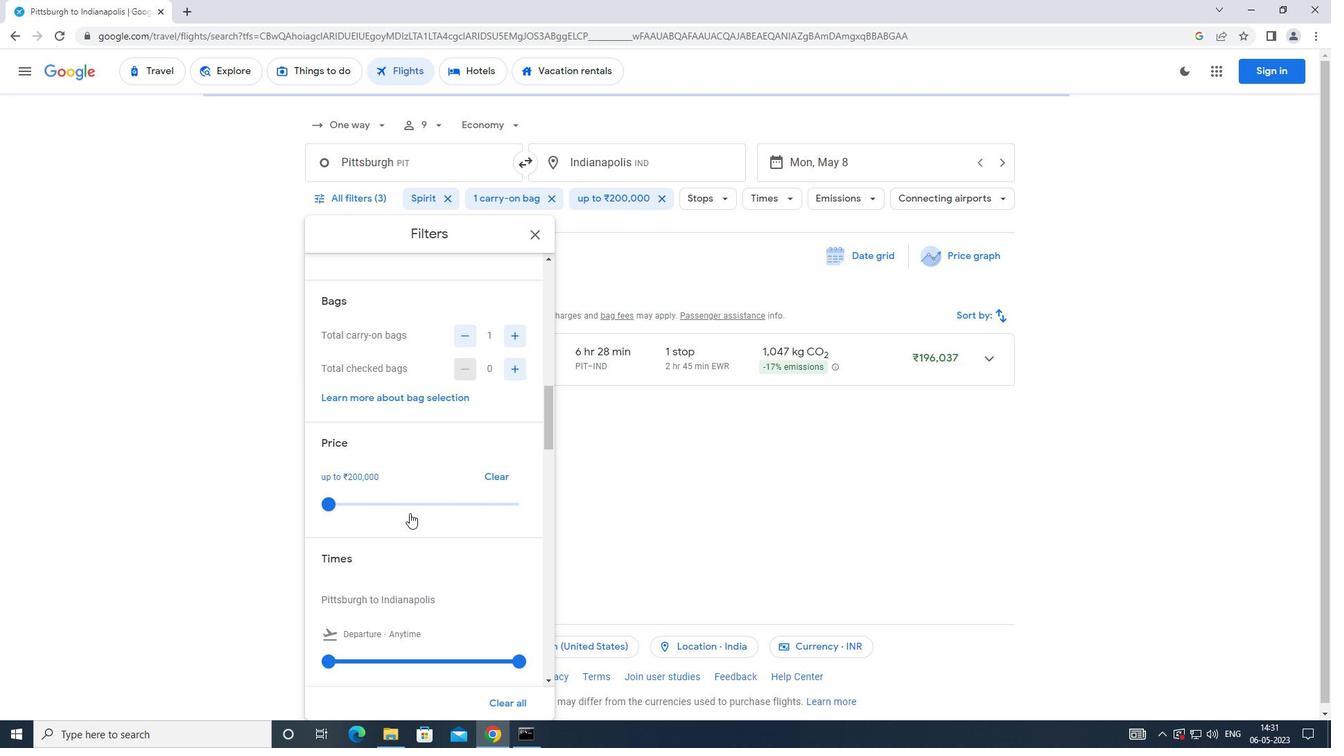 
Action: Mouse scrolled (409, 513) with delta (0, 0)
Screenshot: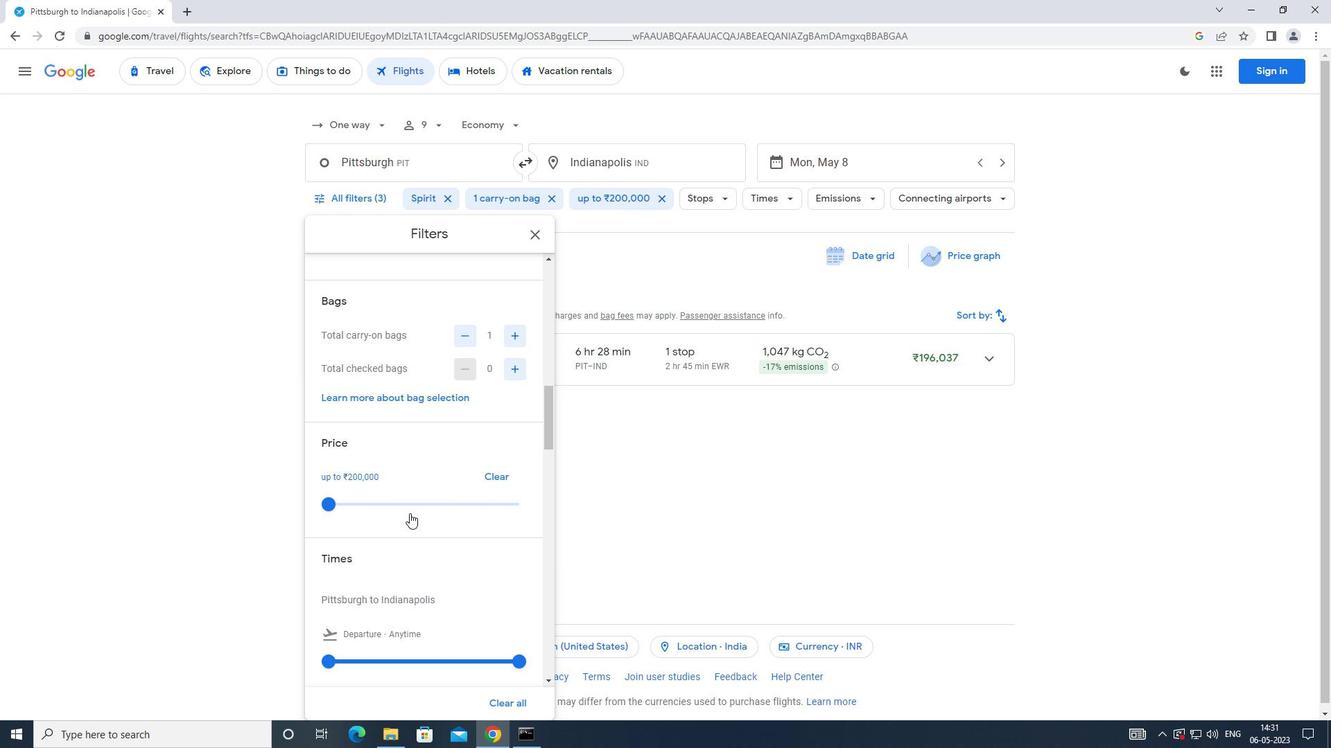 
Action: Mouse moved to (328, 592)
Screenshot: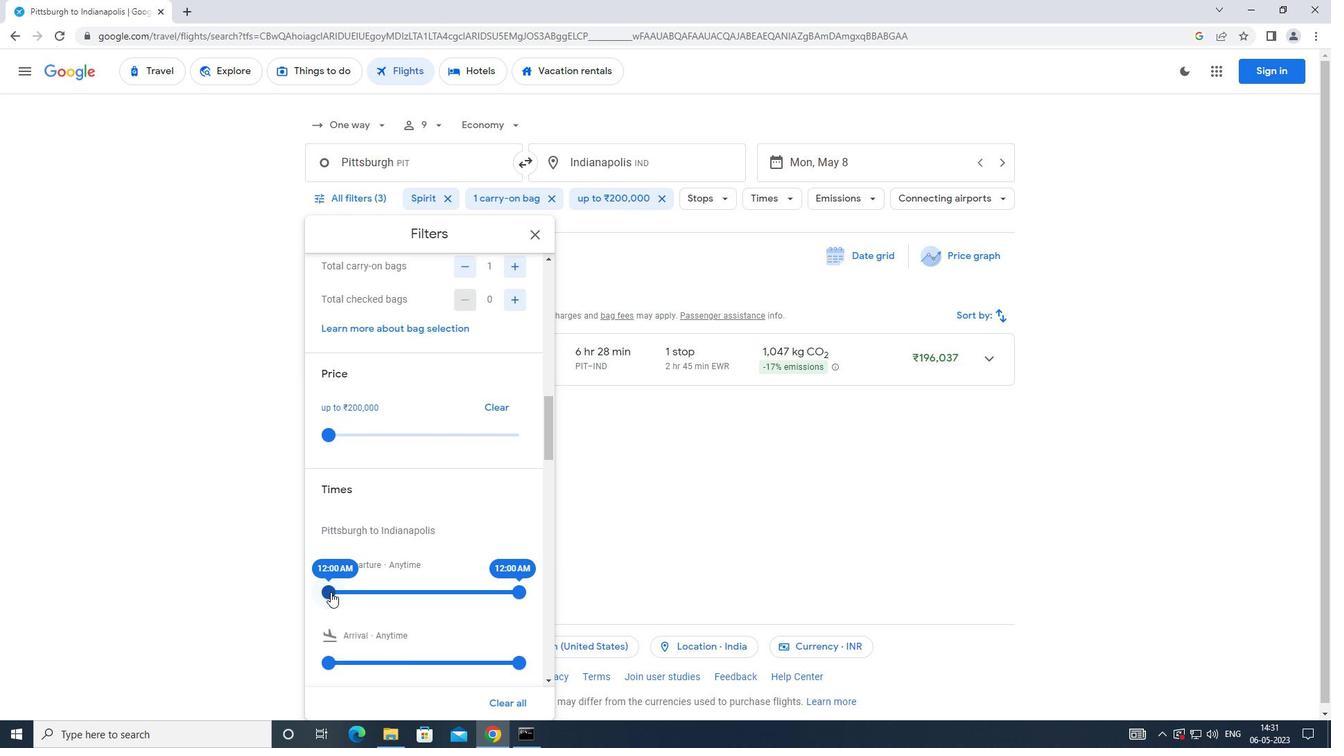 
Action: Mouse pressed left at (328, 592)
Screenshot: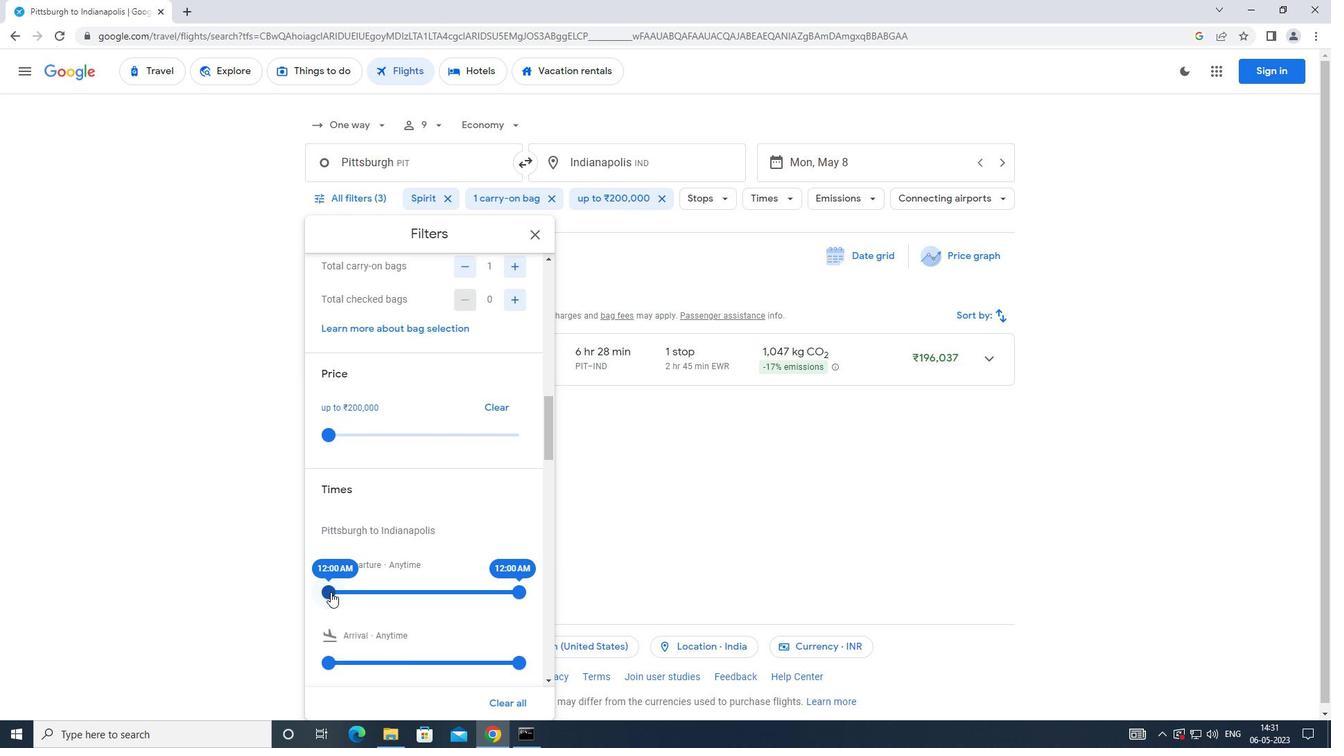 
Action: Mouse moved to (519, 596)
Screenshot: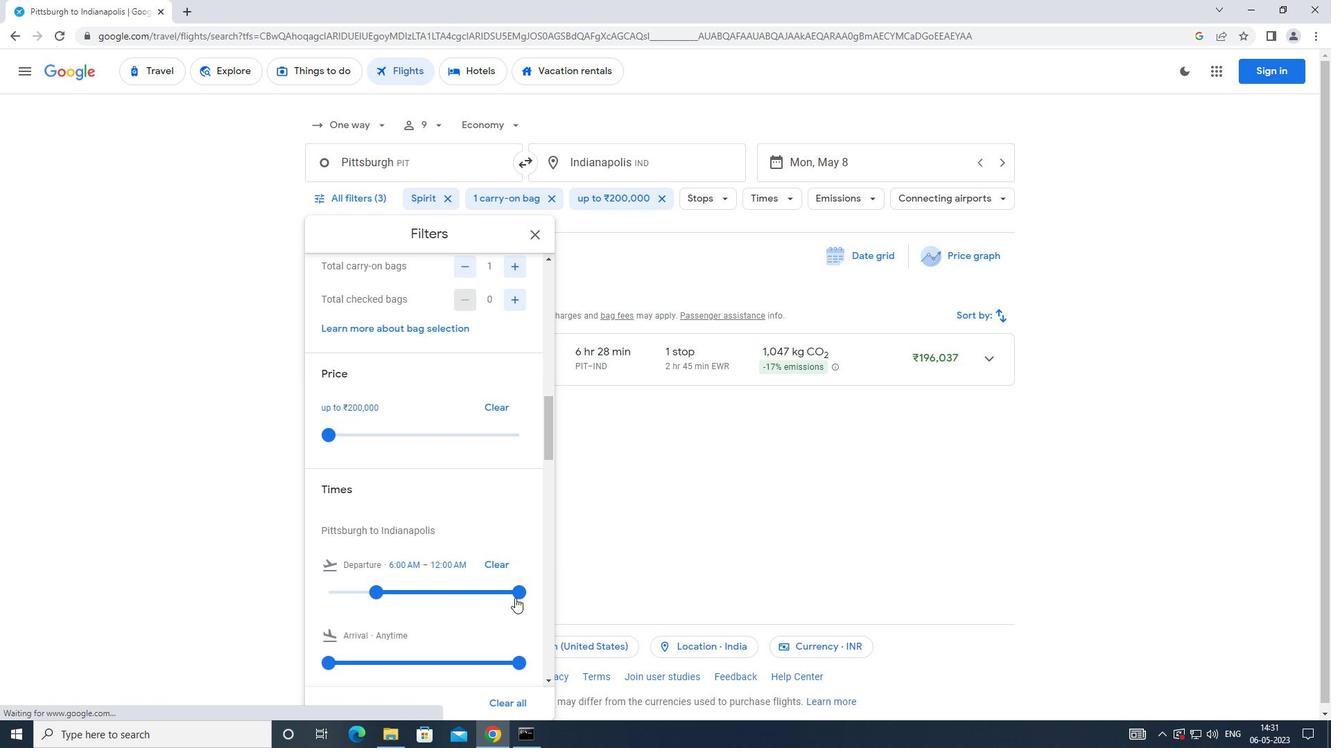 
Action: Mouse pressed left at (519, 596)
Screenshot: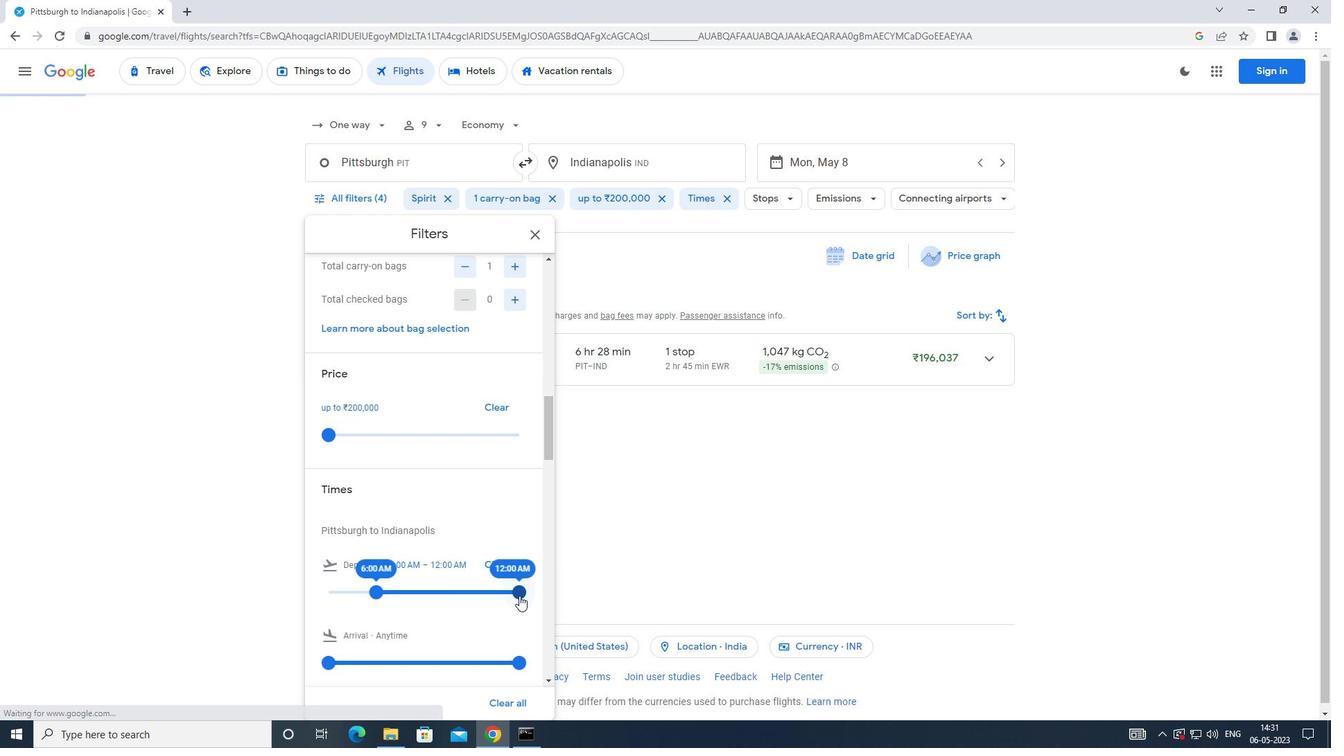
Action: Mouse moved to (409, 572)
Screenshot: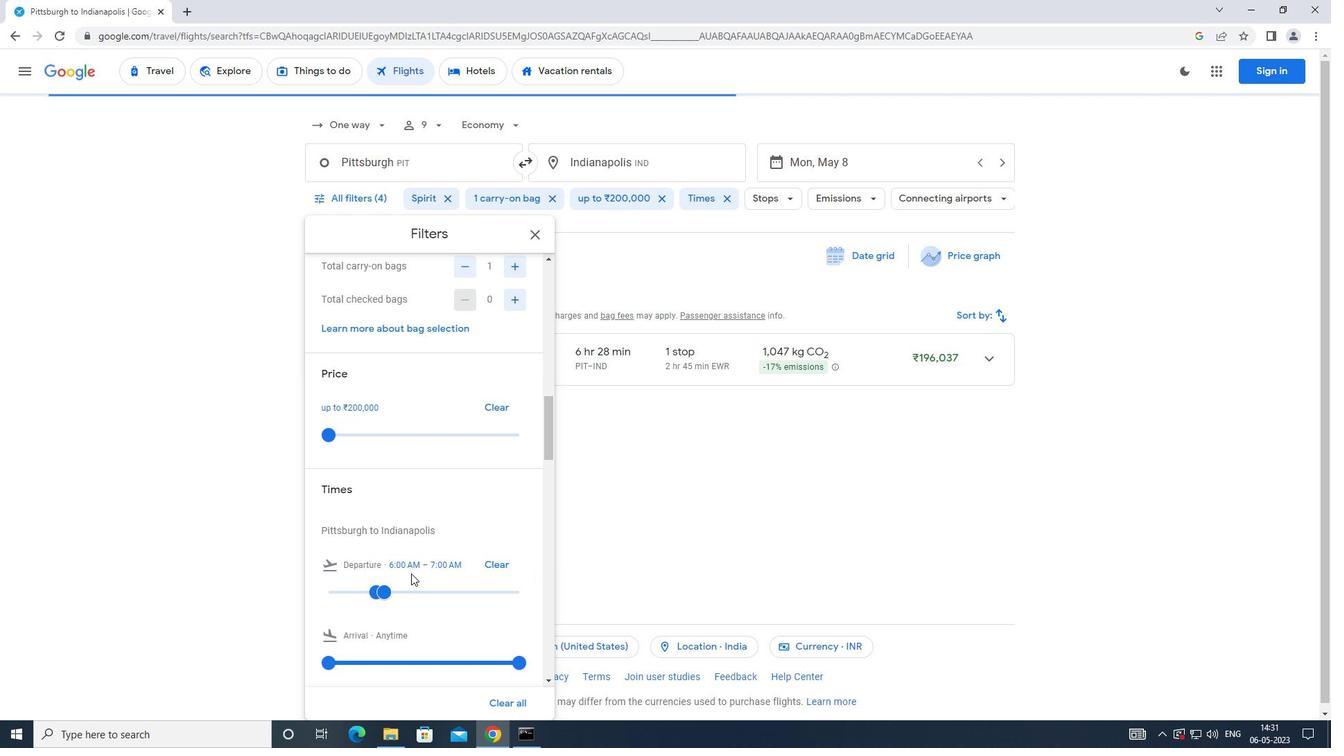 
